 Task: In the  document Logan ,change text color to 'Dark Brown' Insert the mentioned shape below the text 'Cloud'. Change color of the shape to  BrownChange shape height to  2.4
Action: Mouse moved to (37, 77)
Screenshot: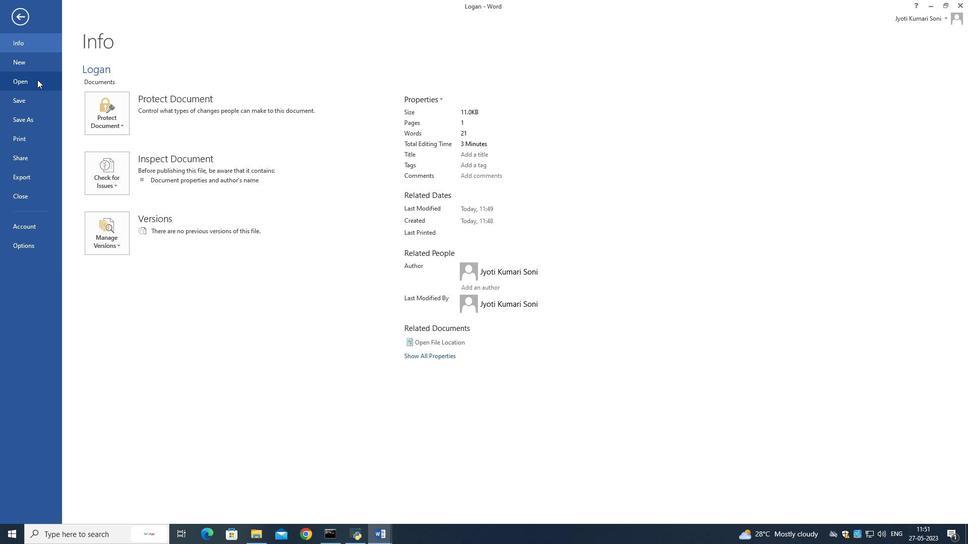 
Action: Mouse pressed left at (37, 77)
Screenshot: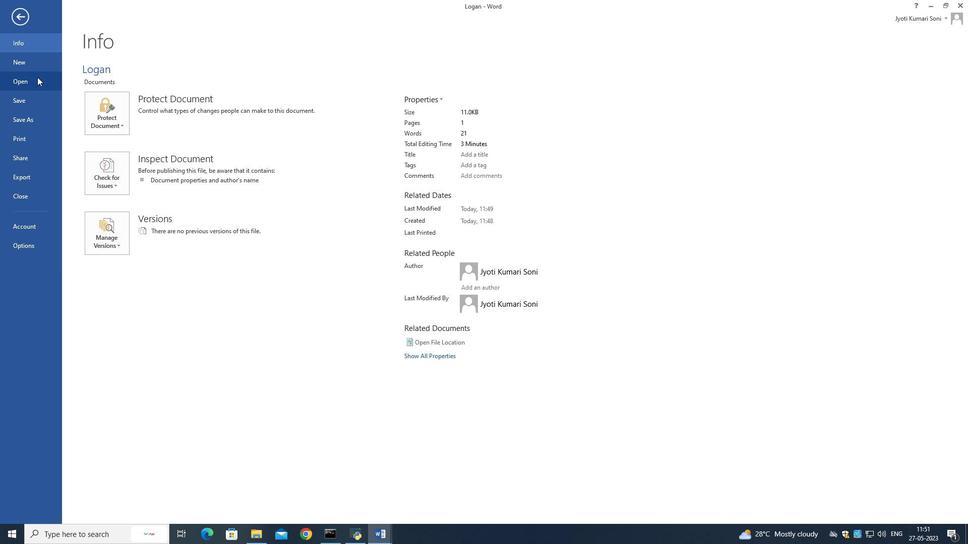 
Action: Mouse moved to (249, 95)
Screenshot: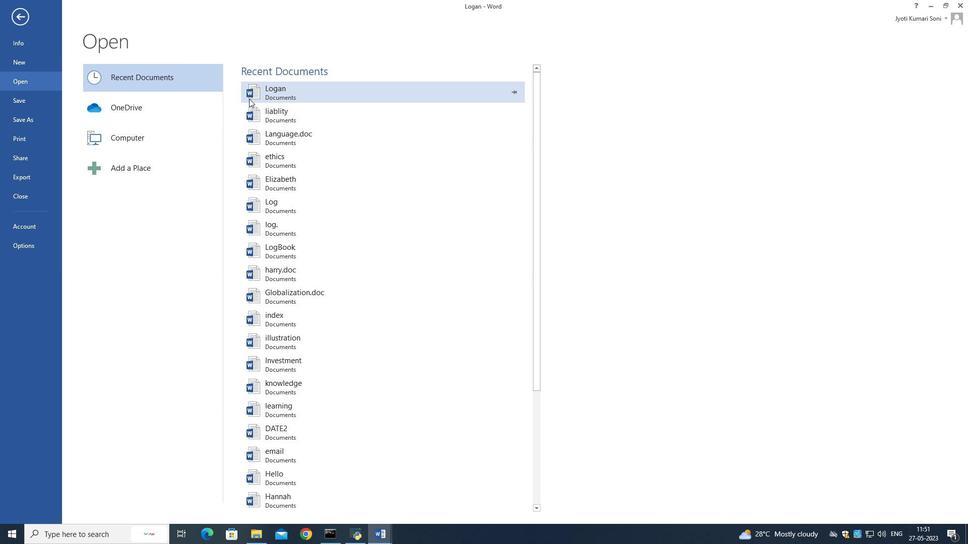 
Action: Mouse pressed left at (249, 95)
Screenshot: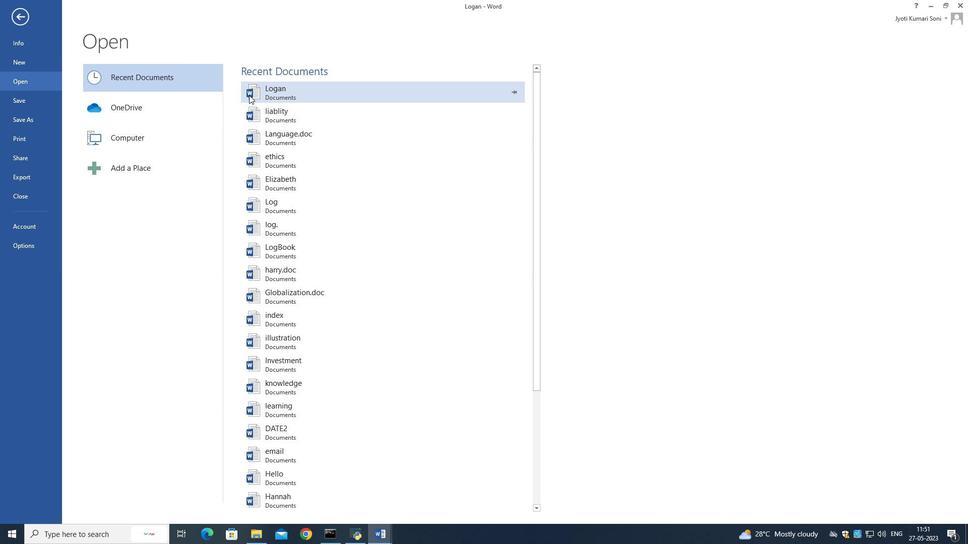 
Action: Mouse moved to (563, 183)
Screenshot: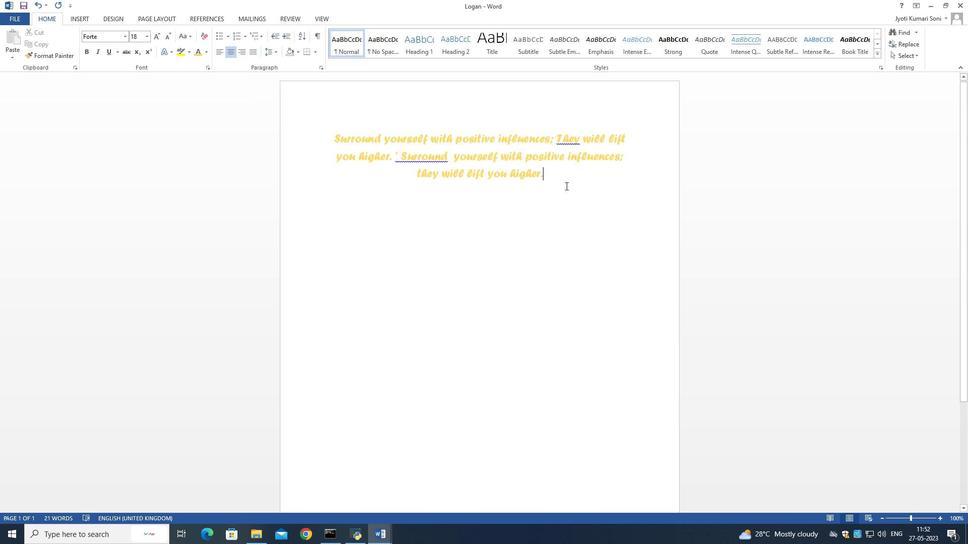 
Action: Mouse pressed left at (563, 183)
Screenshot: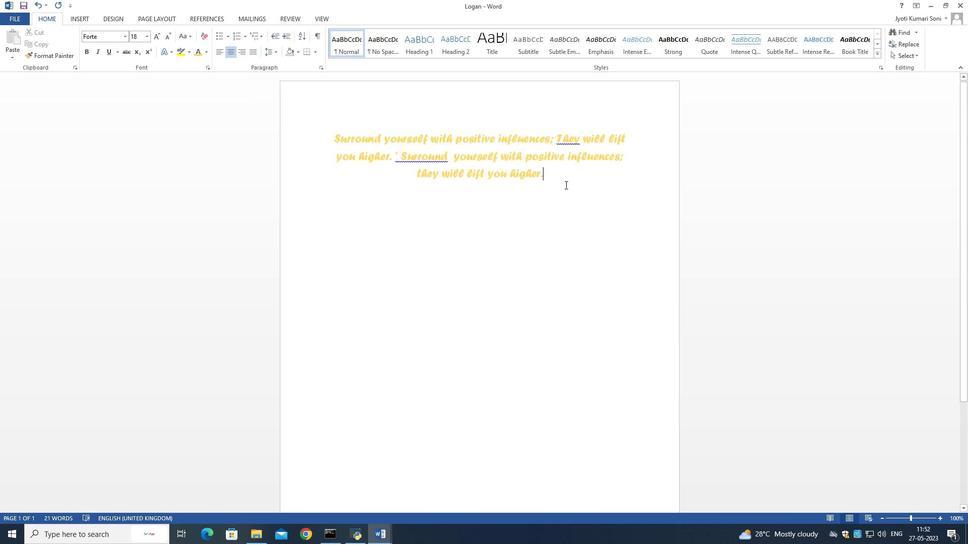 
Action: Mouse moved to (204, 55)
Screenshot: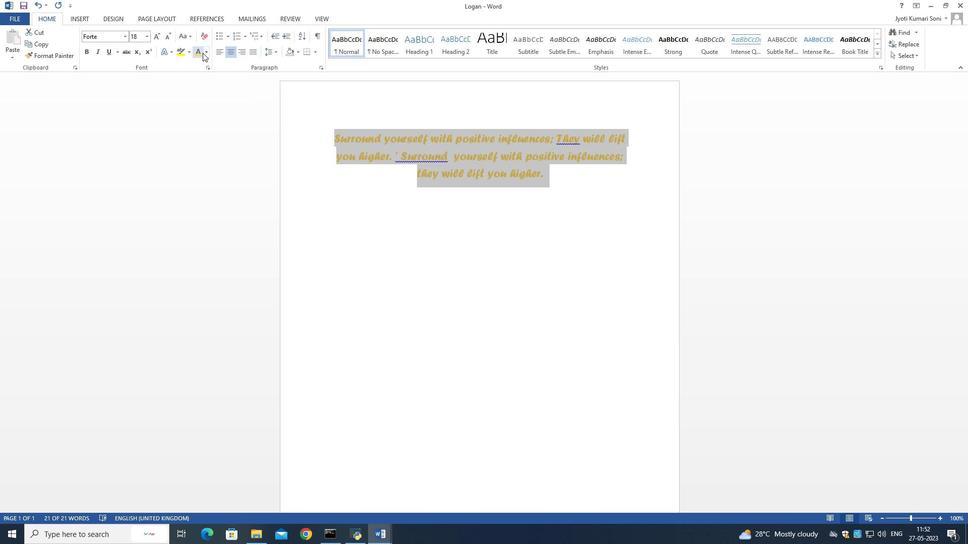 
Action: Mouse pressed left at (204, 55)
Screenshot: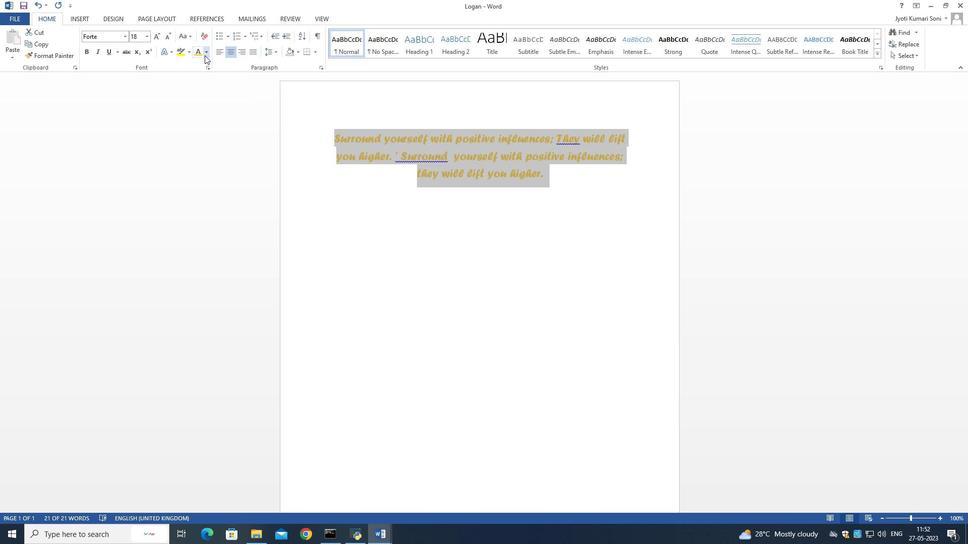 
Action: Mouse moved to (257, 115)
Screenshot: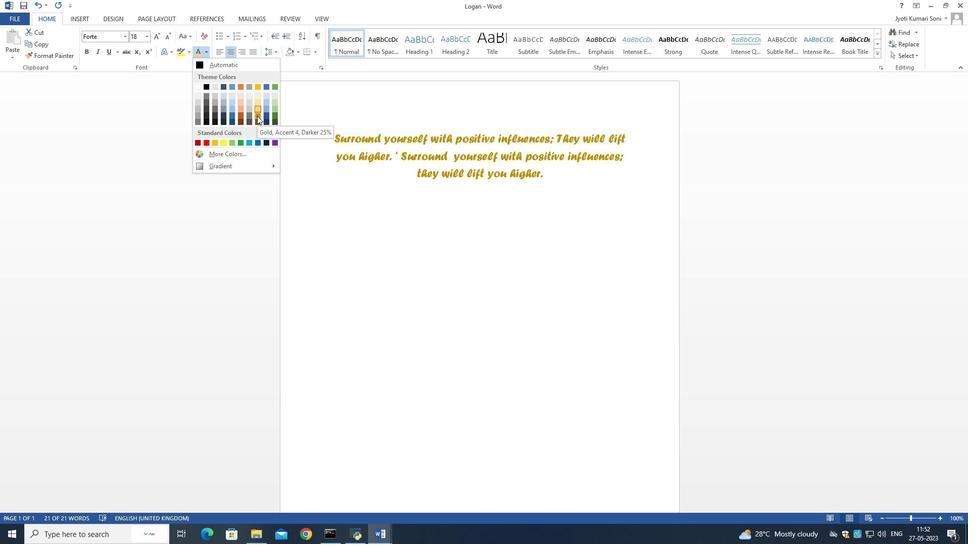 
Action: Mouse pressed left at (257, 115)
Screenshot: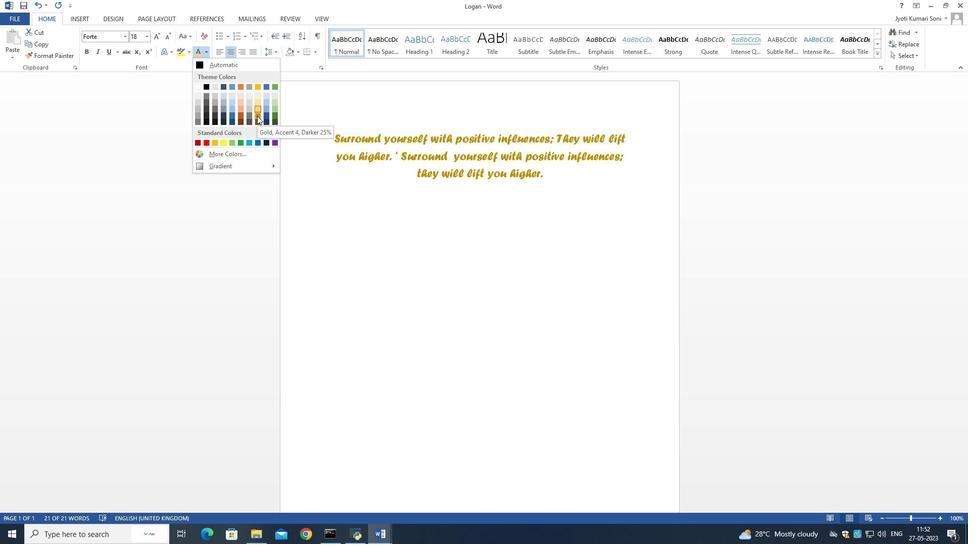 
Action: Mouse moved to (394, 263)
Screenshot: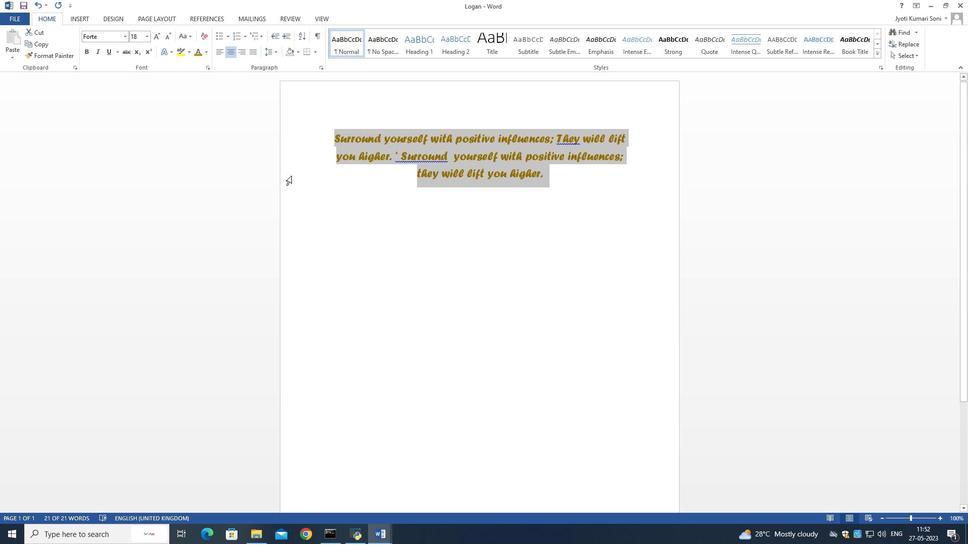 
Action: Mouse pressed left at (394, 263)
Screenshot: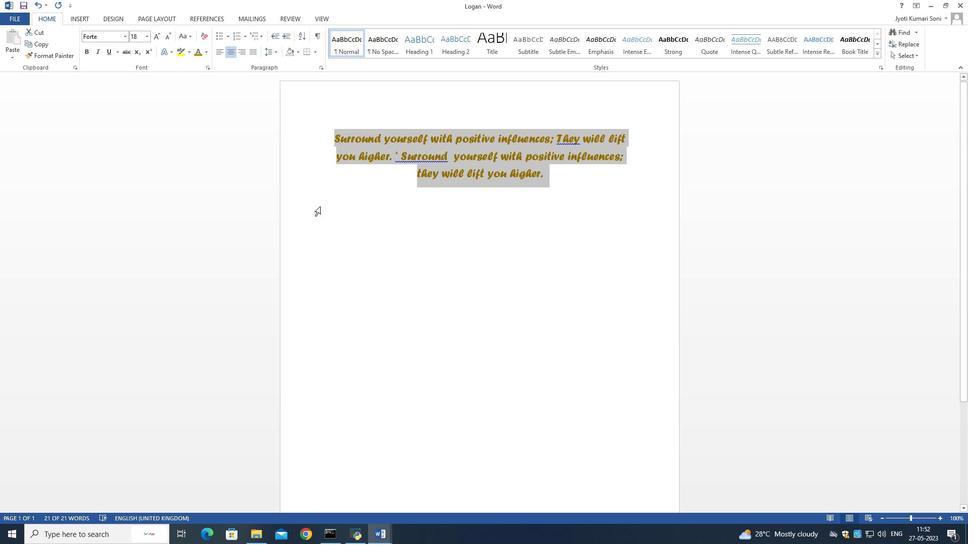 
Action: Mouse moved to (592, 187)
Screenshot: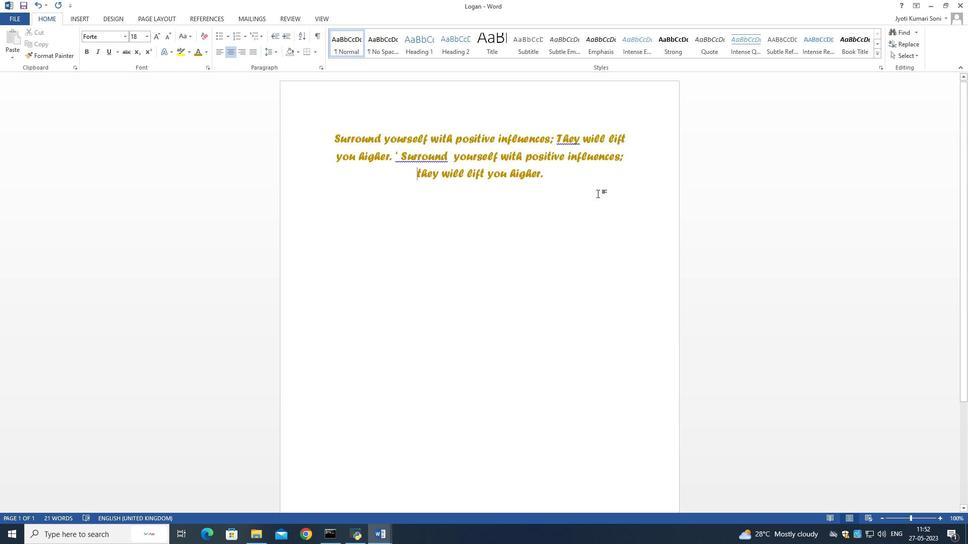 
Action: Mouse pressed left at (592, 187)
Screenshot: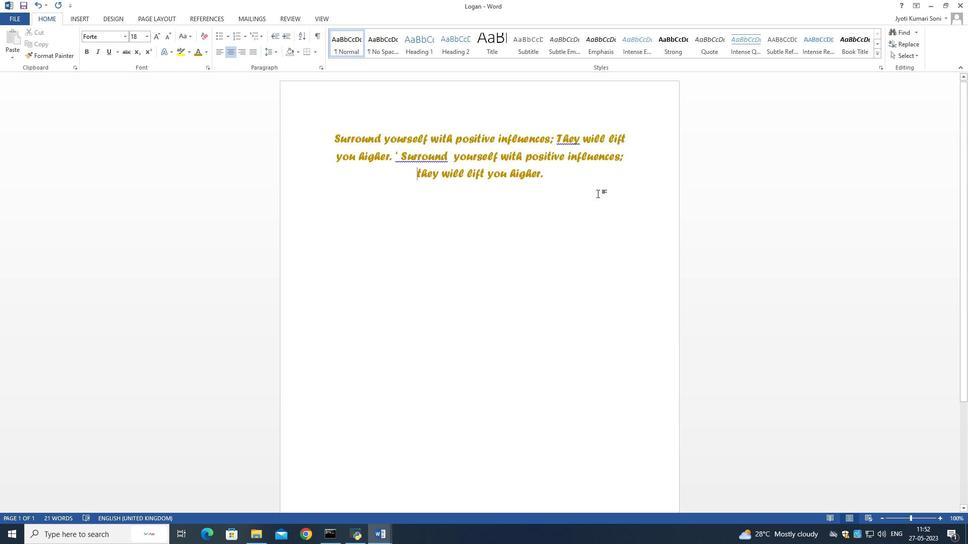 
Action: Mouse moved to (204, 54)
Screenshot: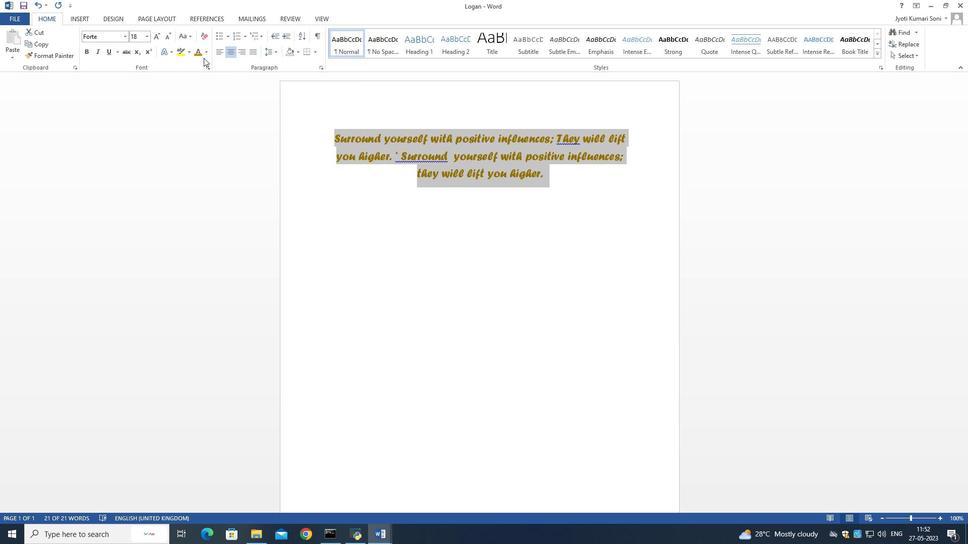 
Action: Mouse pressed left at (204, 54)
Screenshot: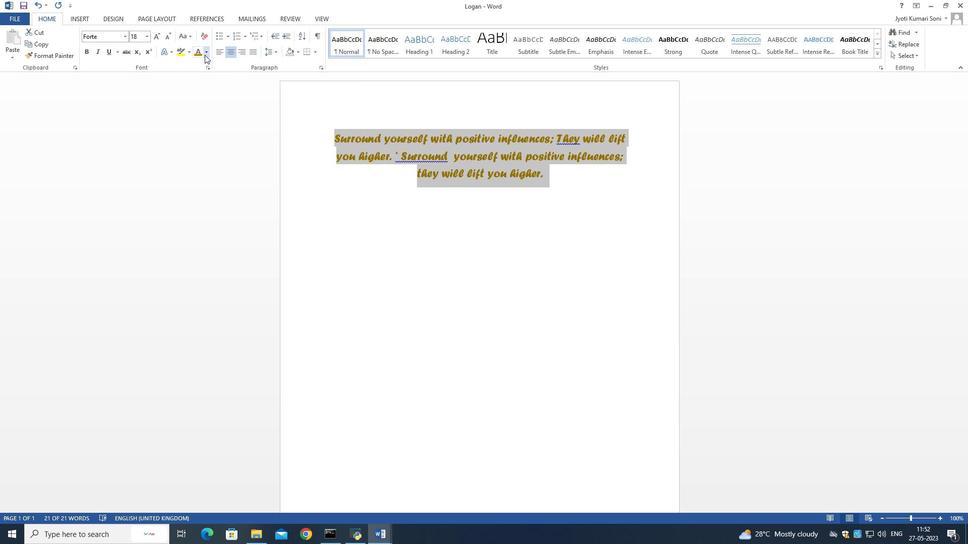 
Action: Mouse moved to (260, 154)
Screenshot: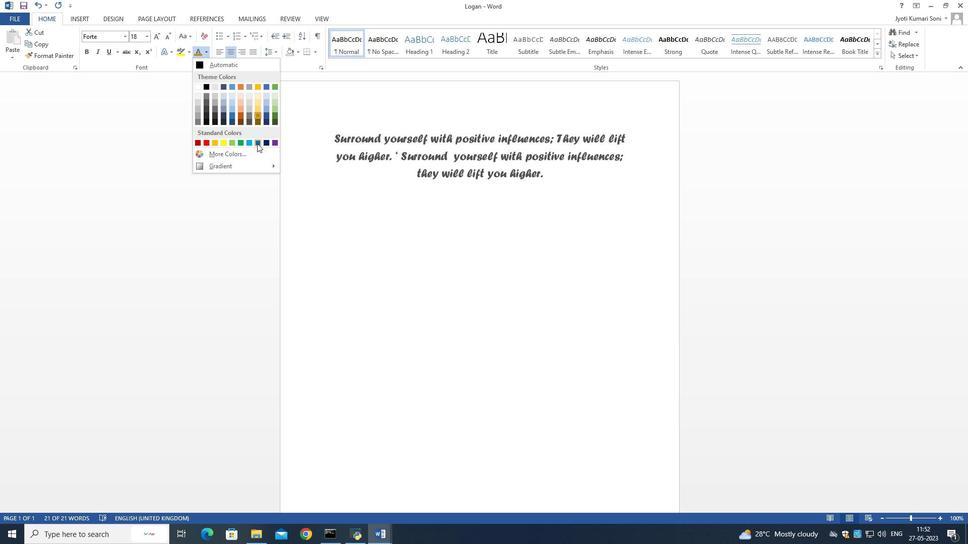 
Action: Mouse pressed left at (260, 154)
Screenshot: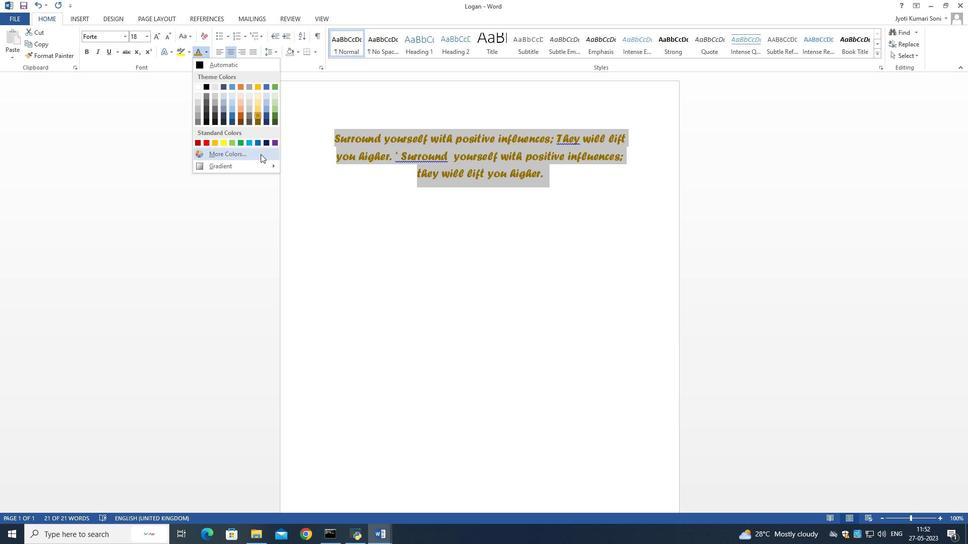 
Action: Mouse moved to (509, 242)
Screenshot: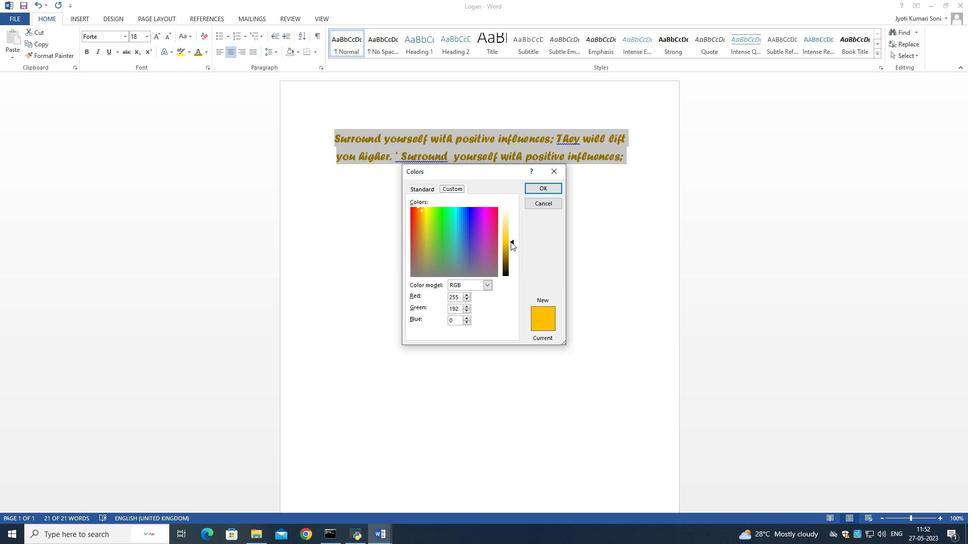 
Action: Mouse pressed left at (509, 242)
Screenshot: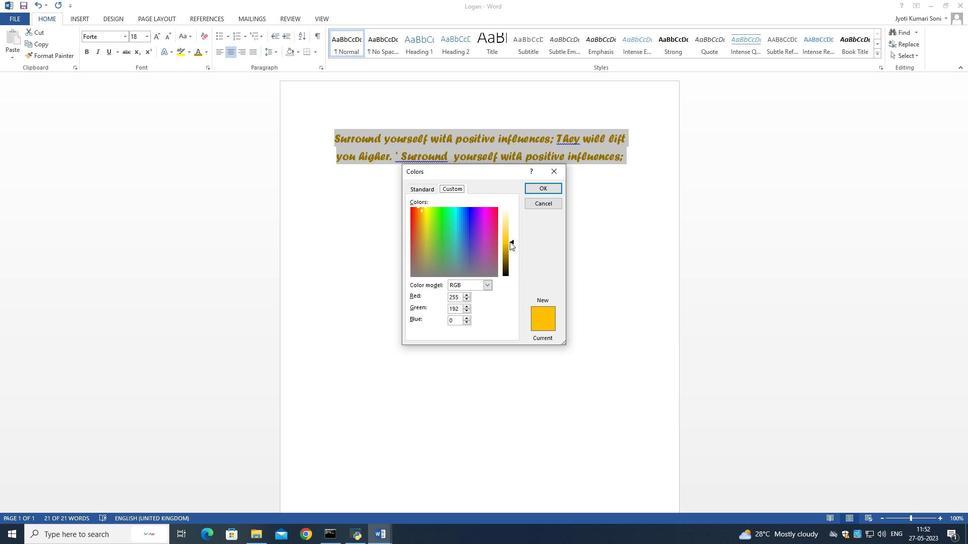 
Action: Mouse moved to (536, 187)
Screenshot: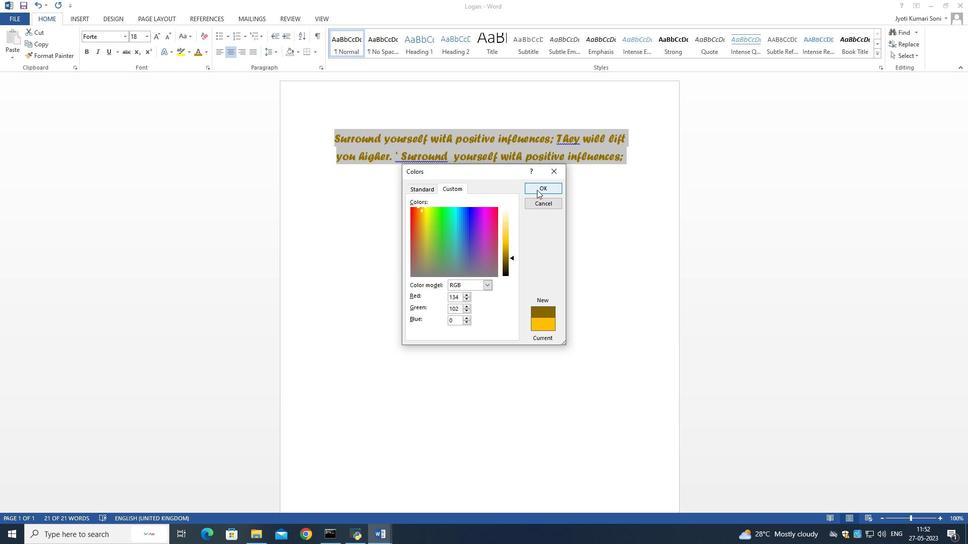 
Action: Mouse pressed left at (536, 187)
Screenshot: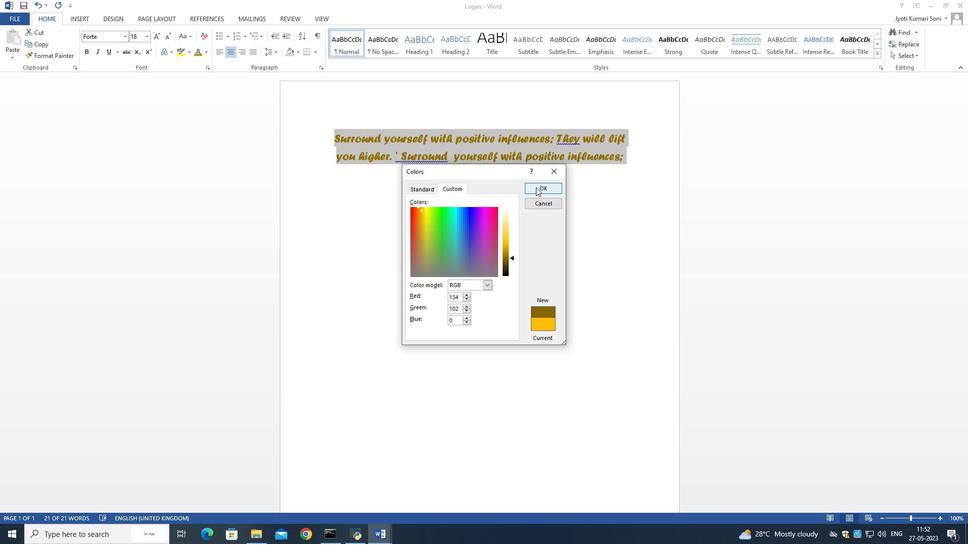 
Action: Mouse moved to (495, 208)
Screenshot: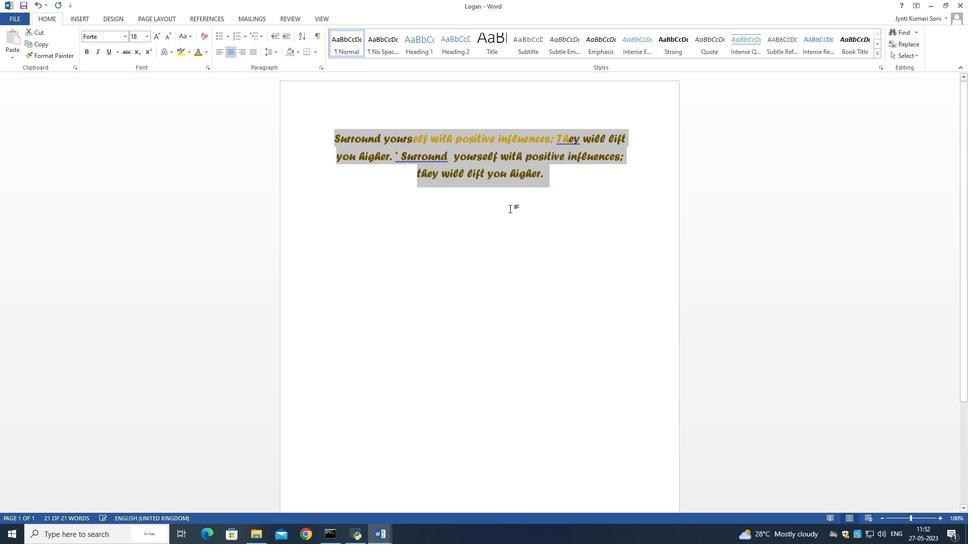 
Action: Mouse pressed left at (495, 208)
Screenshot: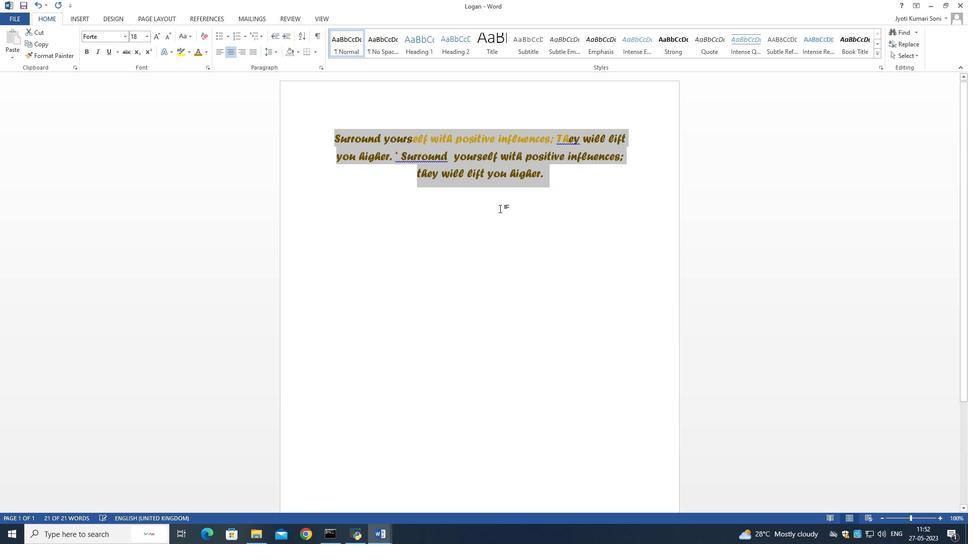 
Action: Mouse moved to (566, 141)
Screenshot: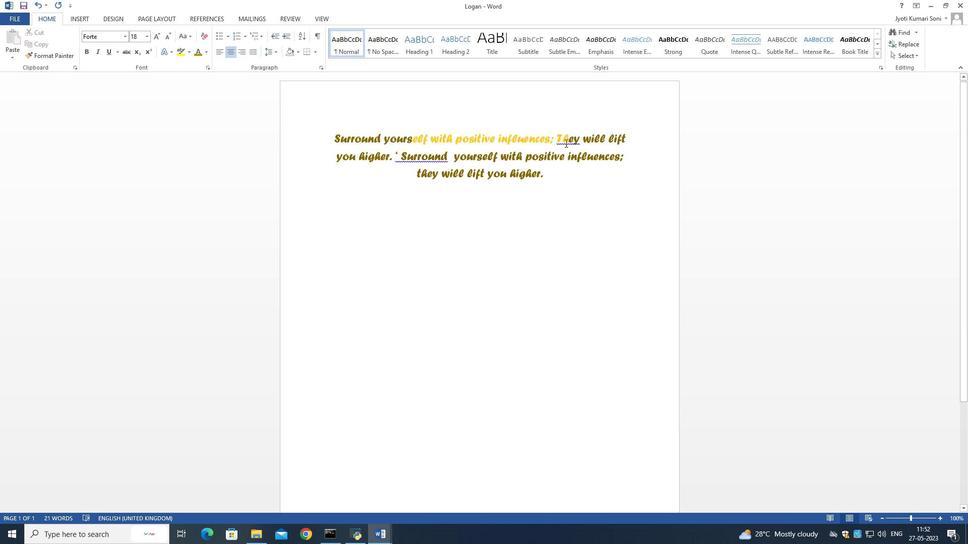 
Action: Mouse pressed left at (566, 141)
Screenshot: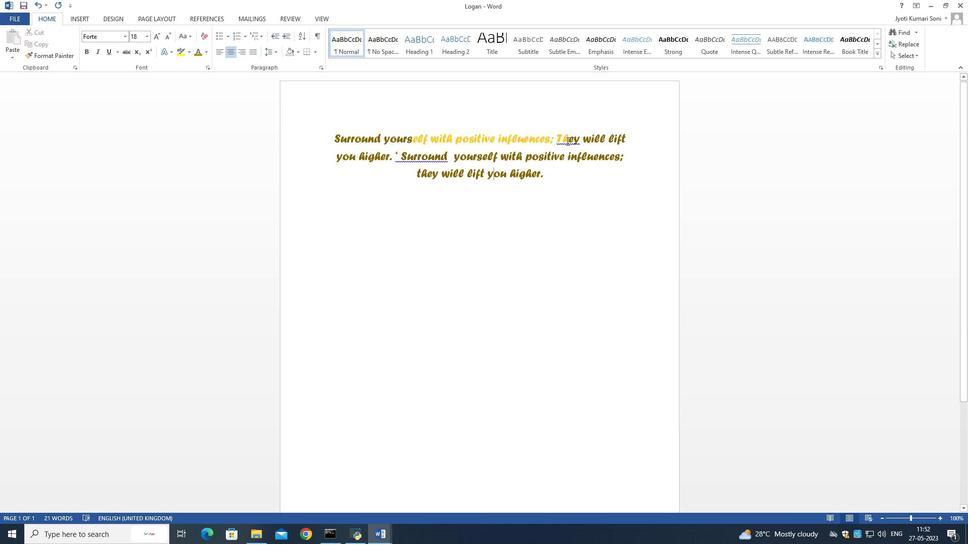 
Action: Mouse moved to (194, 53)
Screenshot: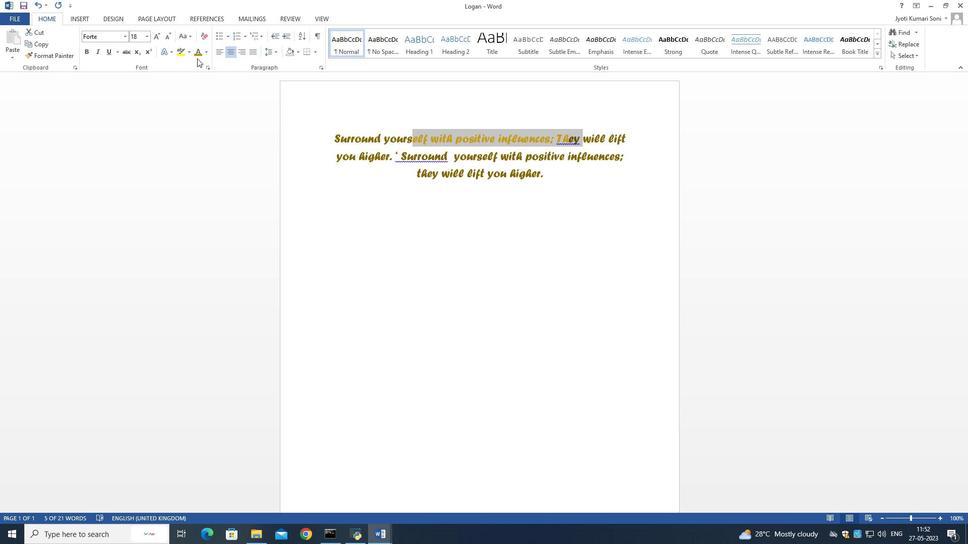 
Action: Mouse pressed left at (194, 53)
Screenshot: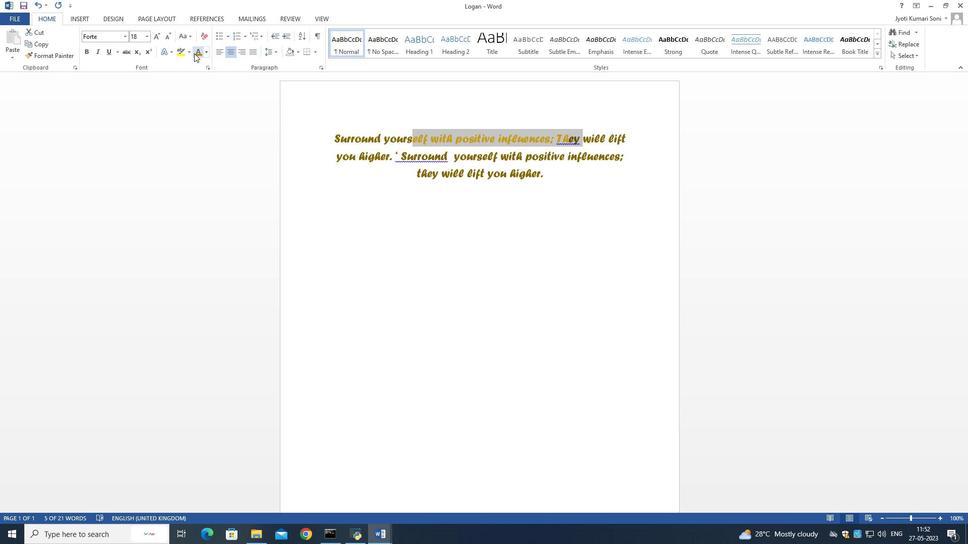 
Action: Mouse moved to (381, 312)
Screenshot: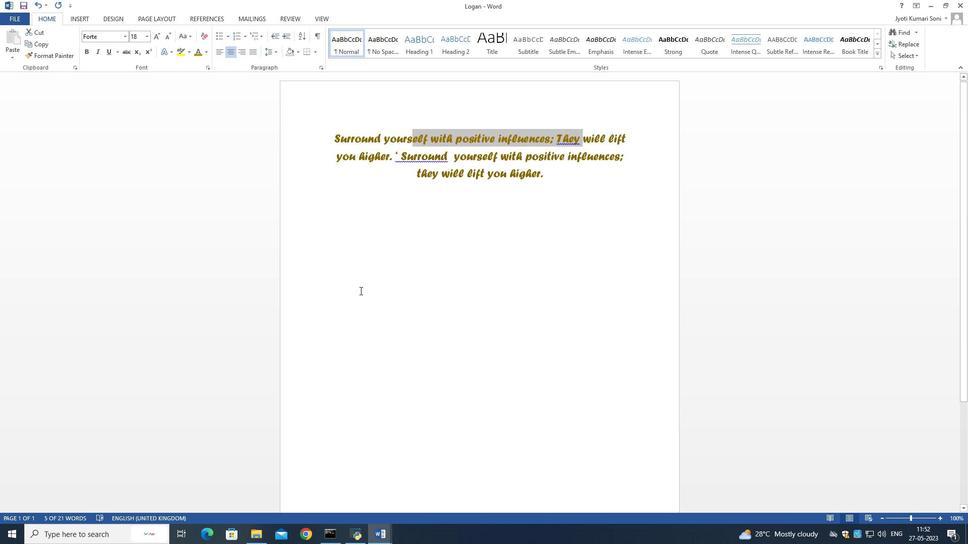 
Action: Mouse pressed left at (381, 312)
Screenshot: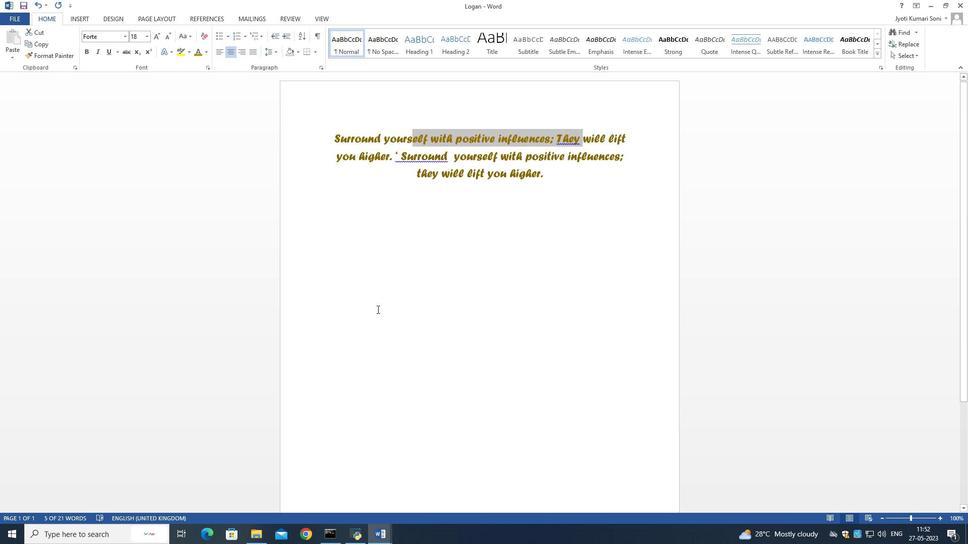 
Action: Mouse moved to (205, 51)
Screenshot: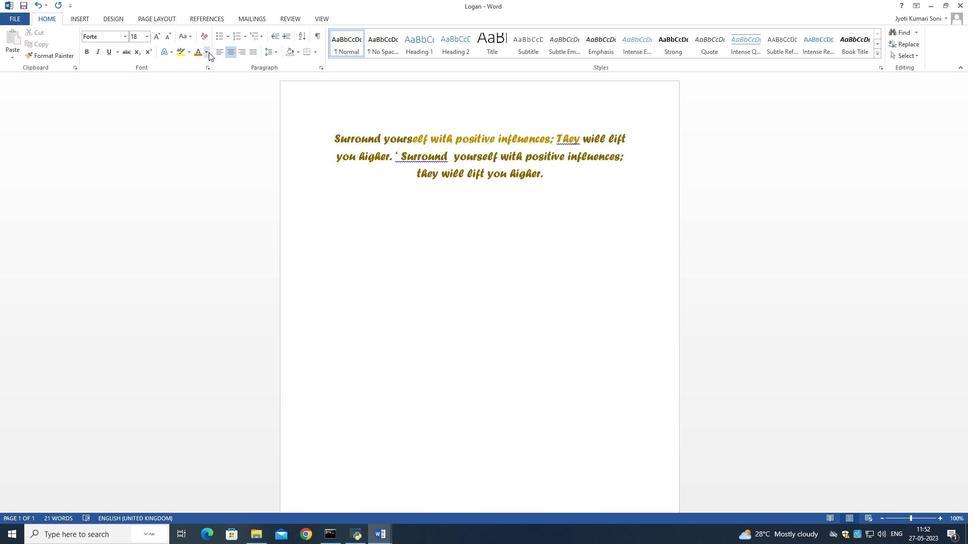 
Action: Mouse pressed left at (205, 51)
Screenshot: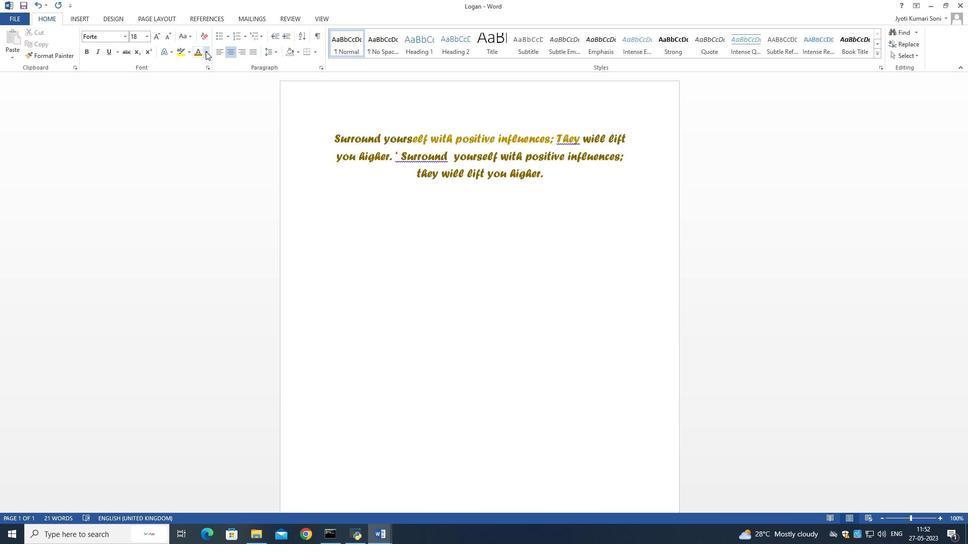 
Action: Mouse moved to (198, 164)
Screenshot: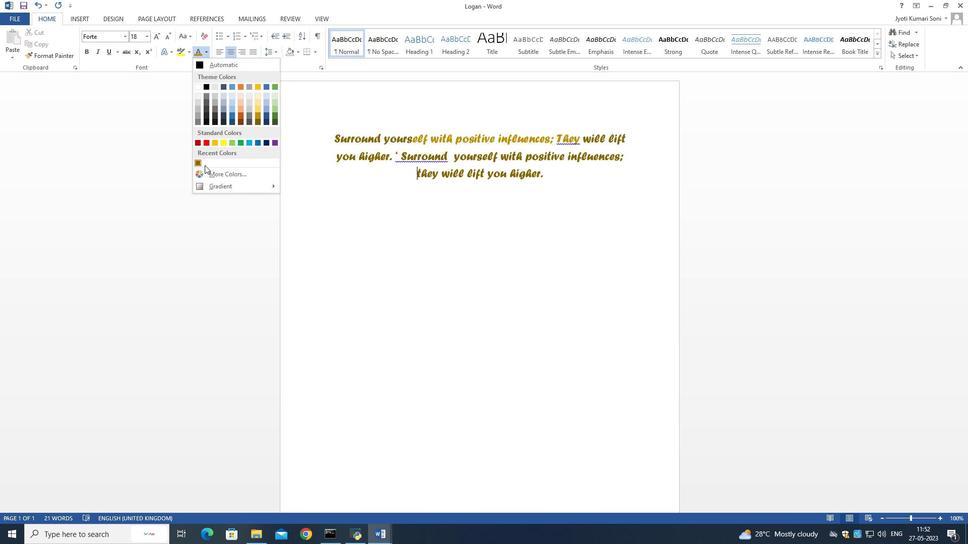 
Action: Mouse pressed left at (198, 164)
Screenshot: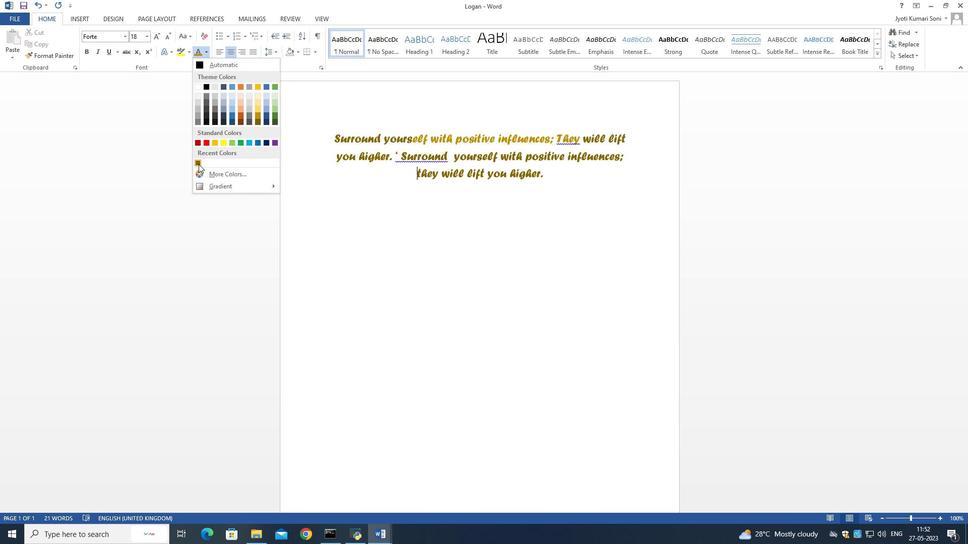 
Action: Mouse moved to (577, 139)
Screenshot: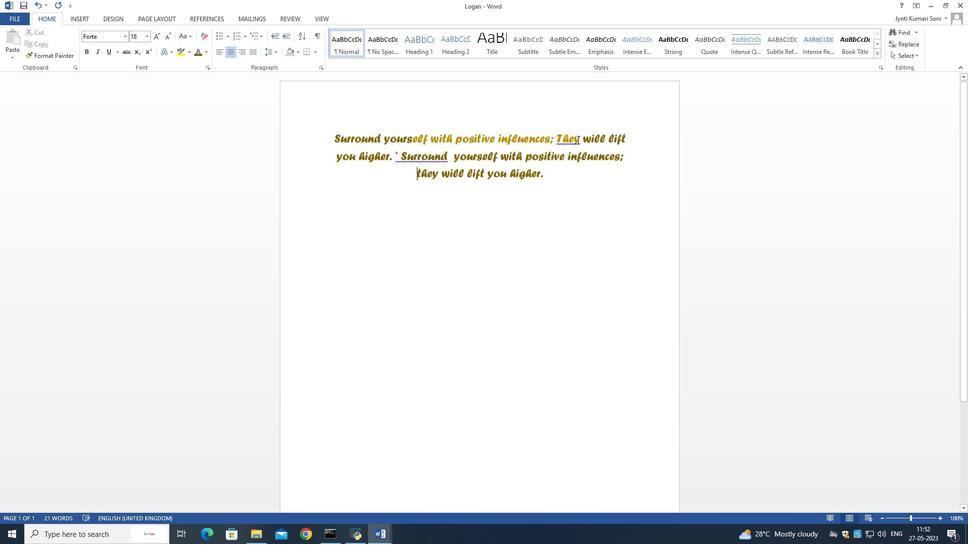 
Action: Mouse pressed left at (577, 139)
Screenshot: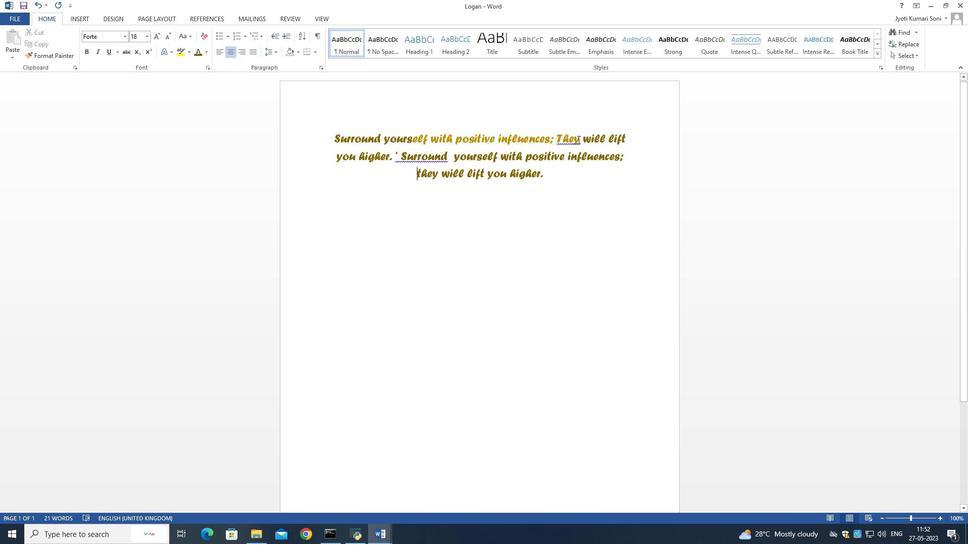
Action: Mouse moved to (205, 52)
Screenshot: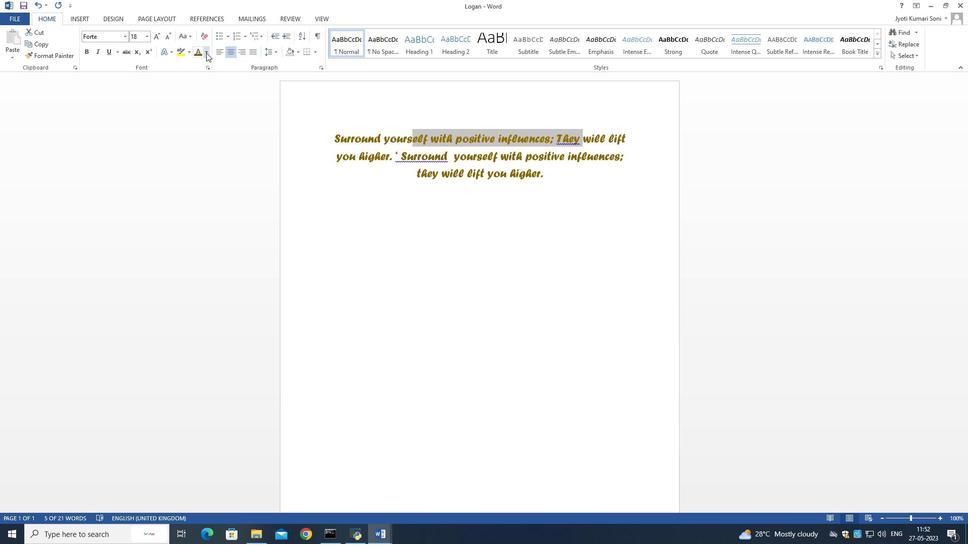 
Action: Mouse pressed left at (205, 52)
Screenshot: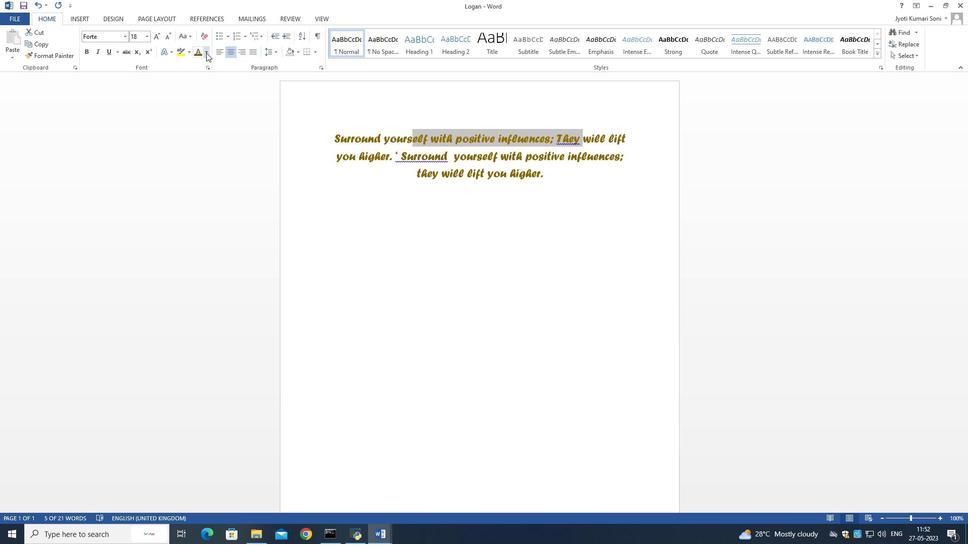 
Action: Mouse moved to (198, 162)
Screenshot: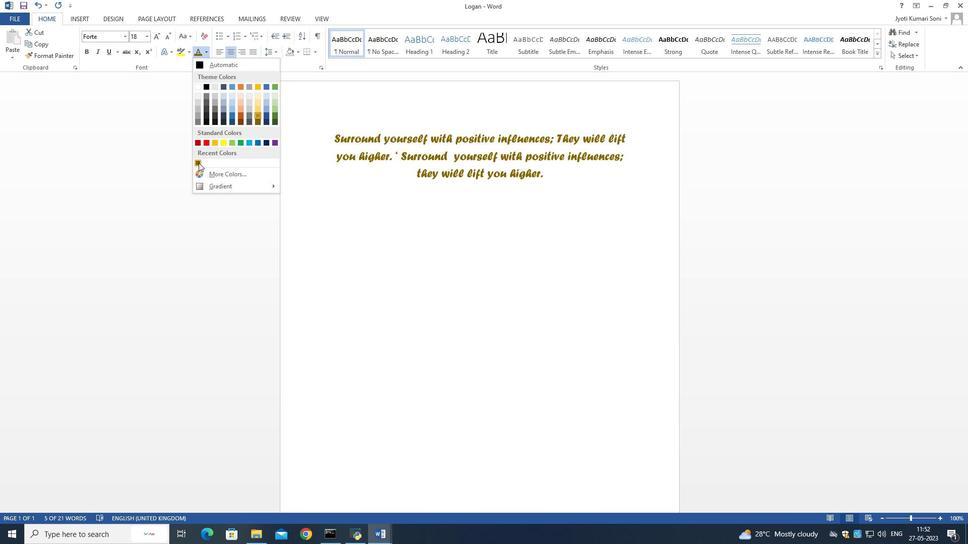 
Action: Mouse pressed left at (198, 162)
Screenshot: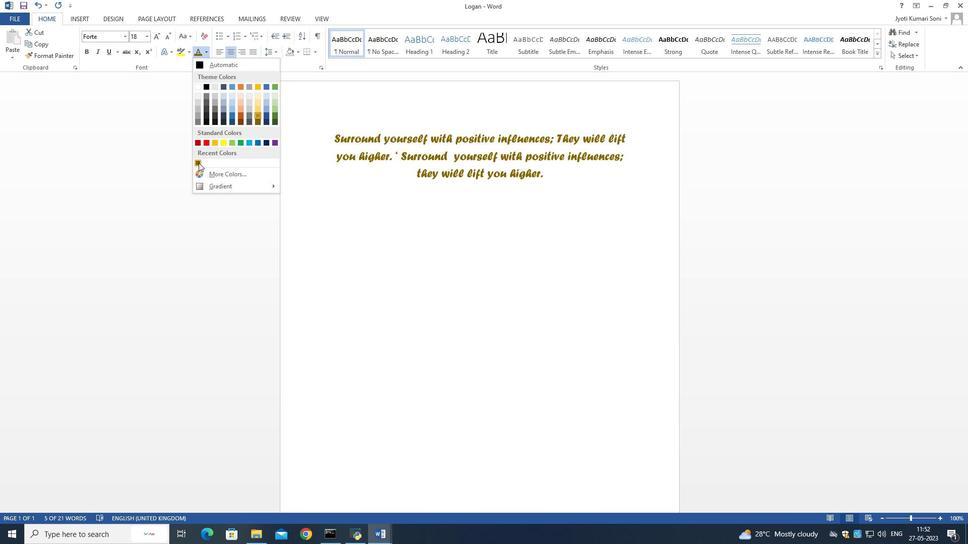 
Action: Mouse moved to (505, 254)
Screenshot: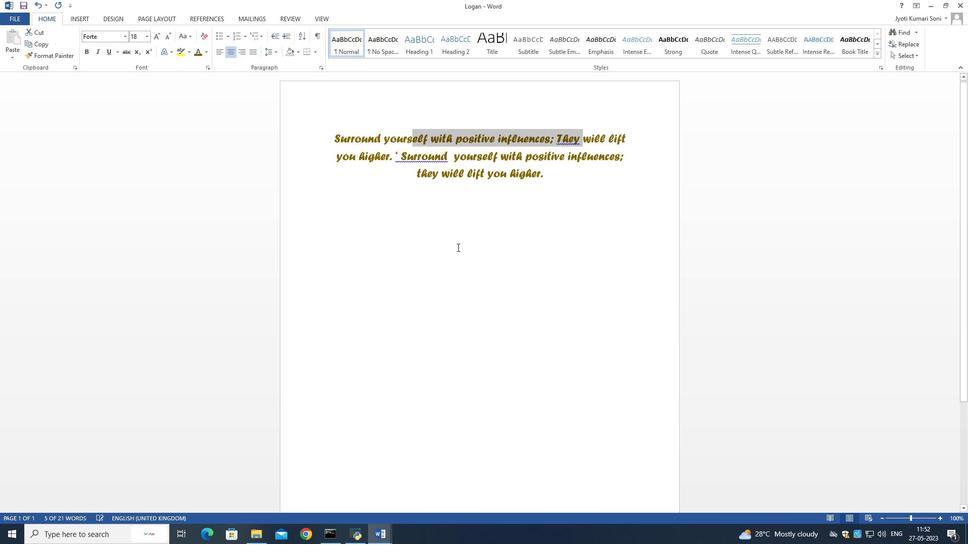 
Action: Mouse pressed left at (505, 254)
Screenshot: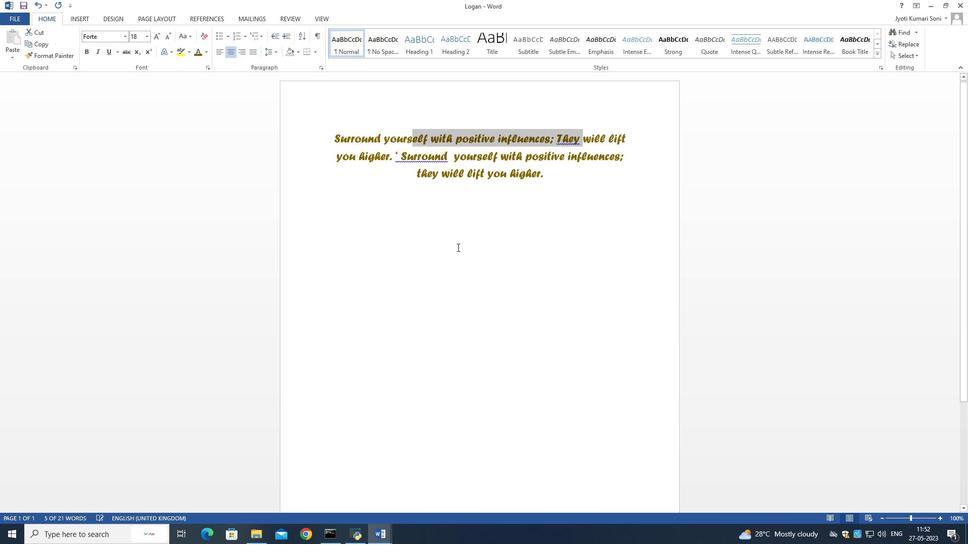 
Action: Mouse moved to (555, 185)
Screenshot: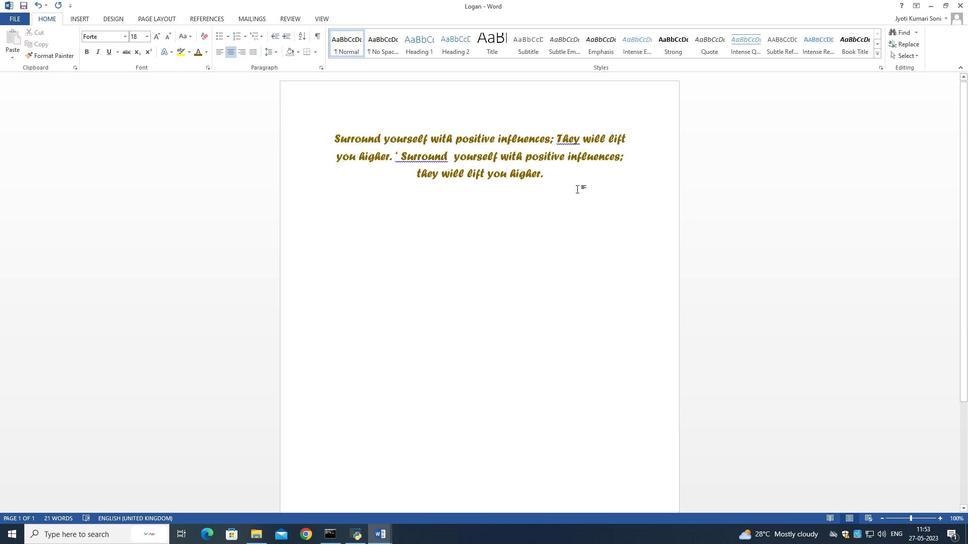
Action: Mouse pressed left at (555, 185)
Screenshot: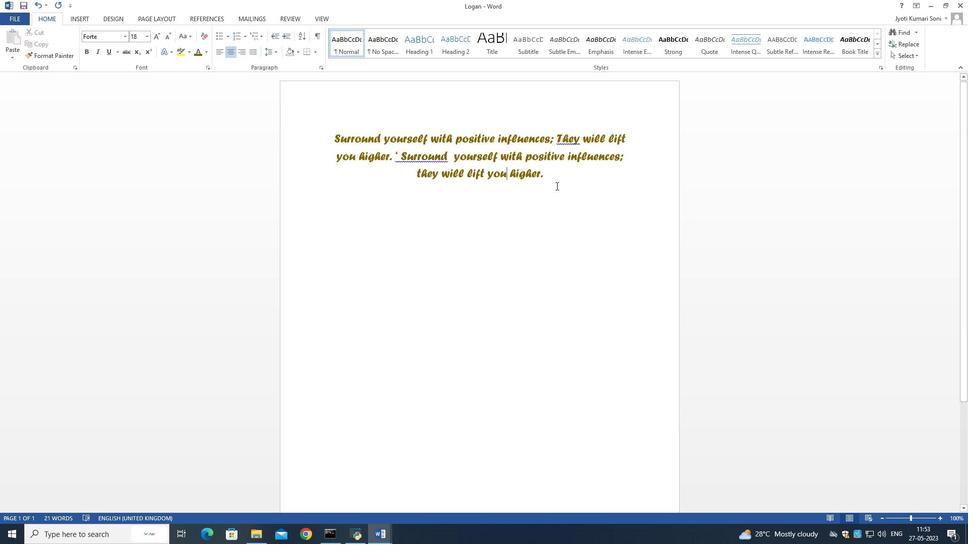 
Action: Mouse moved to (555, 185)
Screenshot: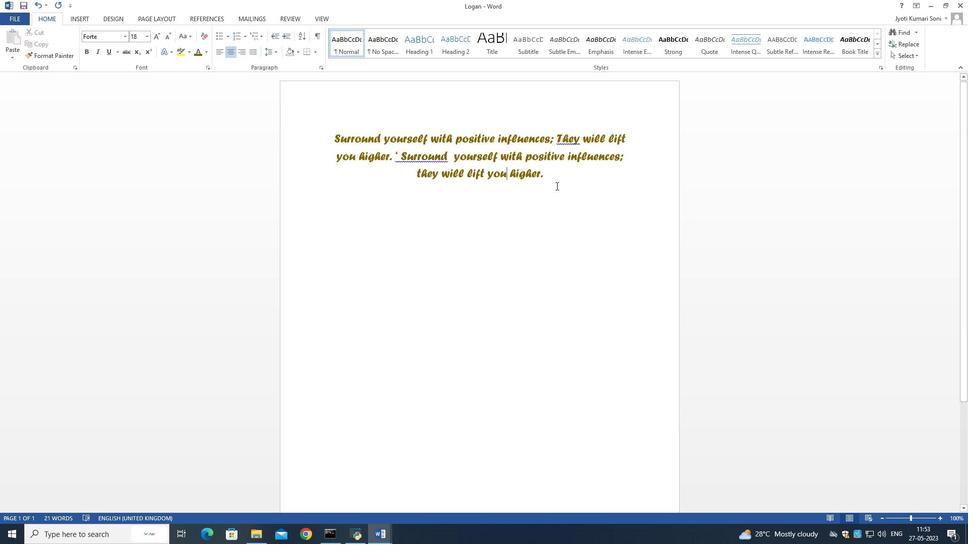 
Action: Key pressed <Key.enter>
Screenshot: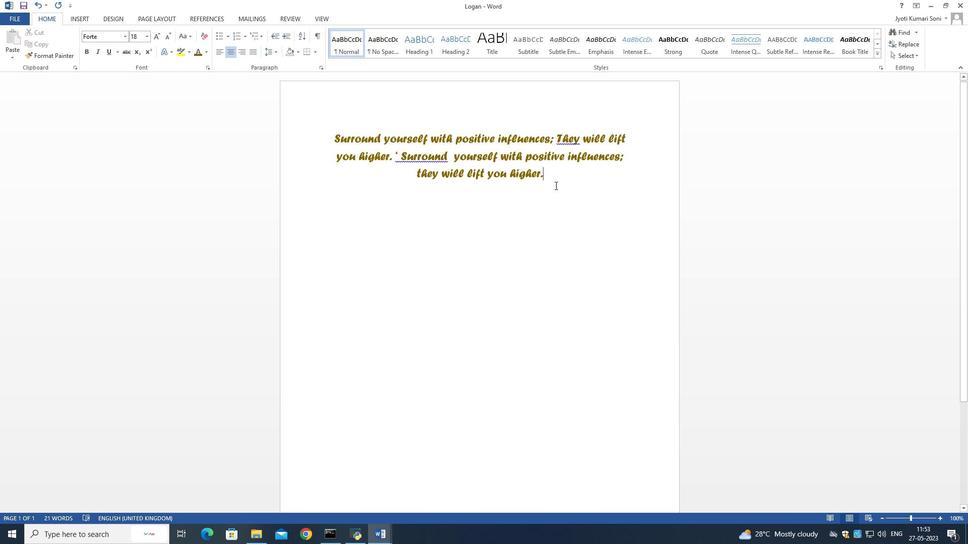 
Action: Mouse moved to (85, 17)
Screenshot: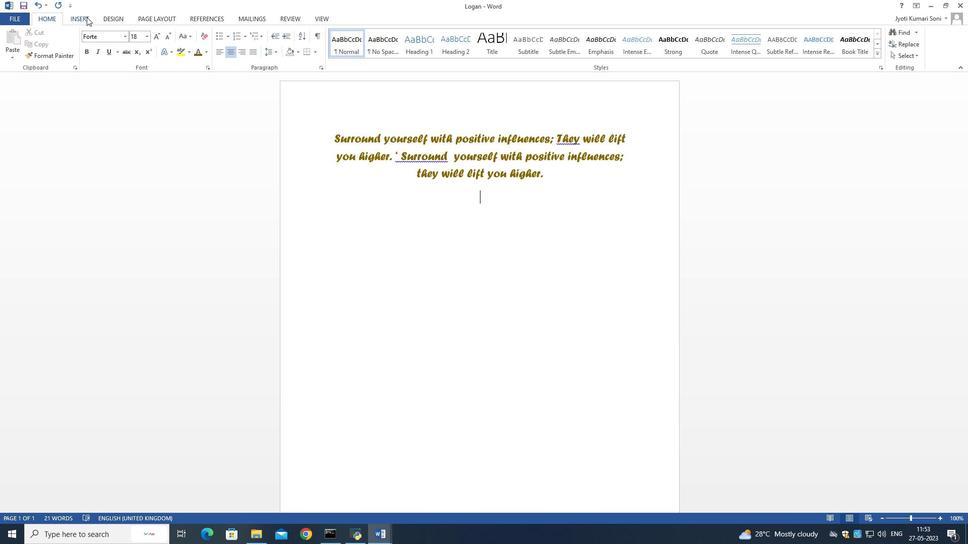 
Action: Mouse pressed left at (85, 17)
Screenshot: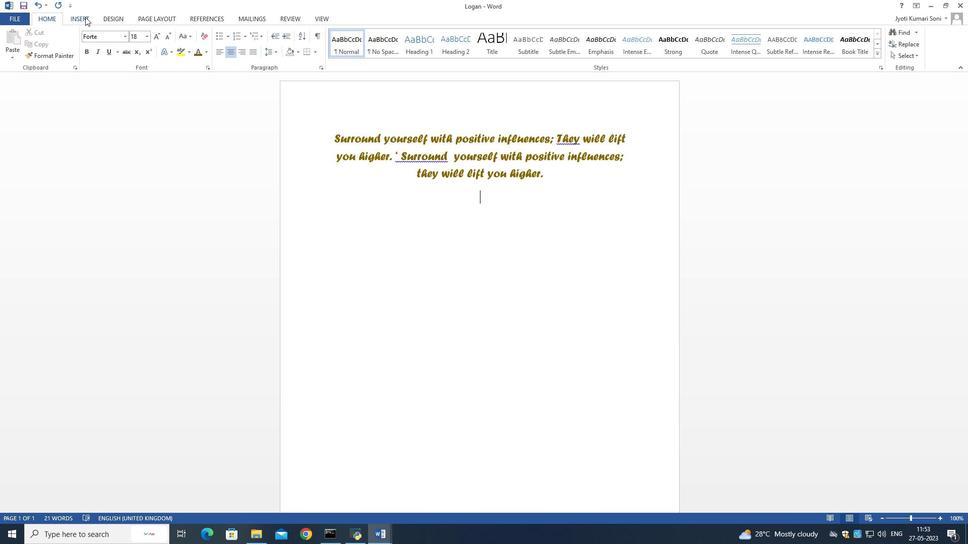 
Action: Mouse moved to (150, 52)
Screenshot: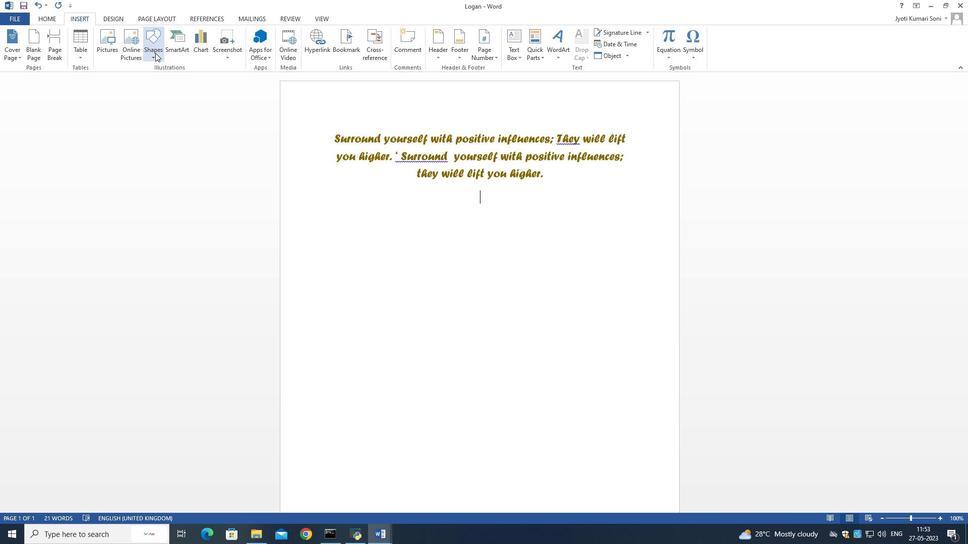 
Action: Mouse pressed left at (150, 52)
Screenshot: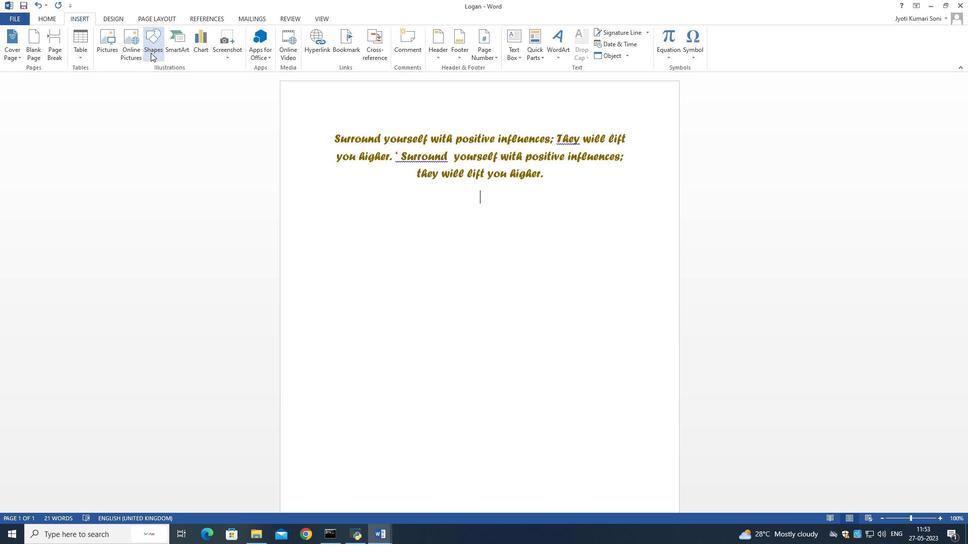
Action: Mouse moved to (178, 340)
Screenshot: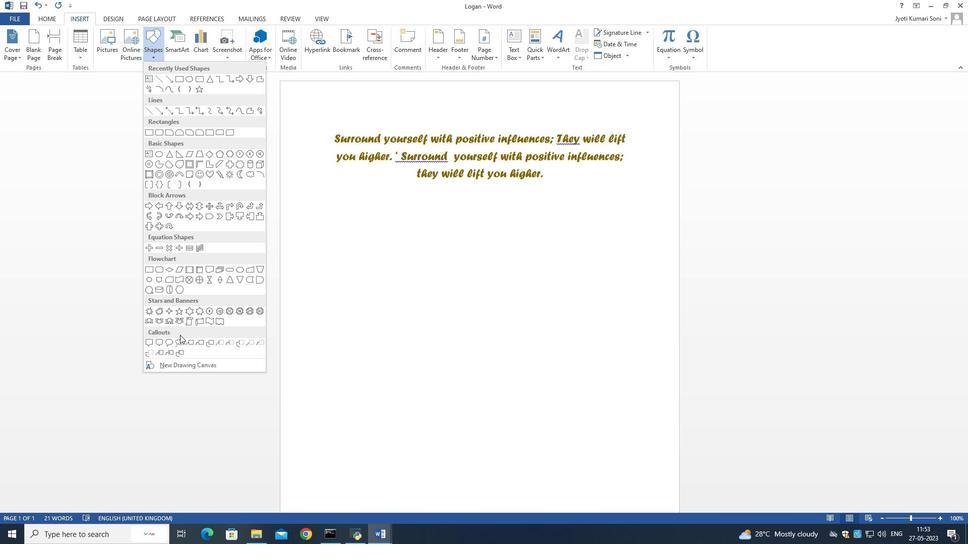 
Action: Mouse pressed left at (178, 340)
Screenshot: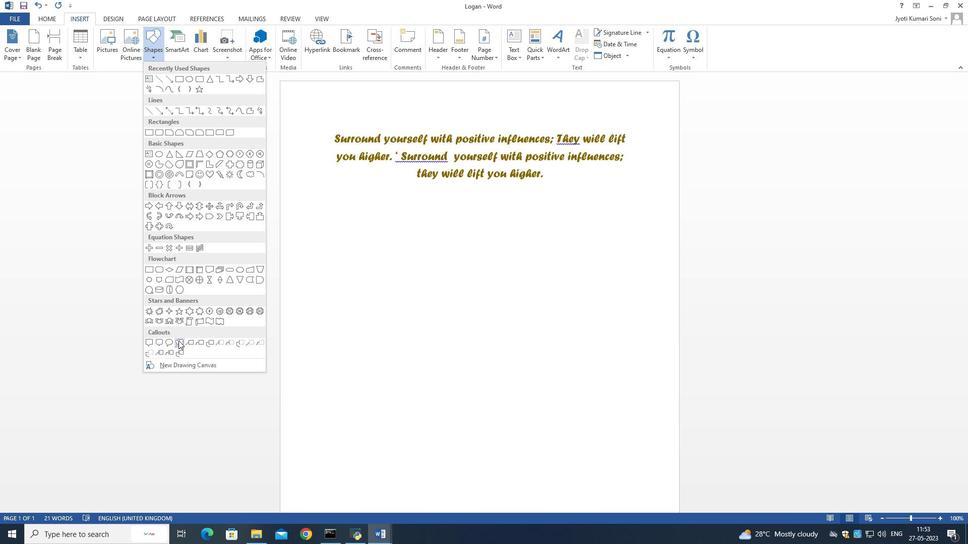 
Action: Mouse moved to (425, 192)
Screenshot: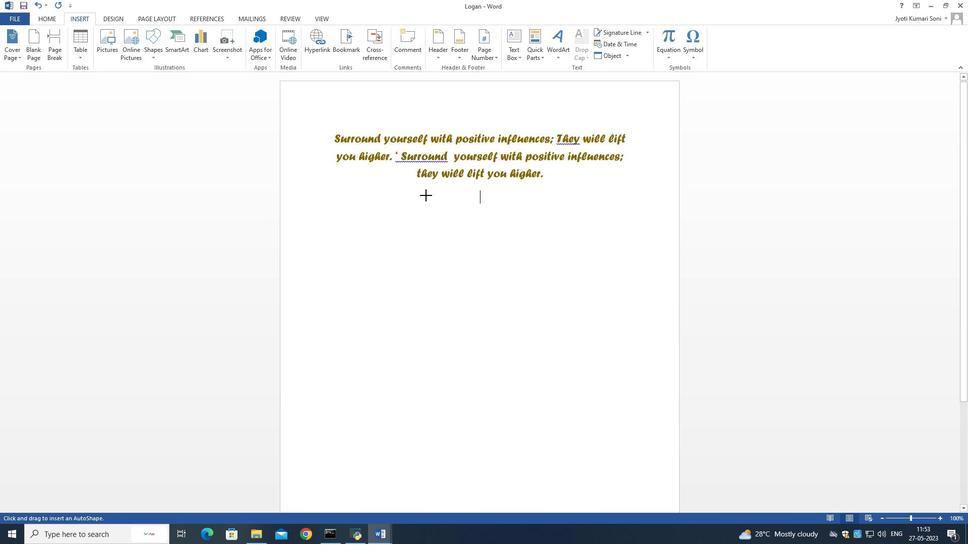 
Action: Mouse pressed left at (425, 192)
Screenshot: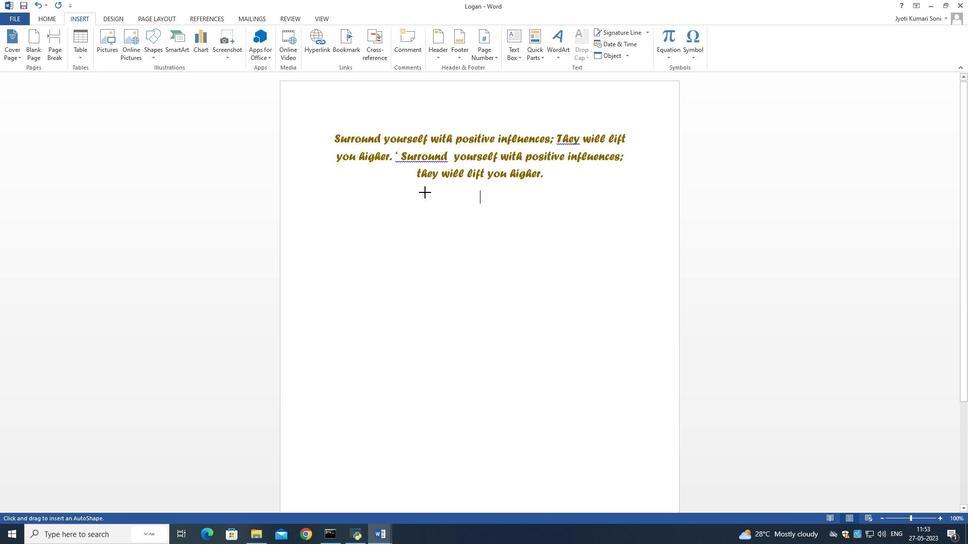 
Action: Mouse moved to (332, 54)
Screenshot: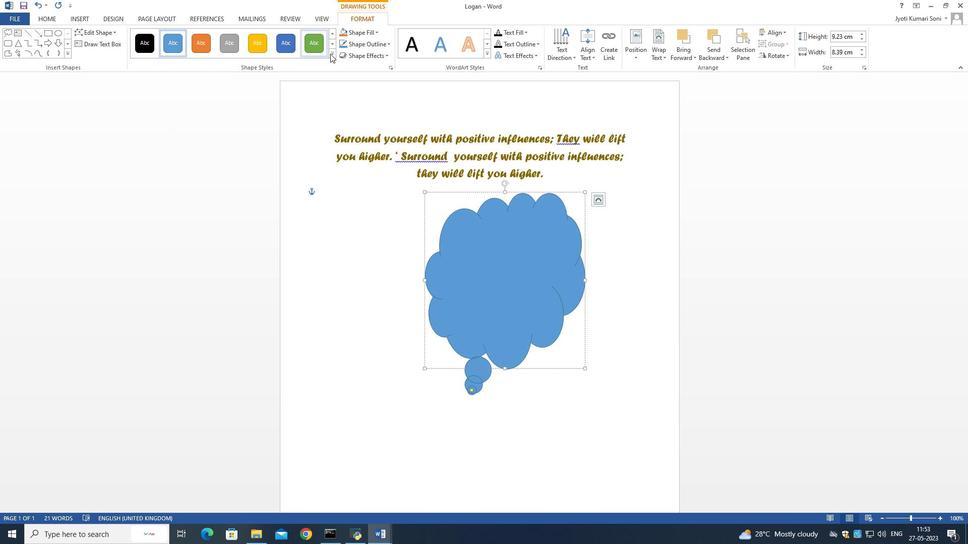
Action: Mouse pressed left at (332, 54)
Screenshot: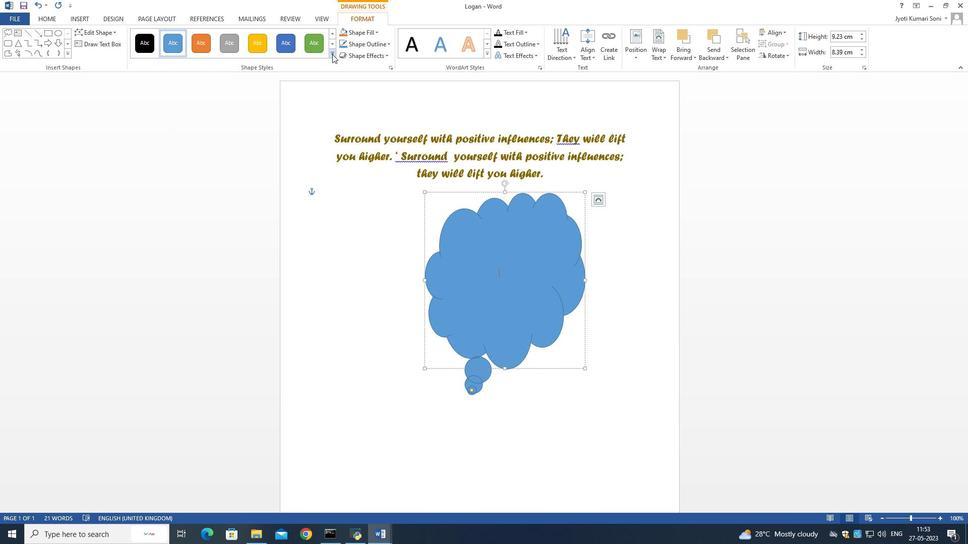 
Action: Mouse moved to (246, 153)
Screenshot: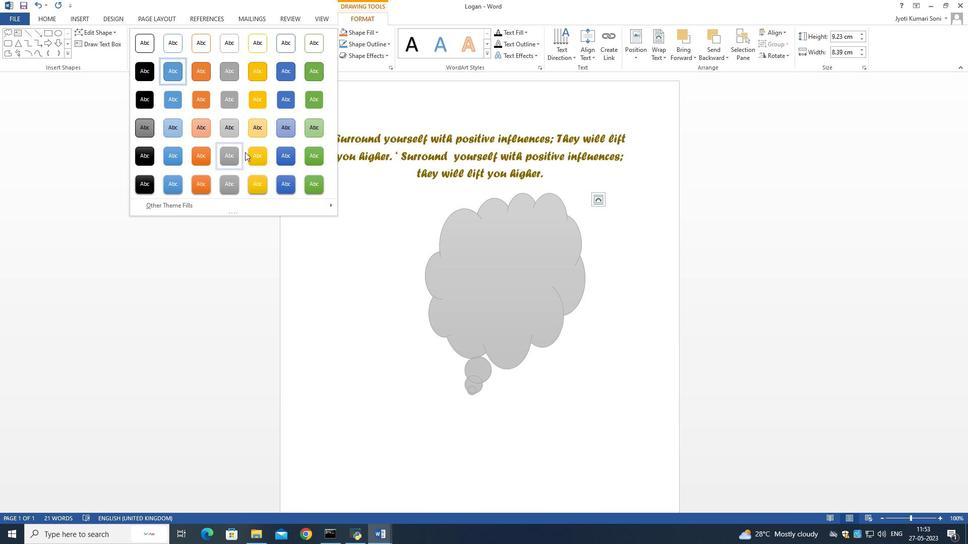 
Action: Mouse scrolled (246, 152) with delta (0, 0)
Screenshot: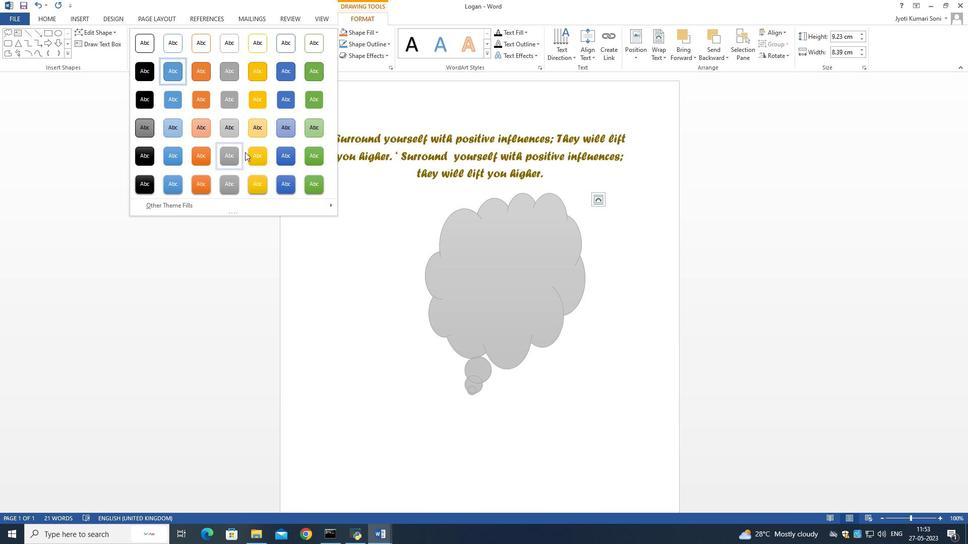
Action: Mouse moved to (246, 153)
Screenshot: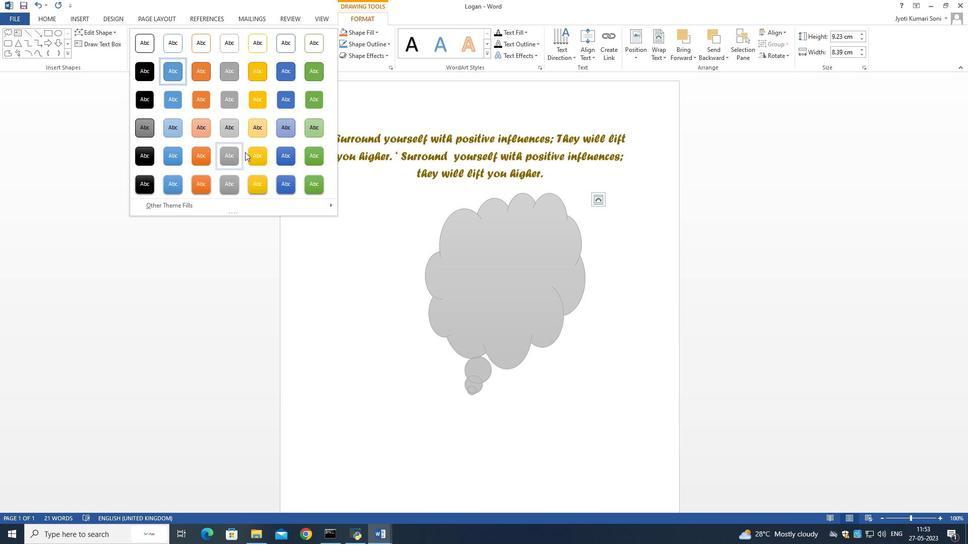 
Action: Mouse scrolled (246, 153) with delta (0, 0)
Screenshot: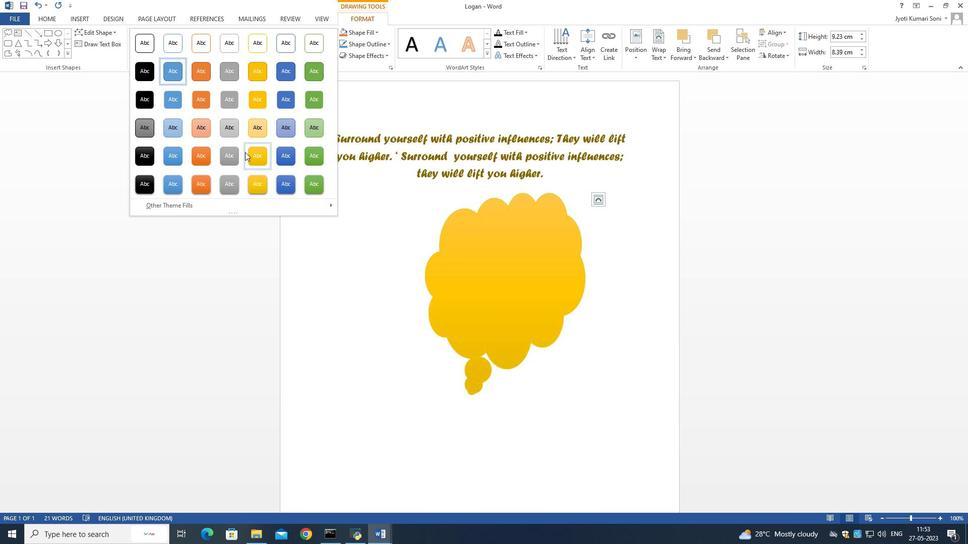 
Action: Mouse moved to (246, 154)
Screenshot: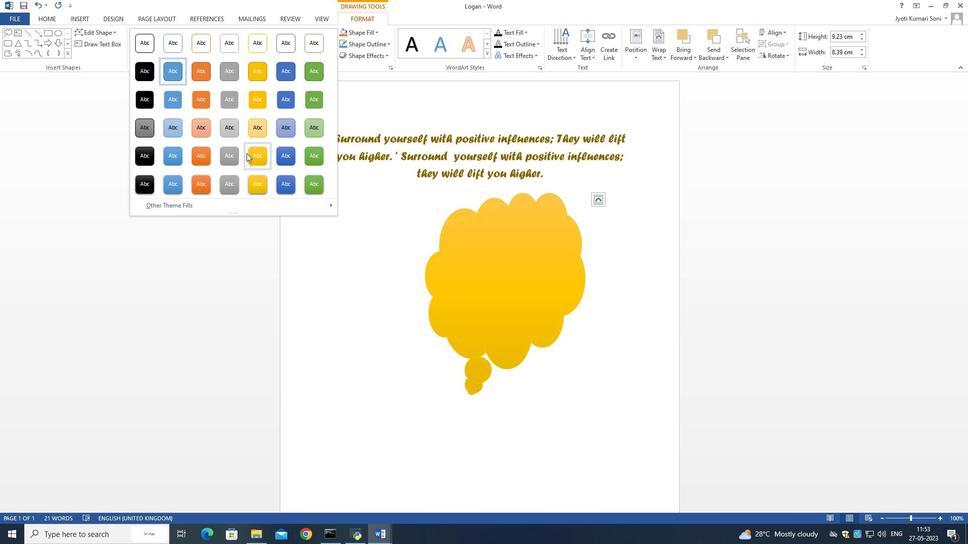 
Action: Mouse scrolled (246, 153) with delta (0, 0)
Screenshot: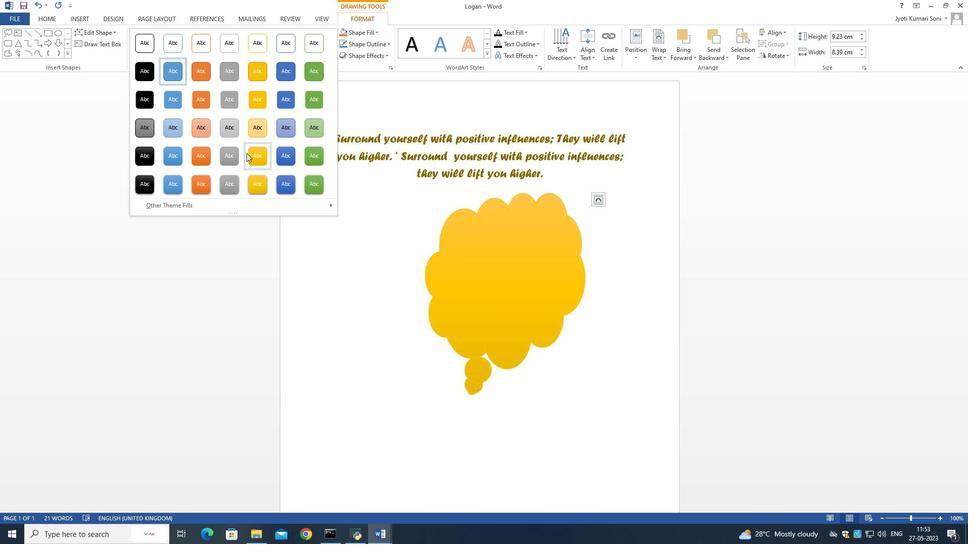 
Action: Mouse moved to (375, 31)
Screenshot: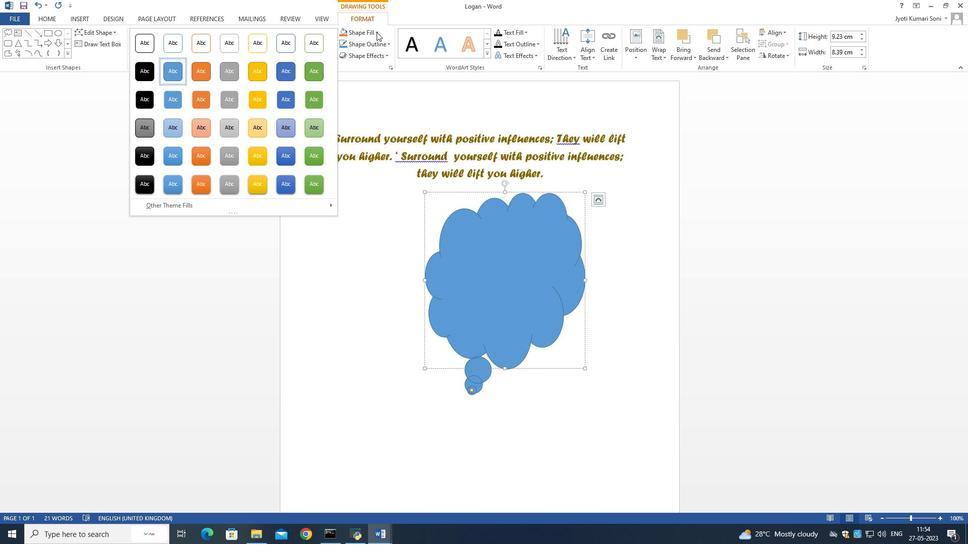 
Action: Mouse pressed left at (375, 31)
Screenshot: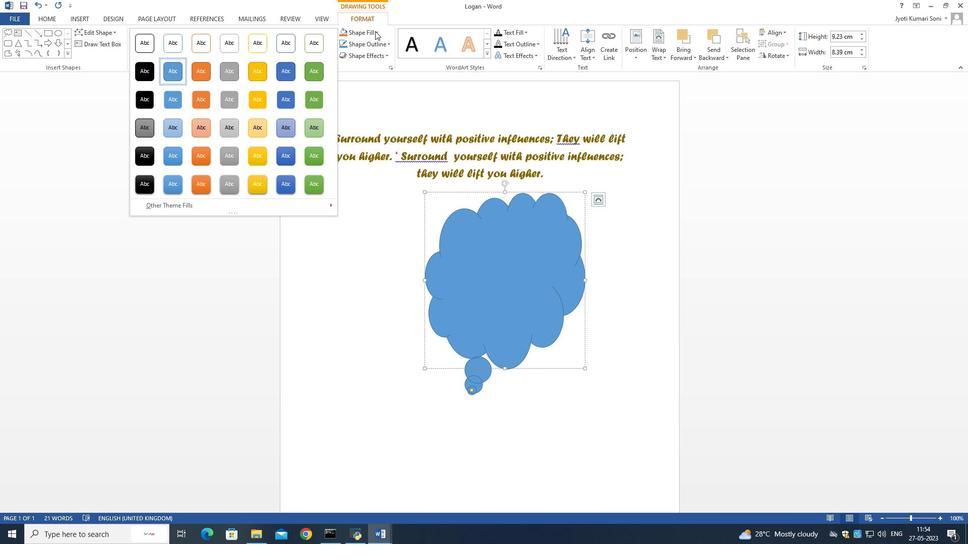 
Action: Mouse moved to (385, 89)
Screenshot: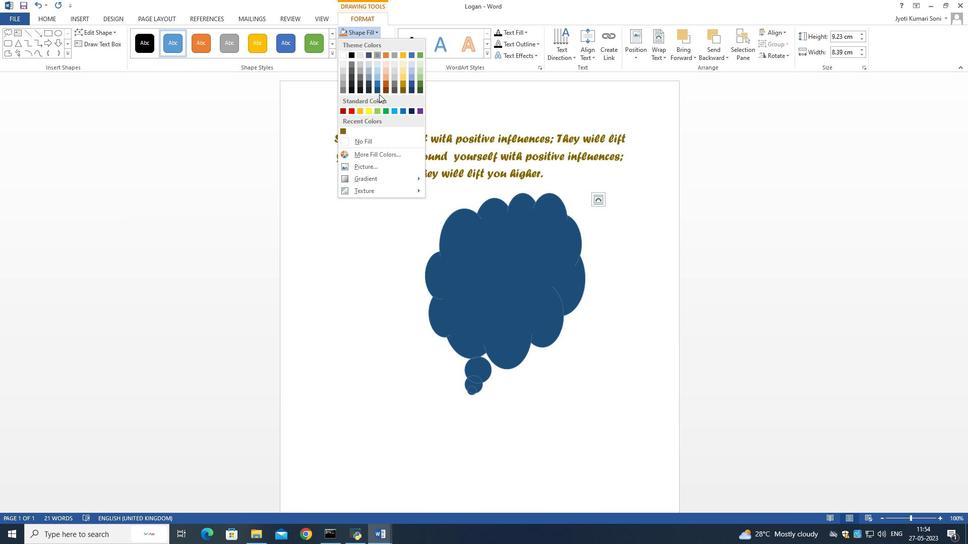 
Action: Mouse pressed left at (385, 89)
Screenshot: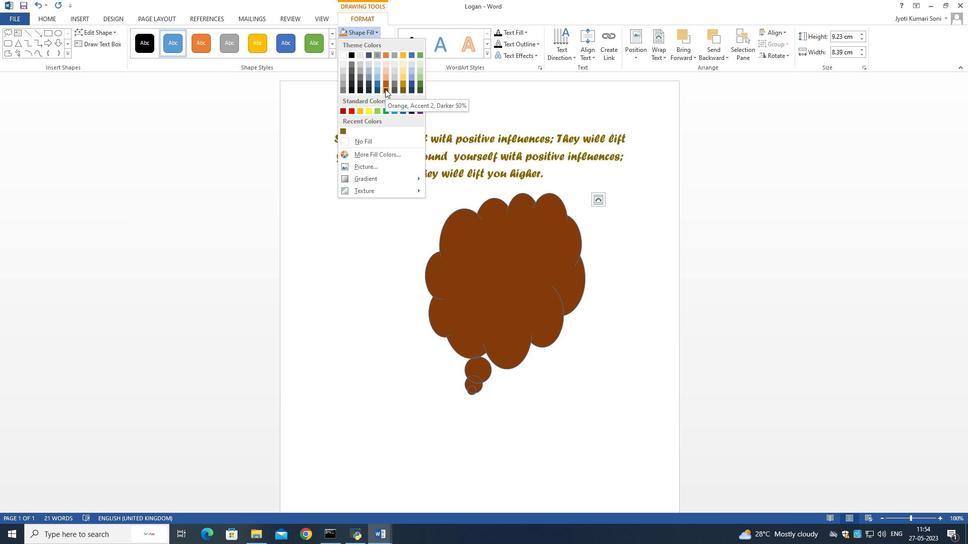 
Action: Mouse moved to (861, 40)
Screenshot: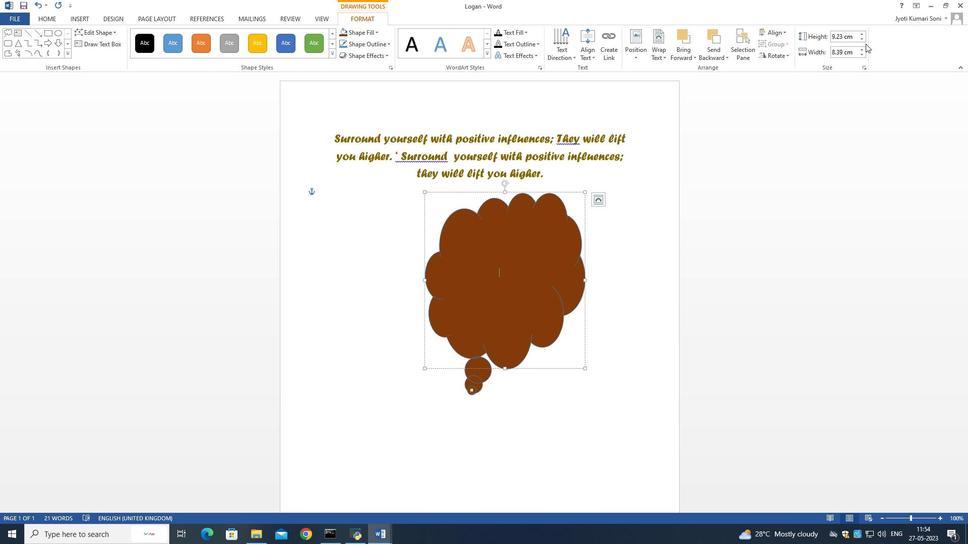 
Action: Mouse pressed left at (861, 40)
Screenshot: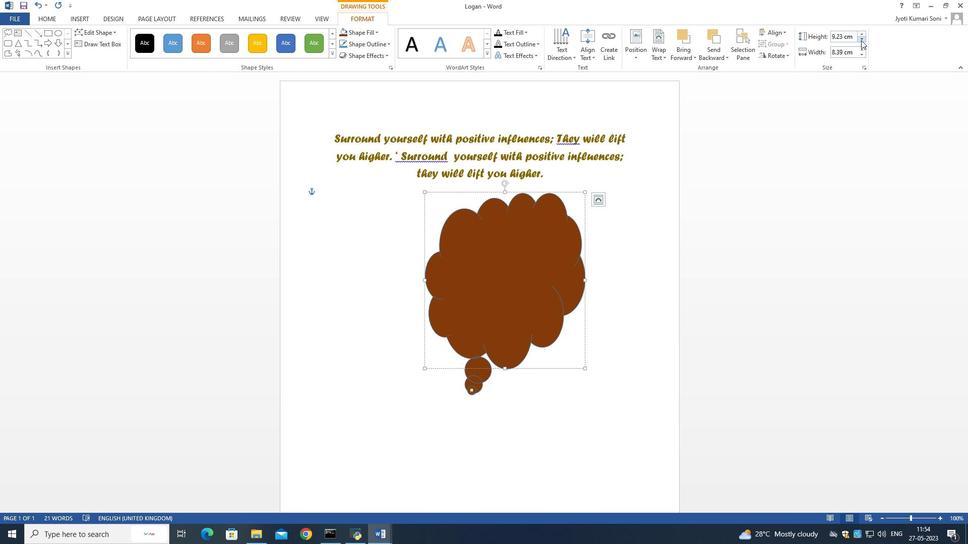 
Action: Mouse pressed left at (861, 40)
Screenshot: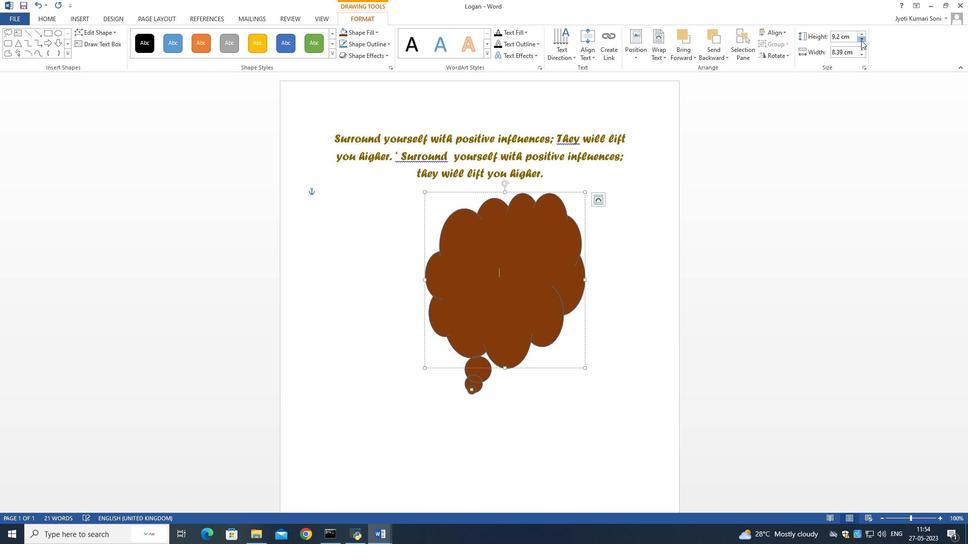 
Action: Mouse moved to (861, 39)
Screenshot: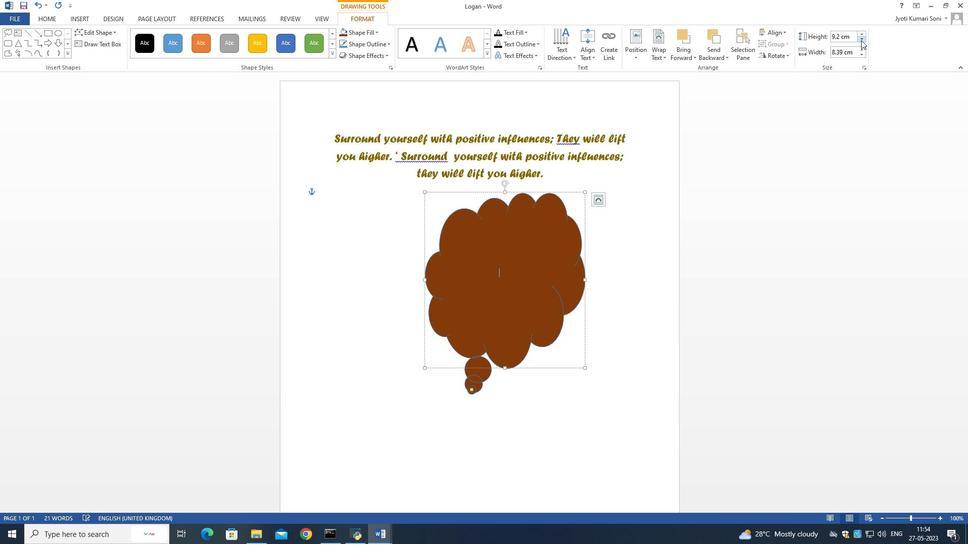 
Action: Mouse pressed left at (861, 39)
Screenshot: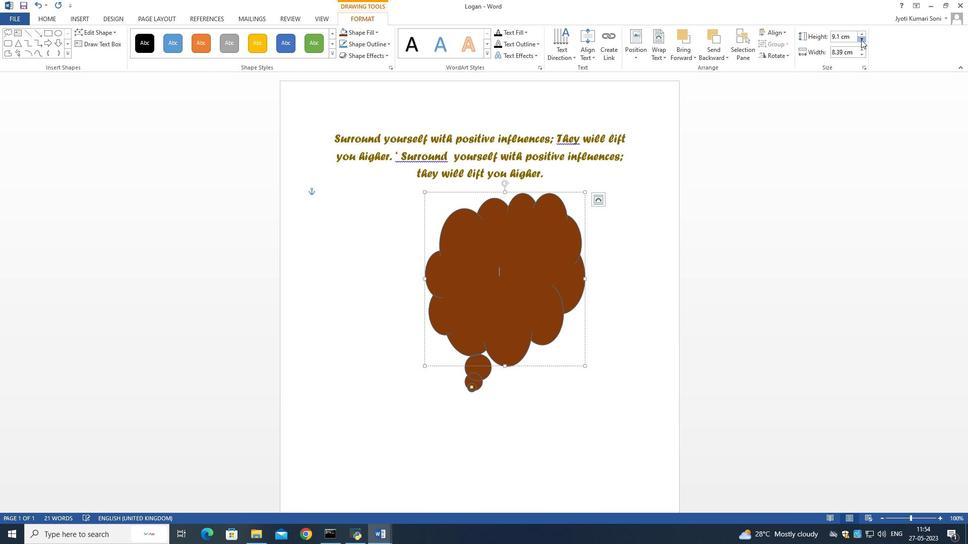 
Action: Mouse pressed left at (861, 39)
Screenshot: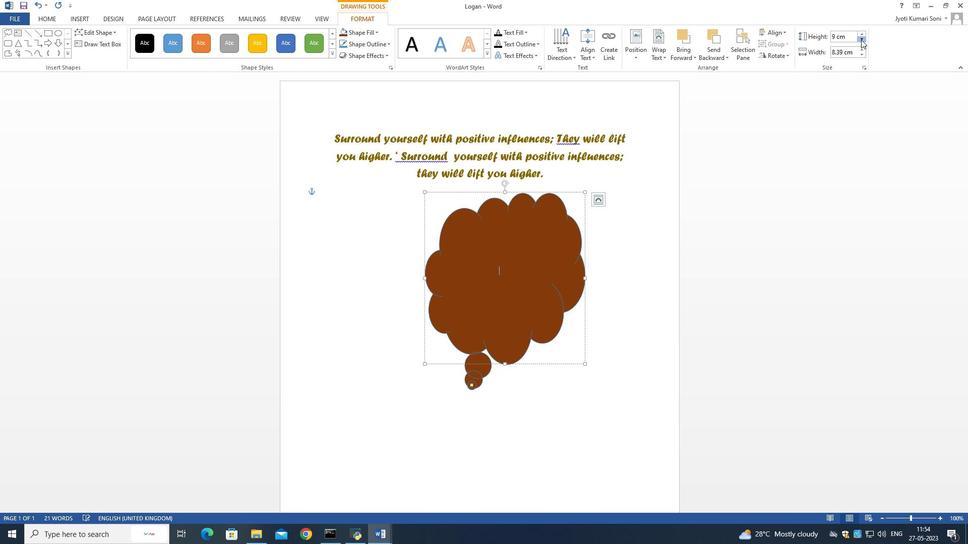
Action: Mouse pressed left at (861, 39)
Screenshot: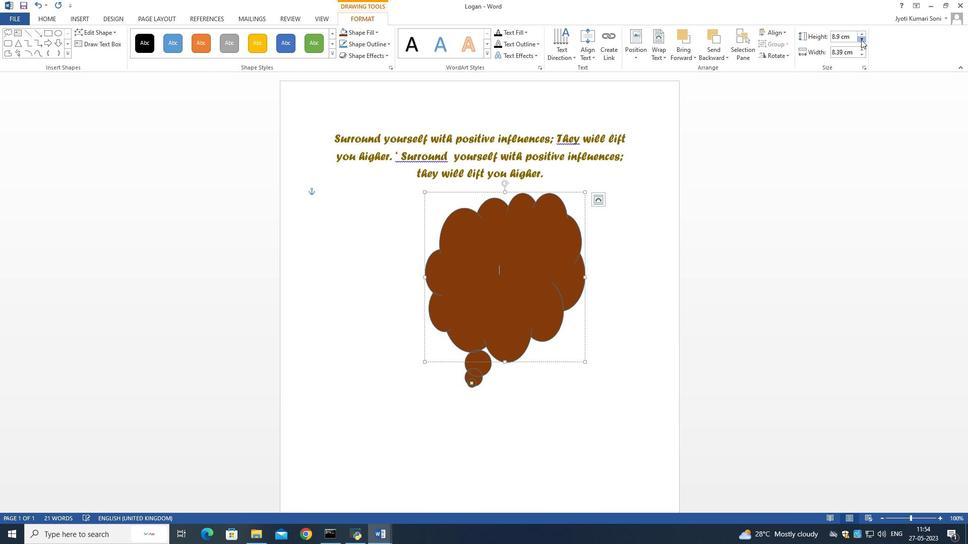 
Action: Mouse pressed left at (861, 39)
Screenshot: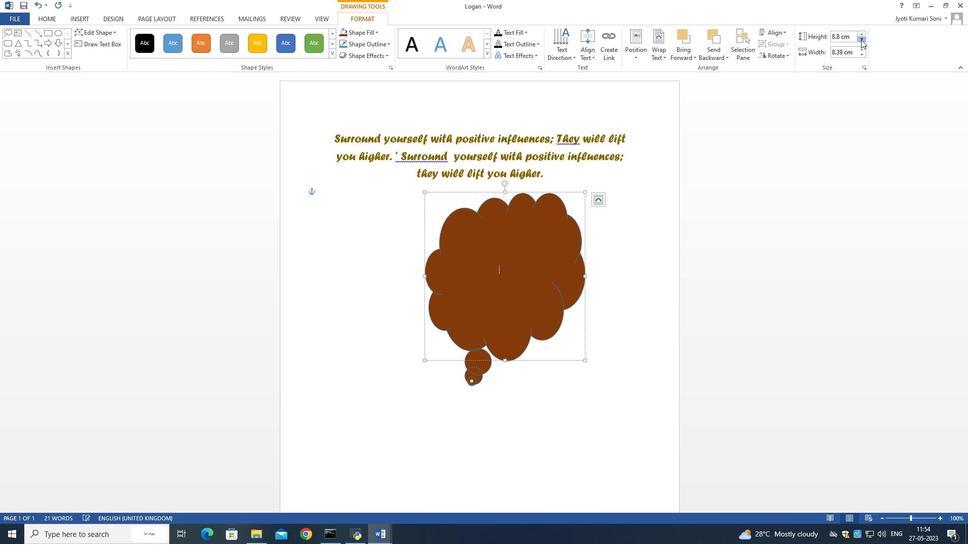 
Action: Mouse pressed left at (861, 39)
Screenshot: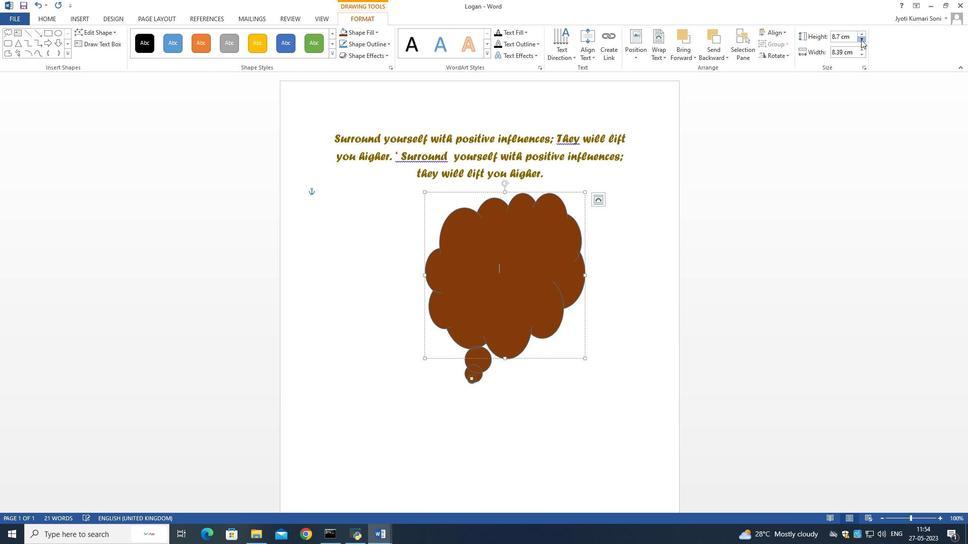 
Action: Mouse pressed left at (861, 39)
Screenshot: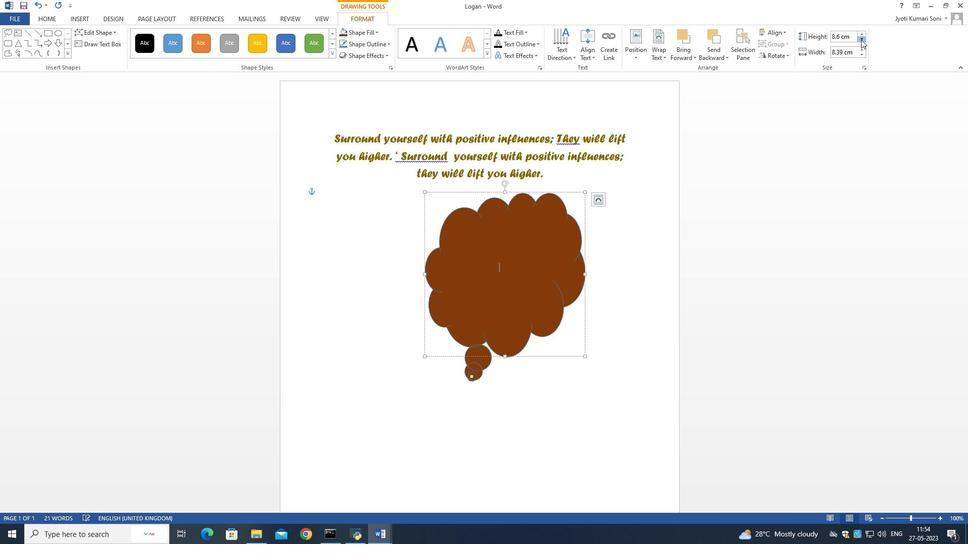 
Action: Mouse pressed left at (861, 39)
Screenshot: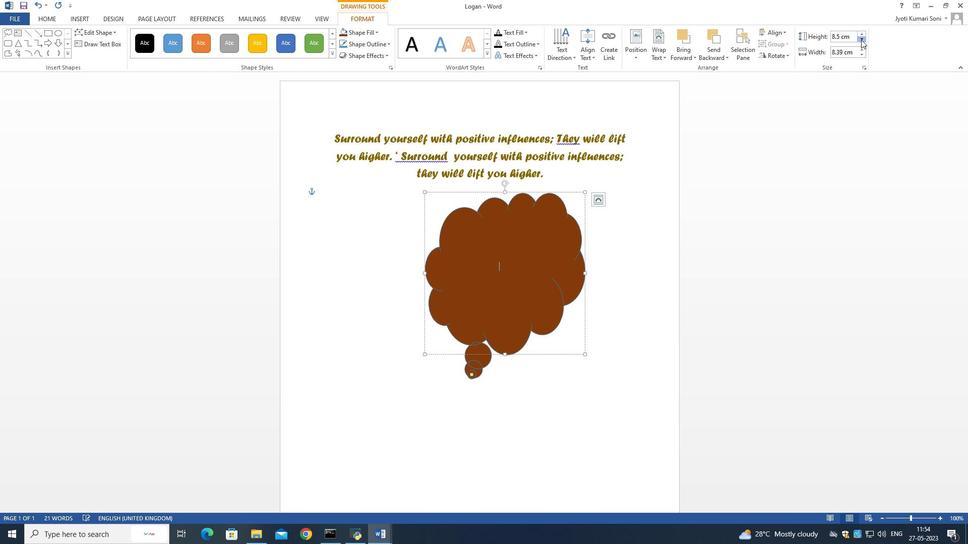 
Action: Mouse pressed left at (861, 39)
Screenshot: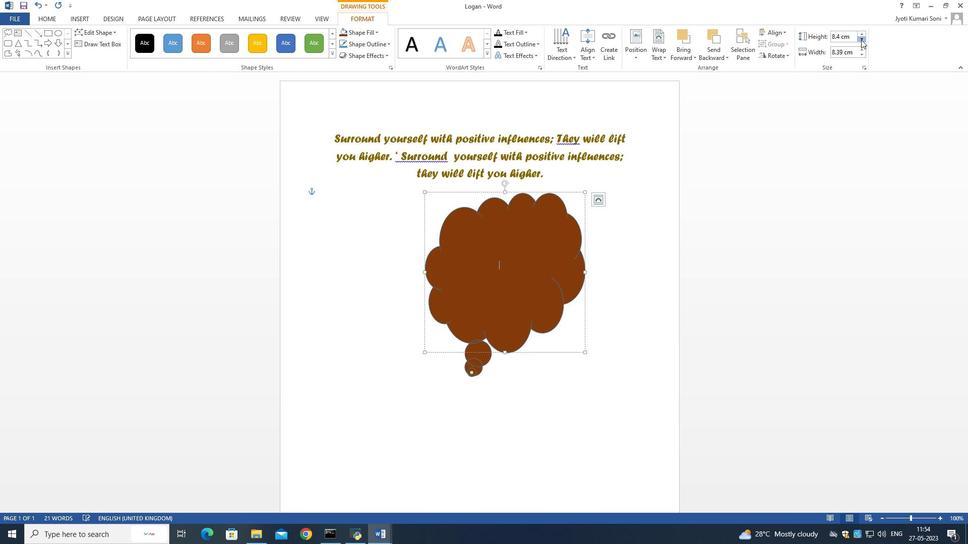 
Action: Mouse pressed left at (861, 39)
Screenshot: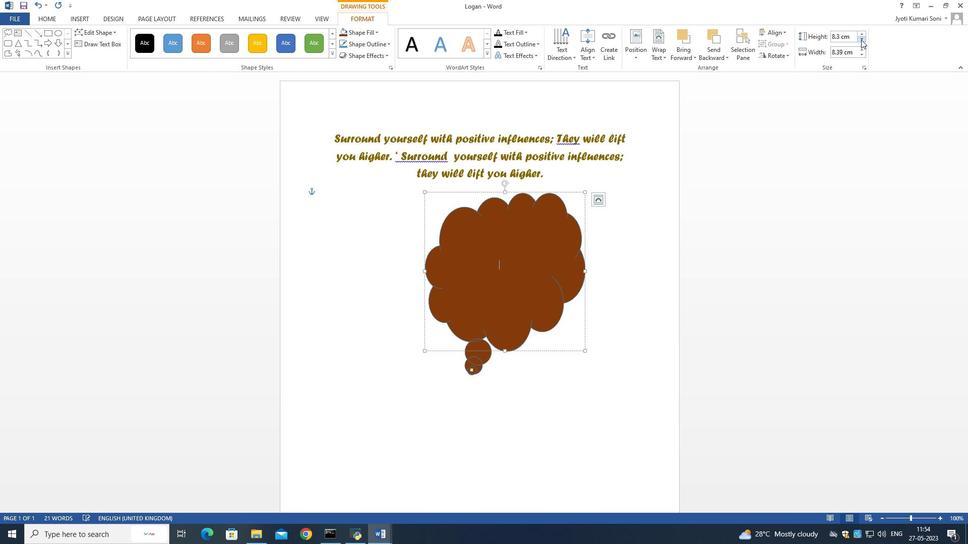 
Action: Mouse pressed left at (861, 39)
Screenshot: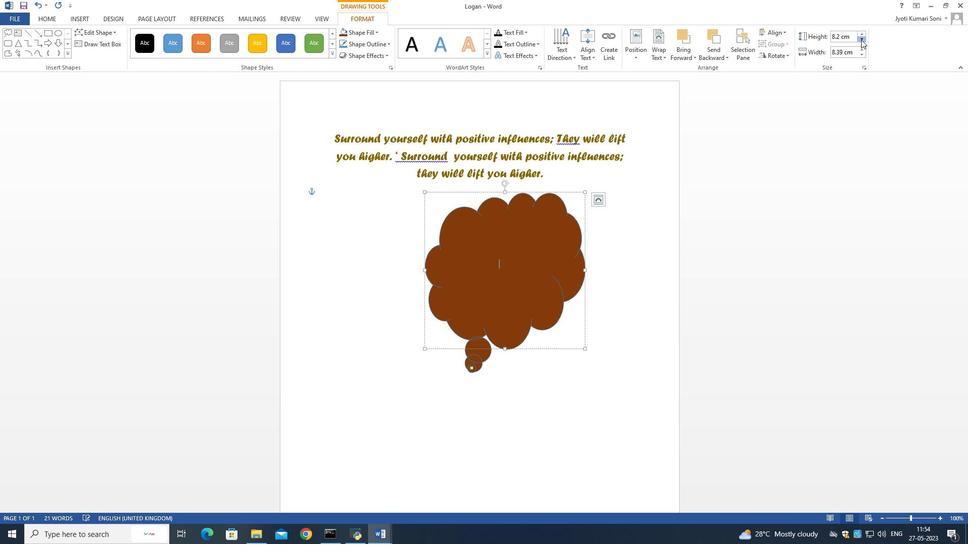 
Action: Mouse pressed left at (861, 39)
Screenshot: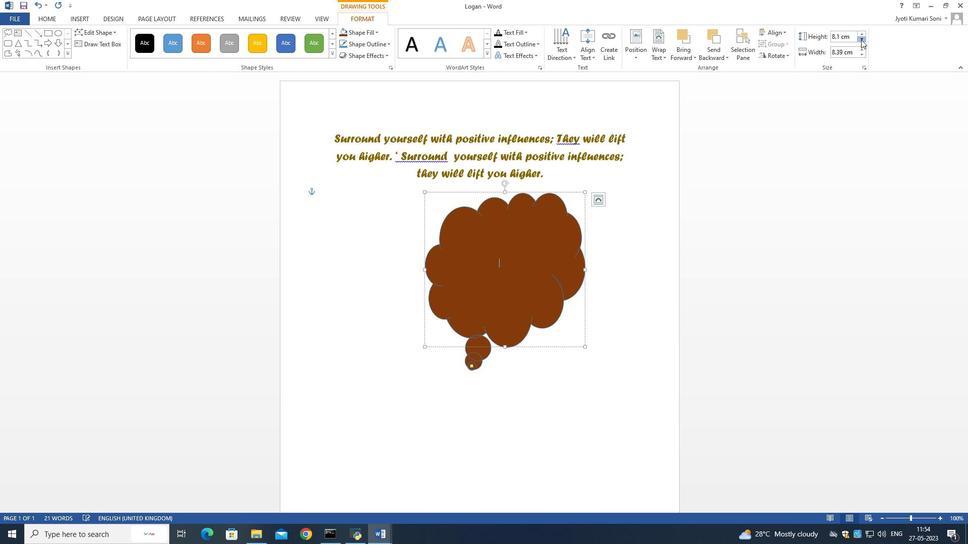 
Action: Mouse pressed left at (861, 39)
Screenshot: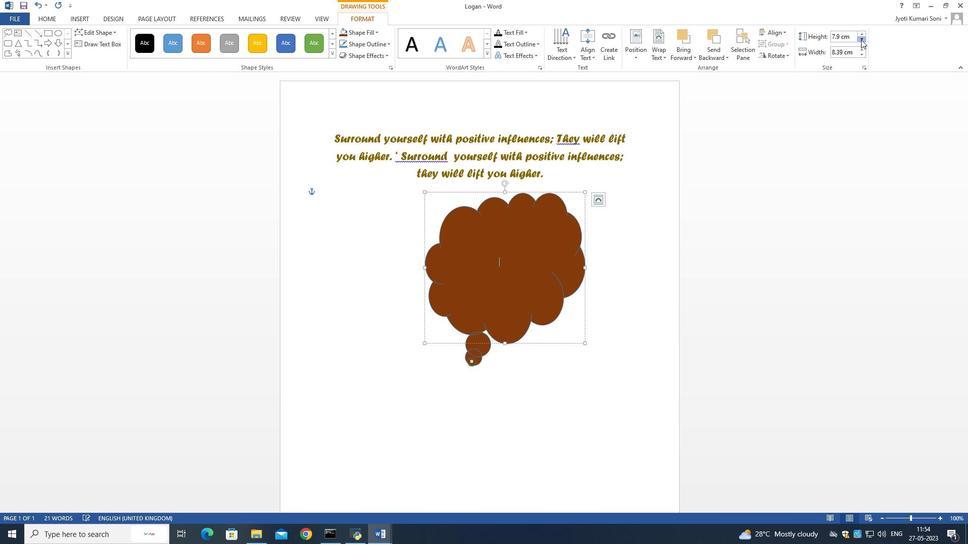 
Action: Mouse pressed left at (861, 39)
Screenshot: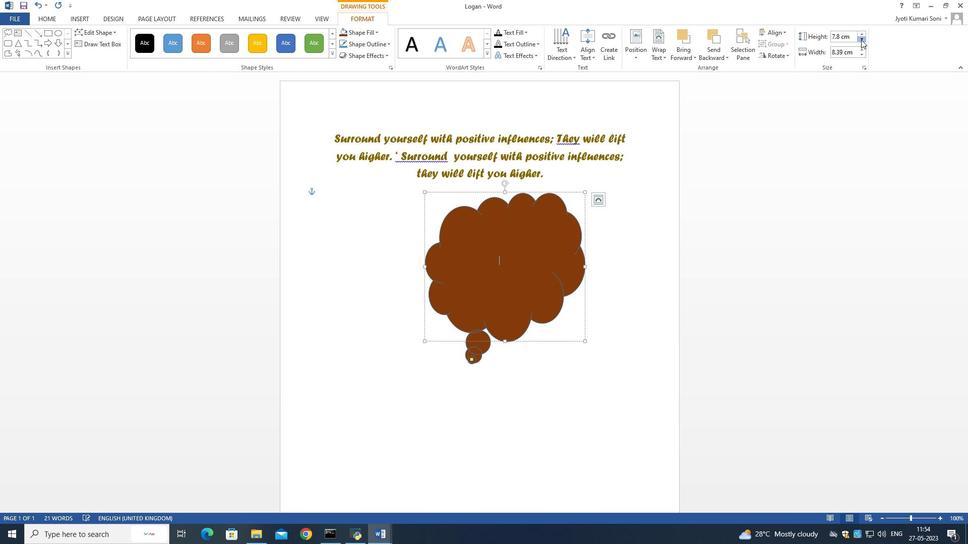 
Action: Mouse pressed left at (861, 39)
Screenshot: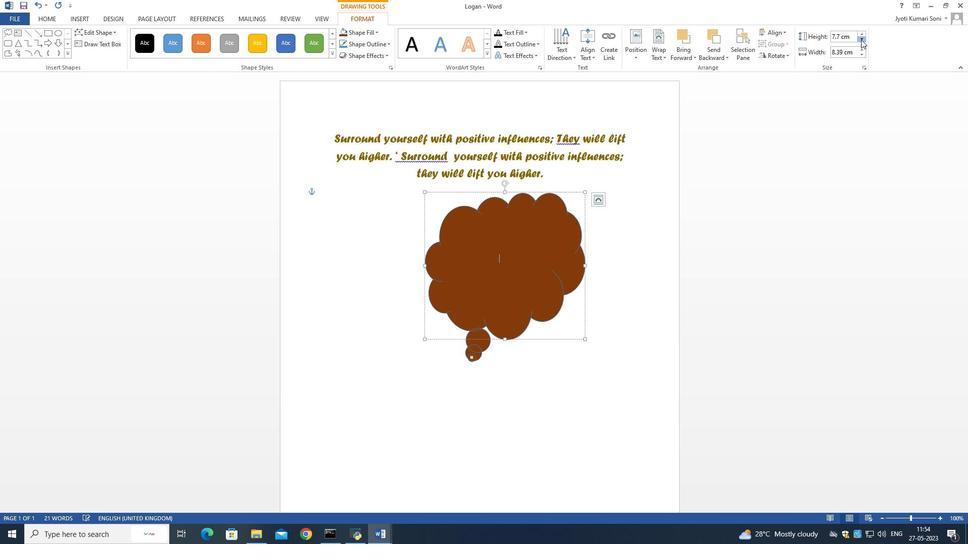 
Action: Mouse pressed left at (861, 39)
Screenshot: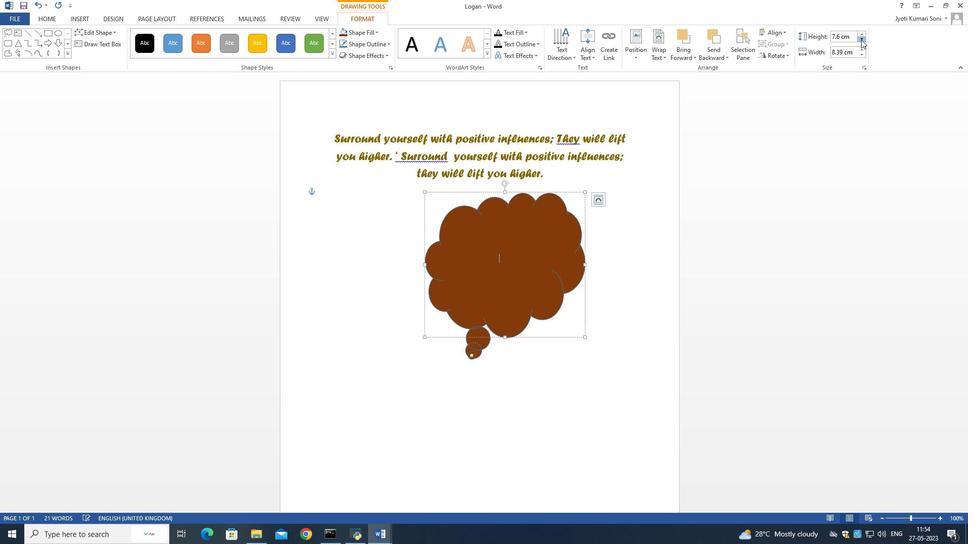 
Action: Mouse pressed left at (861, 39)
Screenshot: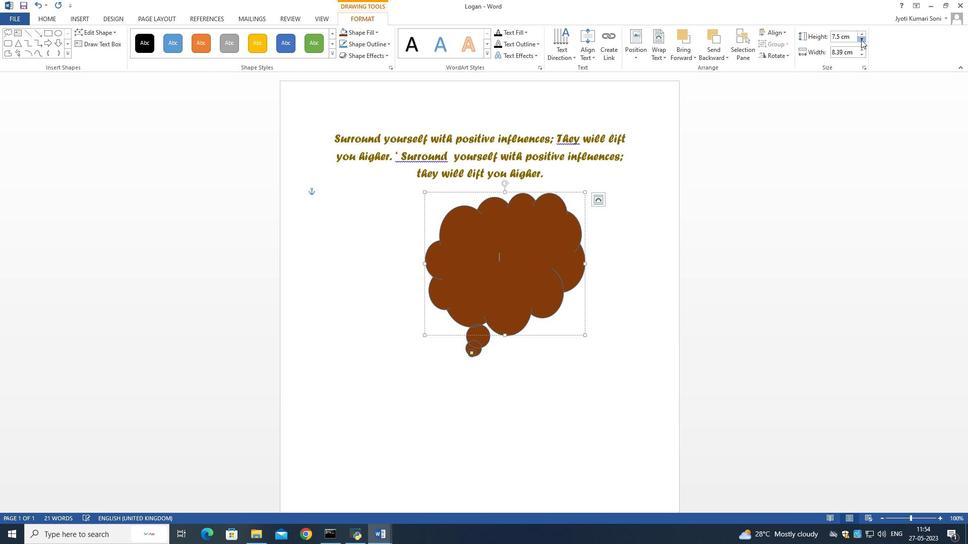 
Action: Mouse pressed left at (861, 39)
Screenshot: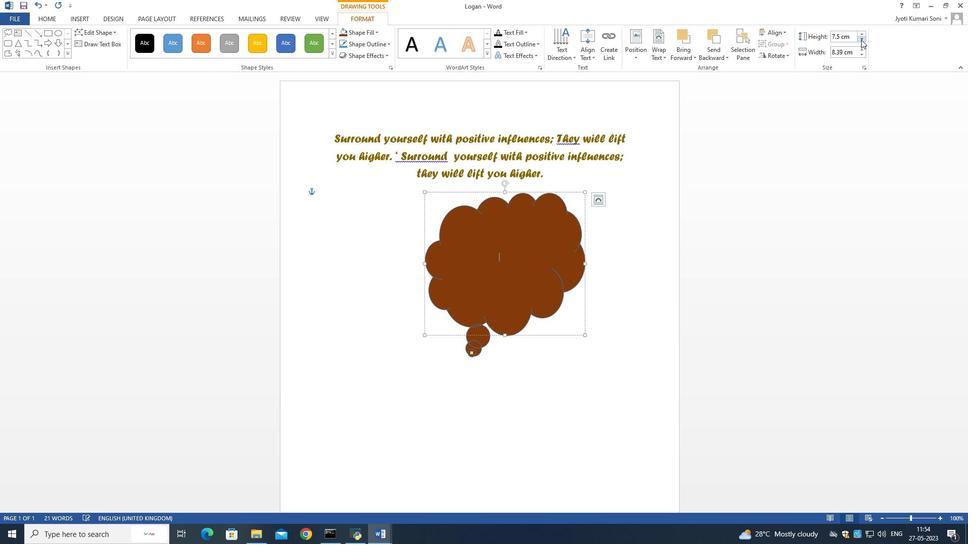 
Action: Mouse pressed left at (861, 39)
Screenshot: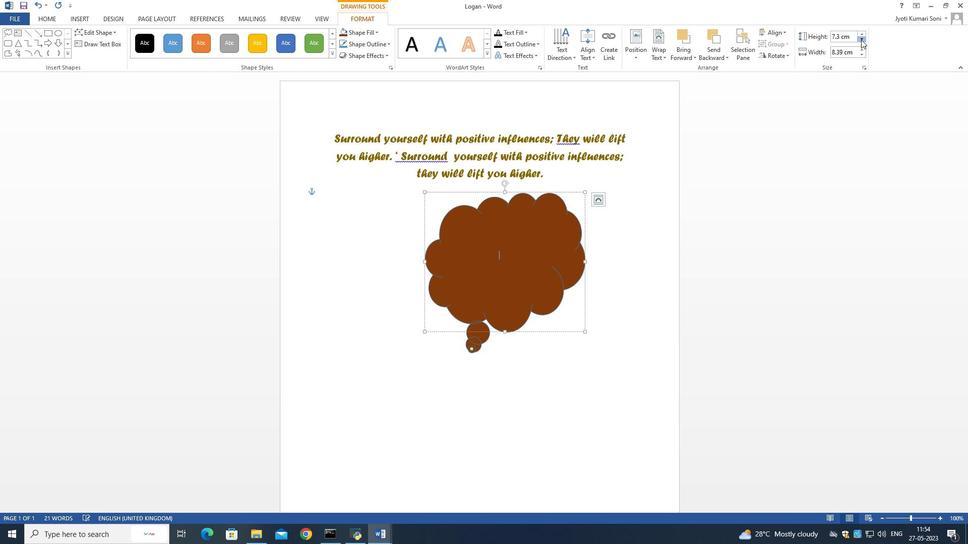 
Action: Mouse pressed left at (861, 39)
Screenshot: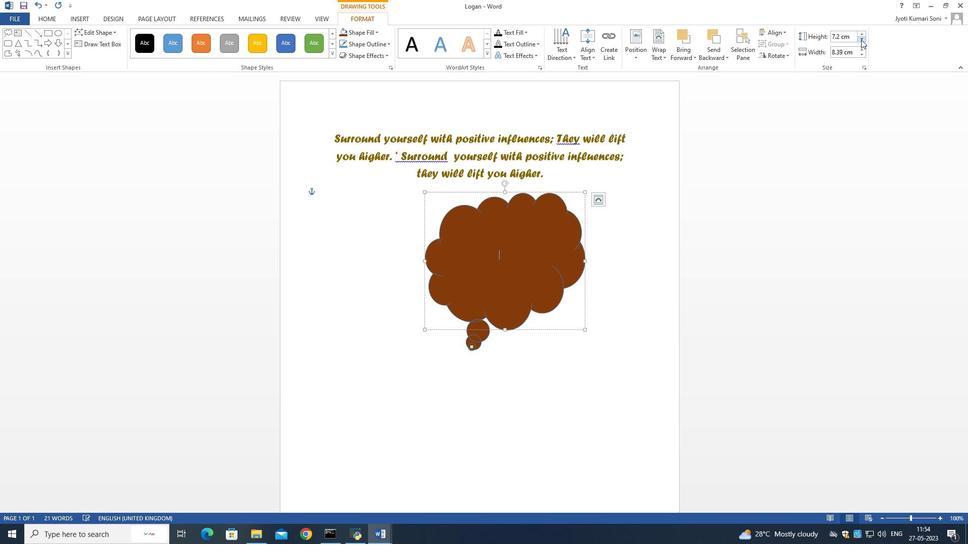 
Action: Mouse pressed left at (861, 39)
Screenshot: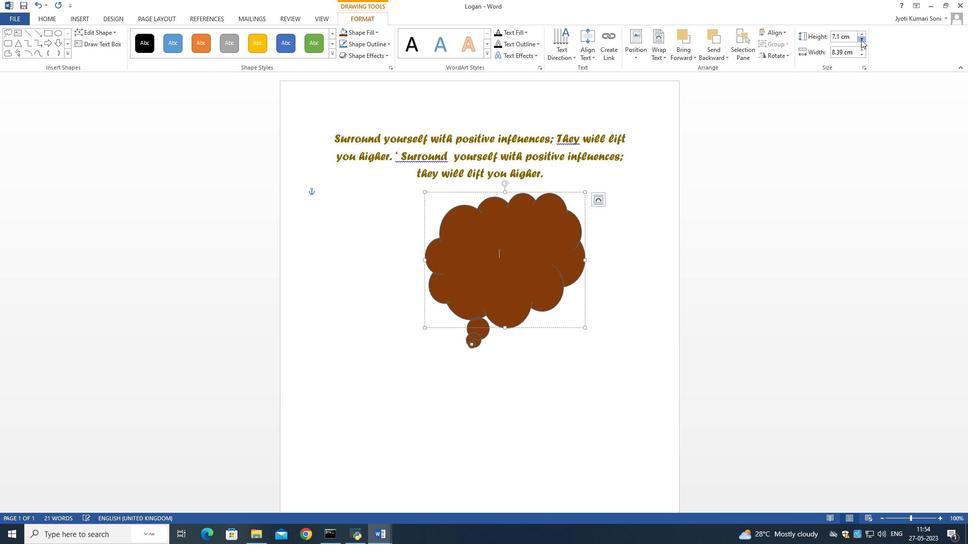 
Action: Mouse pressed left at (861, 39)
Screenshot: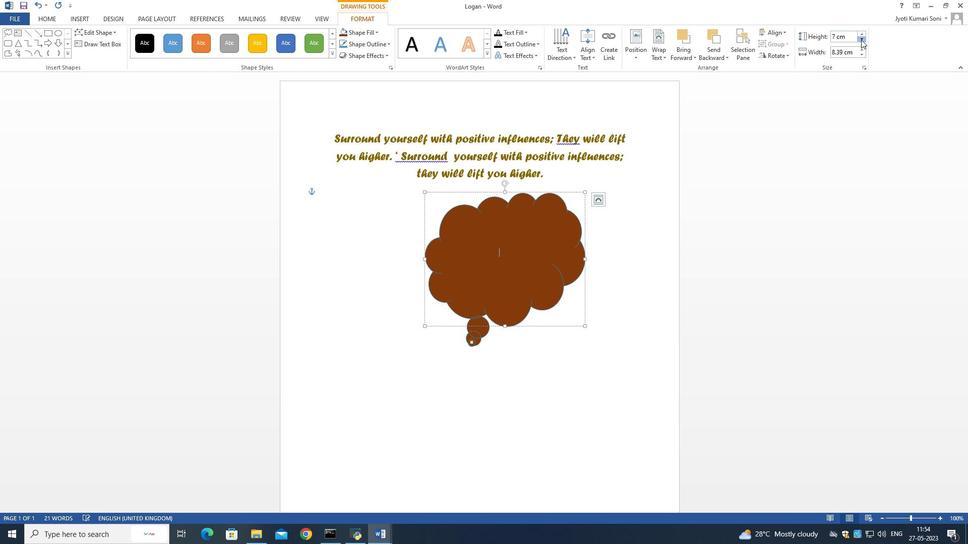 
Action: Mouse pressed left at (861, 39)
Screenshot: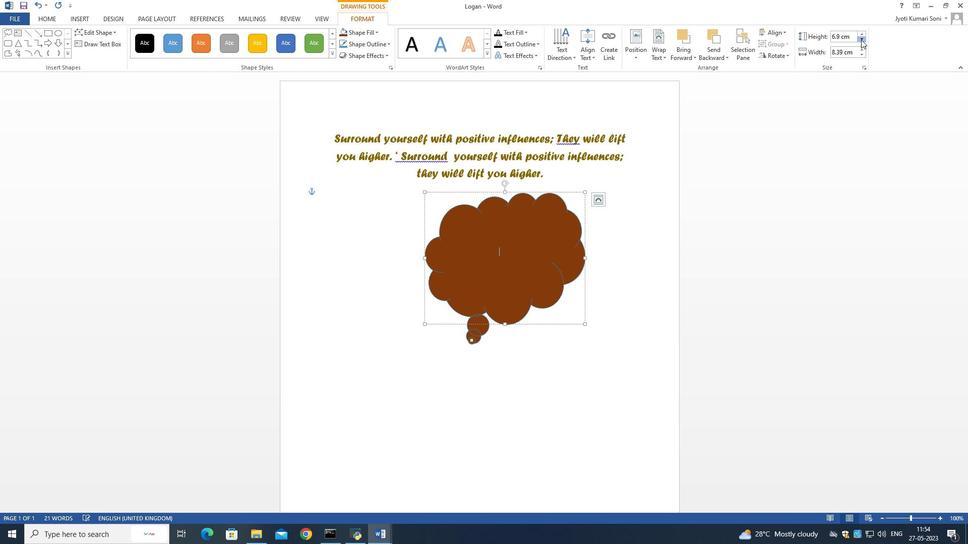 
Action: Mouse pressed left at (861, 39)
Screenshot: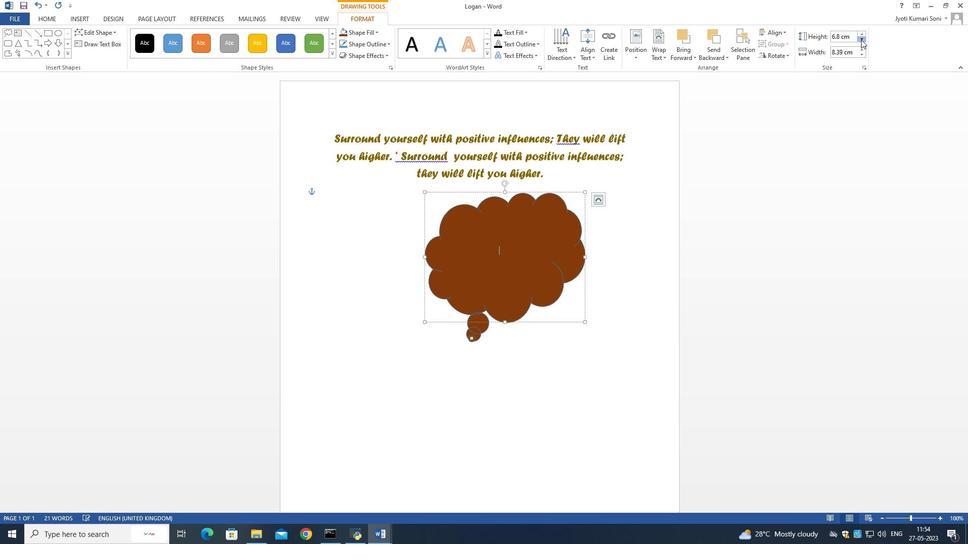 
Action: Mouse pressed left at (861, 39)
Screenshot: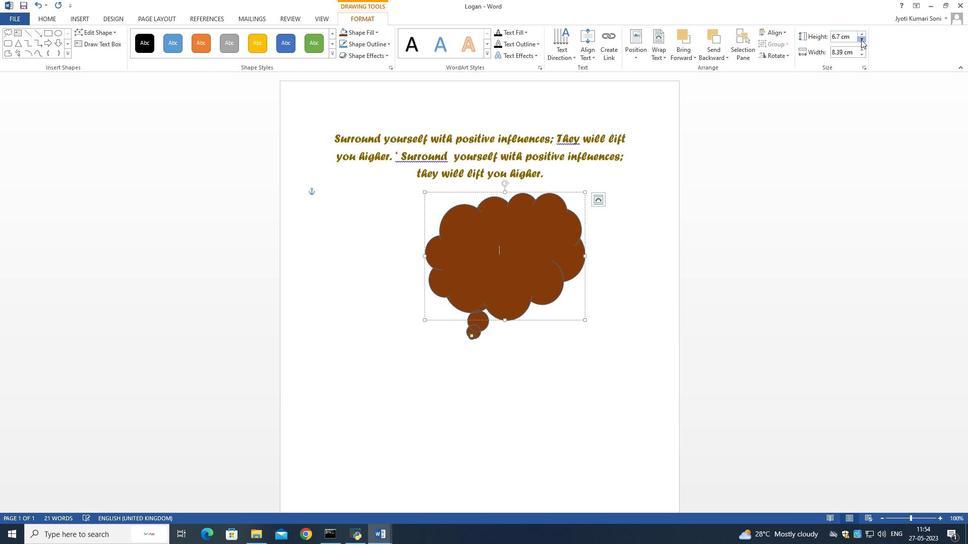 
Action: Mouse pressed left at (861, 39)
Screenshot: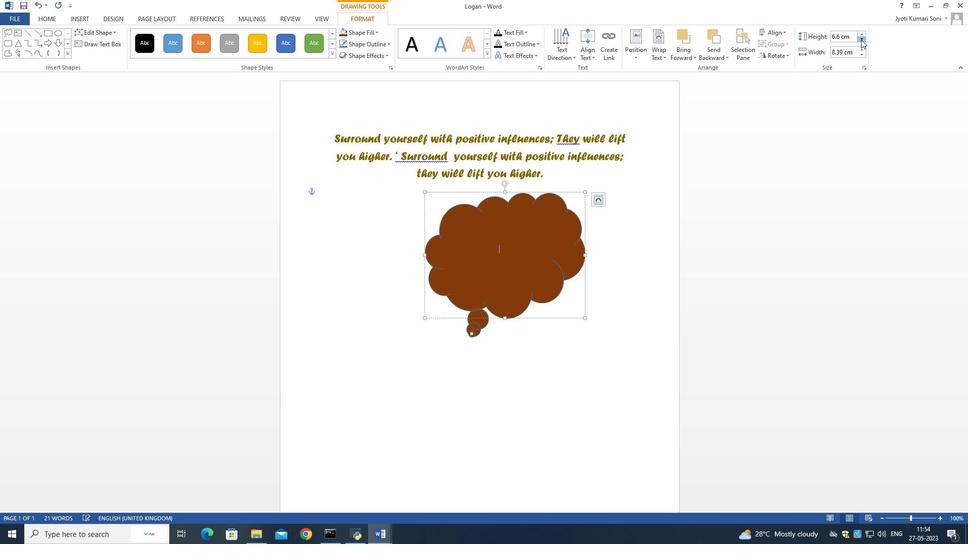 
Action: Mouse pressed left at (861, 39)
Screenshot: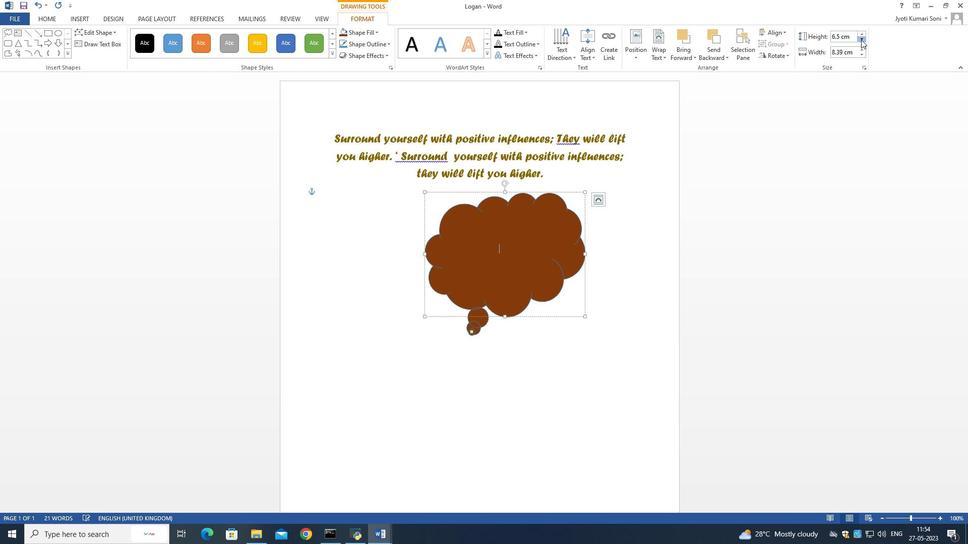 
Action: Mouse pressed left at (861, 39)
Screenshot: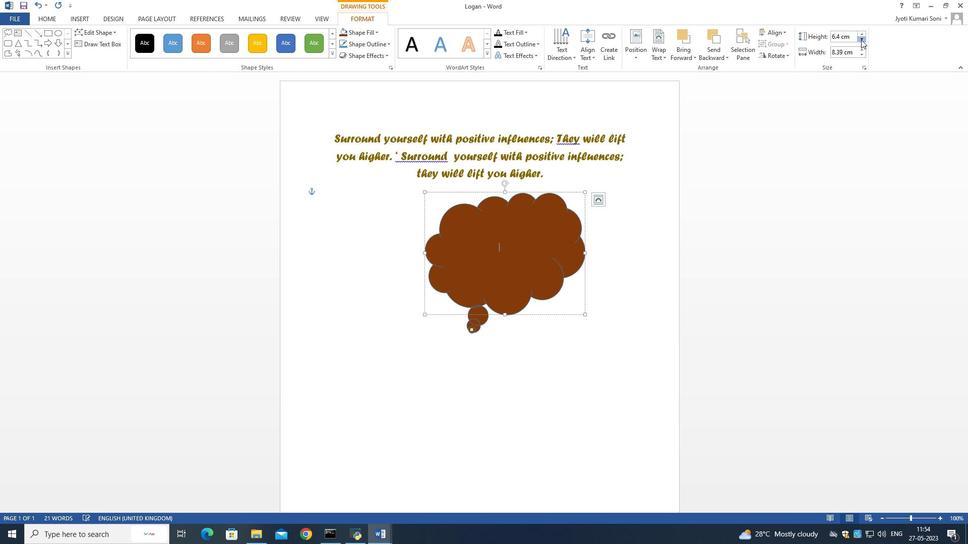 
Action: Mouse pressed left at (861, 39)
Screenshot: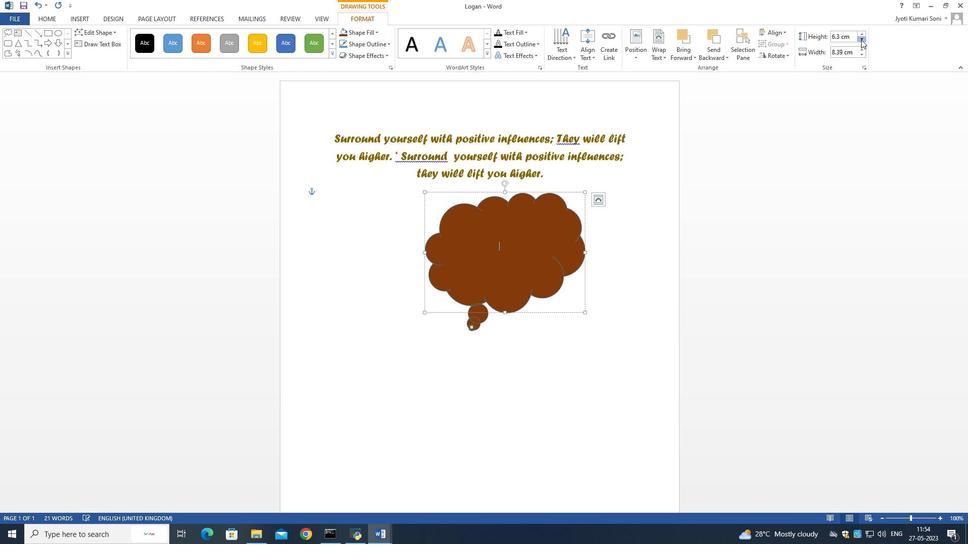 
Action: Mouse pressed left at (861, 39)
Screenshot: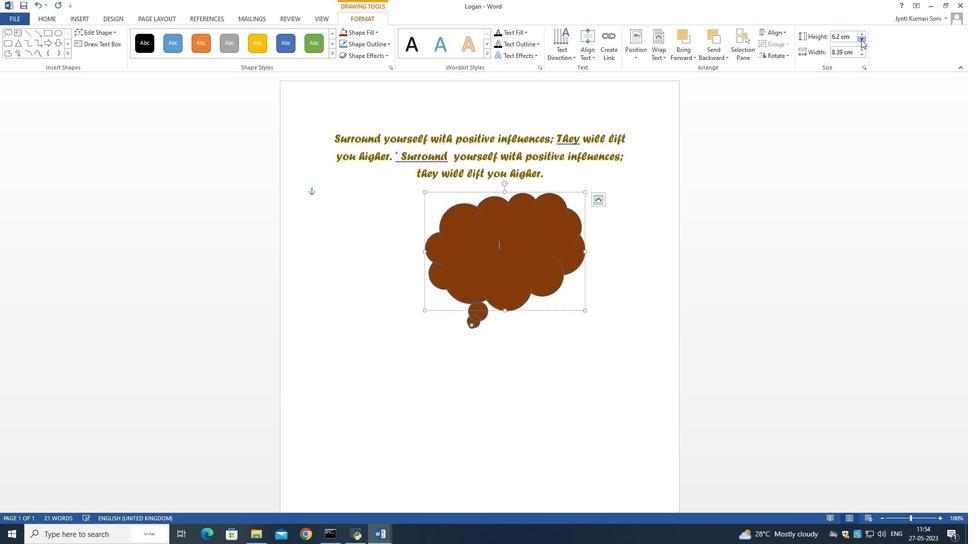 
Action: Mouse pressed left at (861, 39)
Screenshot: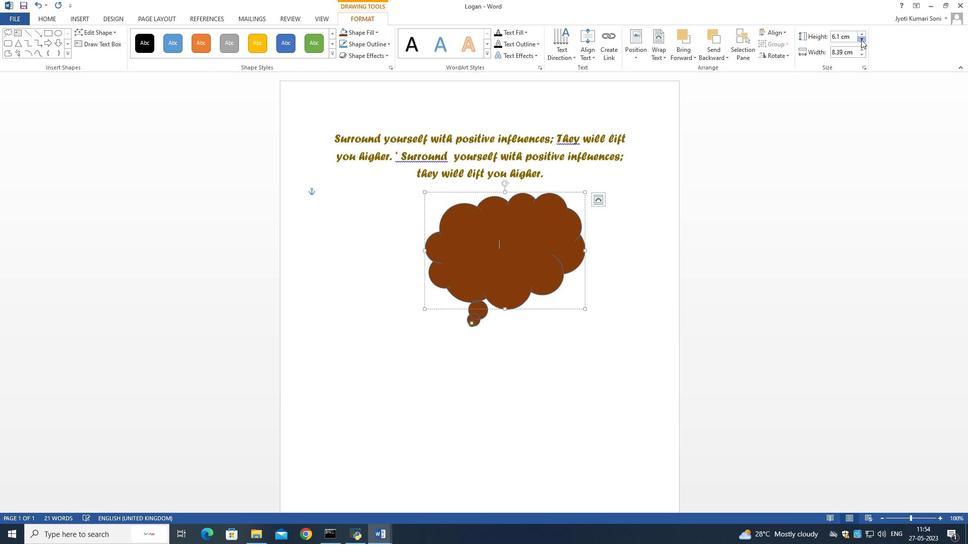 
Action: Mouse pressed left at (861, 39)
Screenshot: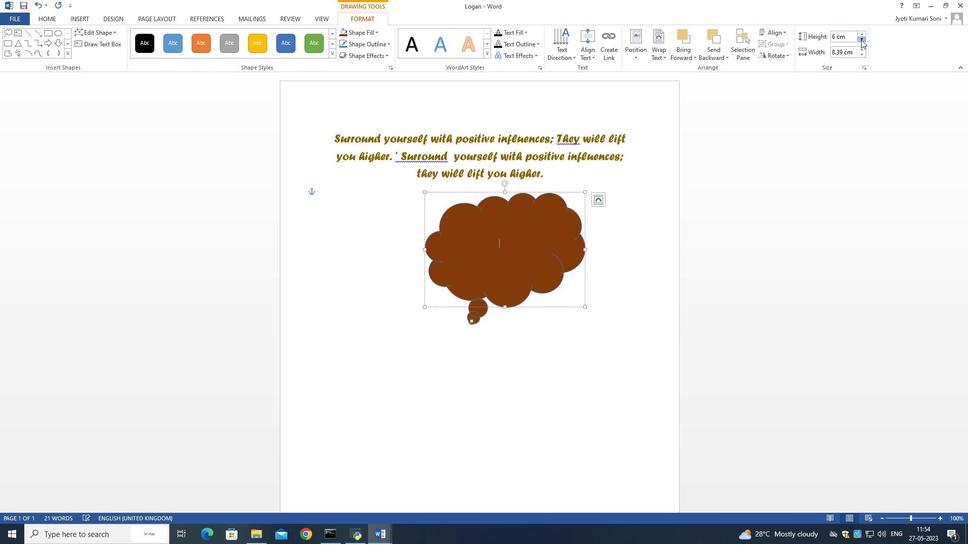 
Action: Mouse pressed left at (861, 39)
Screenshot: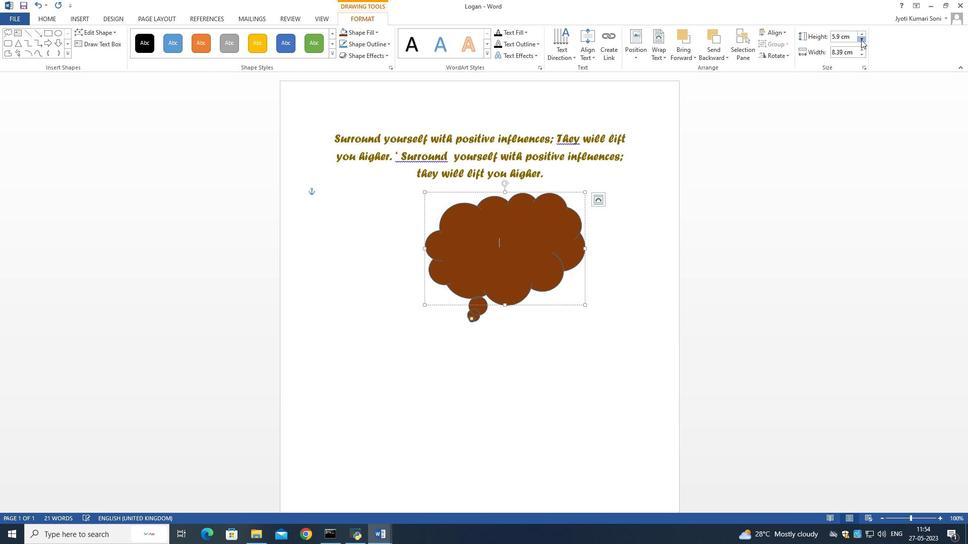 
Action: Mouse pressed left at (861, 39)
Screenshot: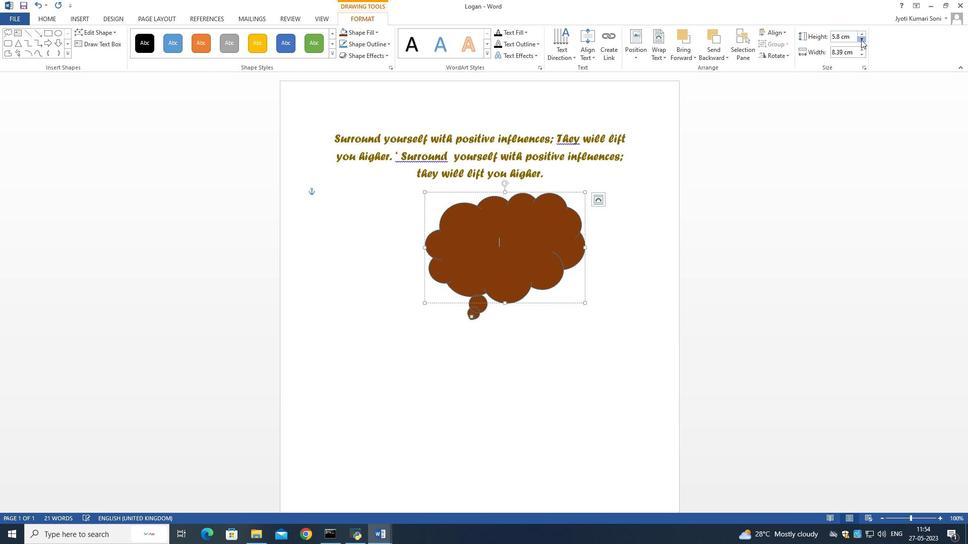 
Action: Mouse pressed left at (861, 39)
Screenshot: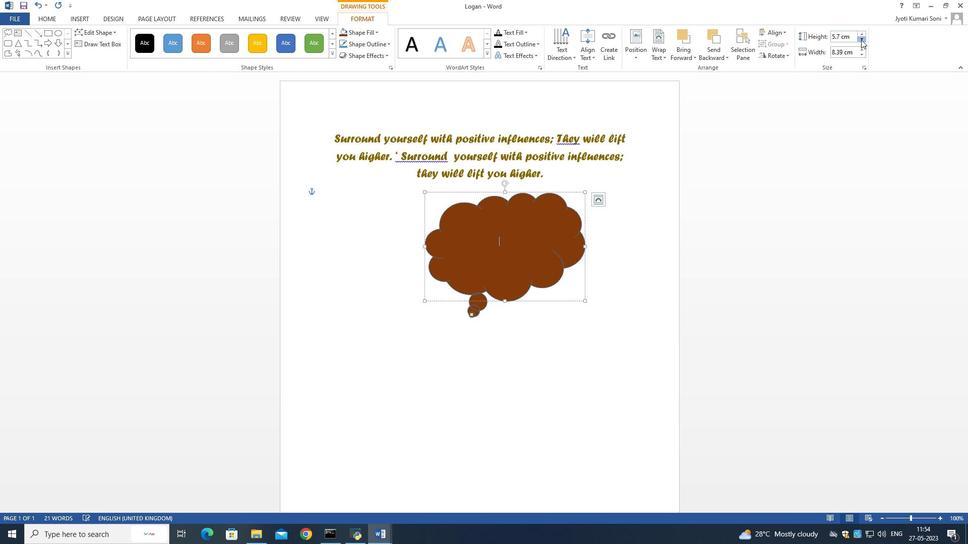 
Action: Mouse pressed left at (861, 39)
Screenshot: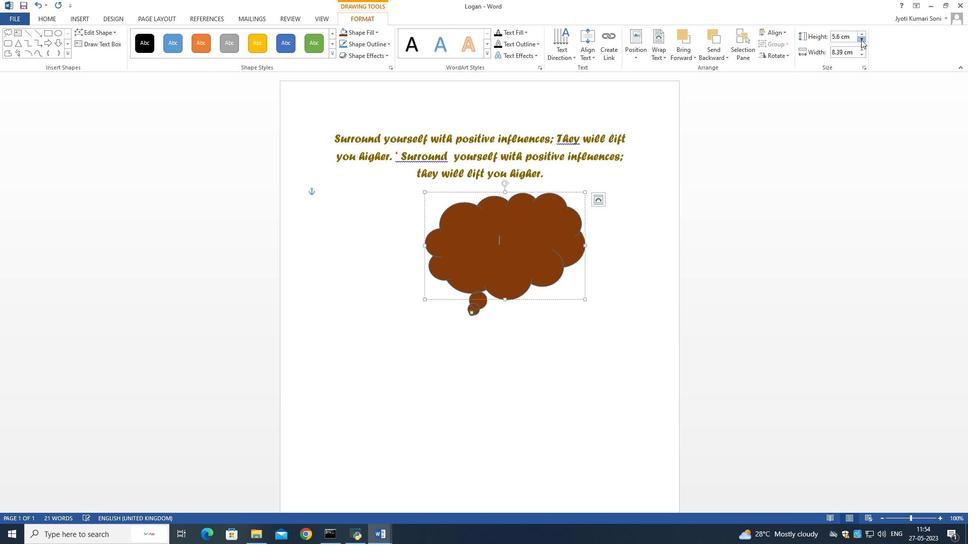 
Action: Mouse pressed left at (861, 39)
Screenshot: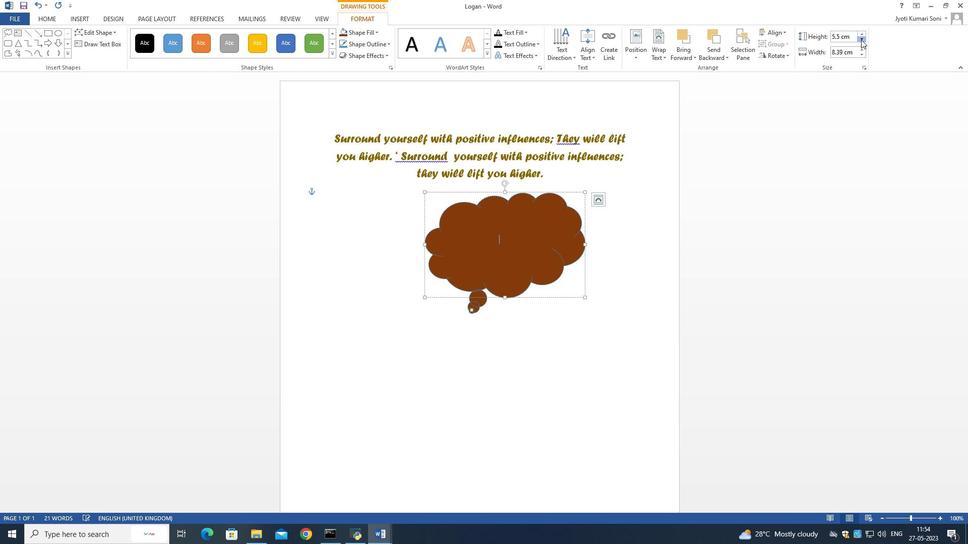 
Action: Mouse pressed left at (861, 39)
Screenshot: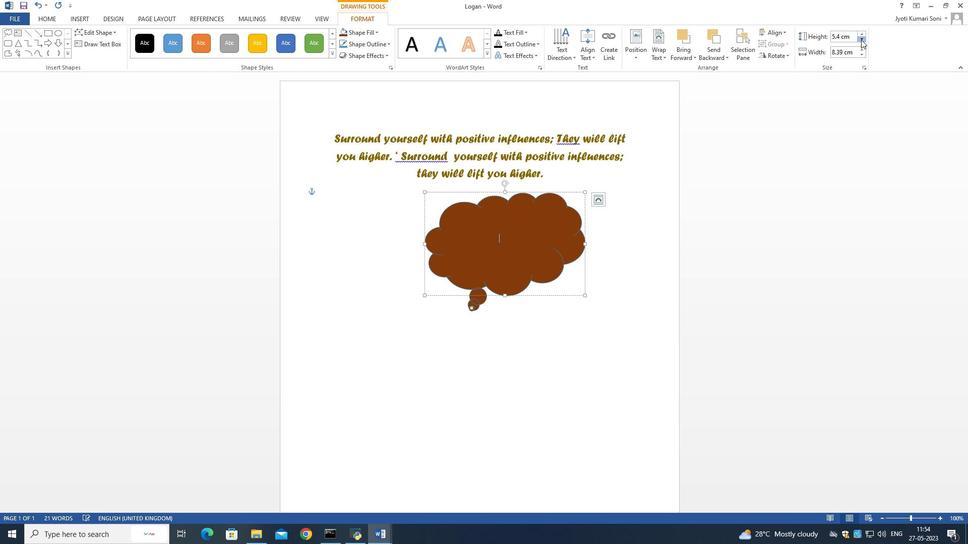 
Action: Mouse pressed left at (861, 39)
Screenshot: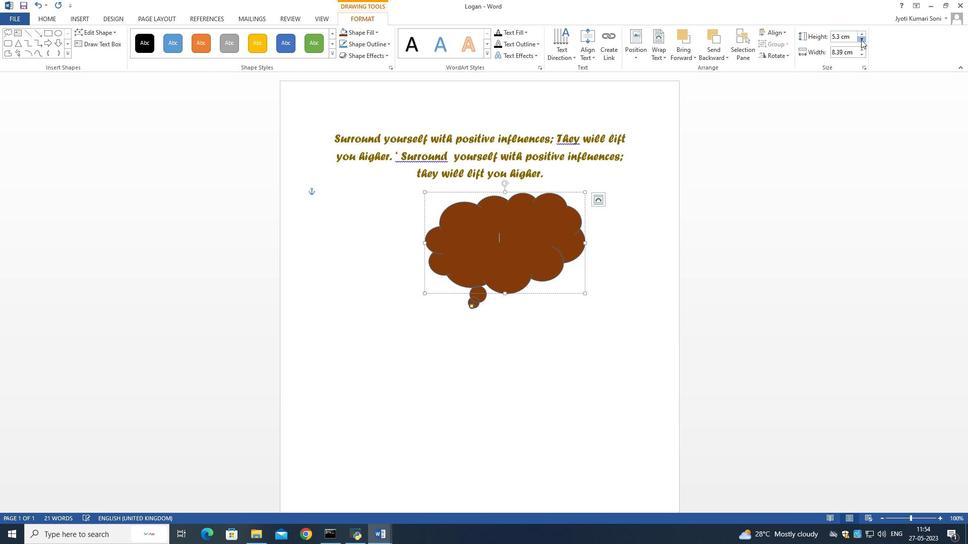 
Action: Mouse pressed left at (861, 39)
Screenshot: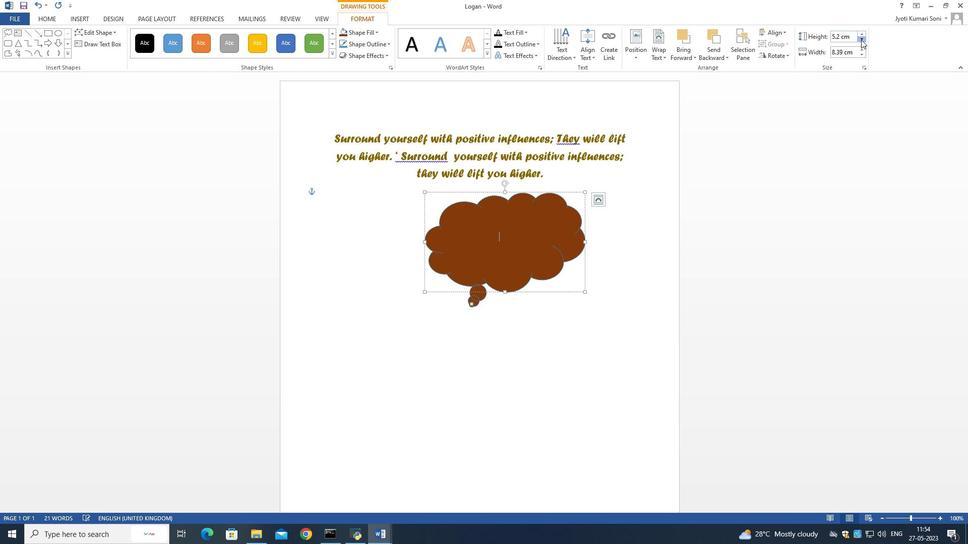 
Action: Mouse pressed left at (861, 39)
Screenshot: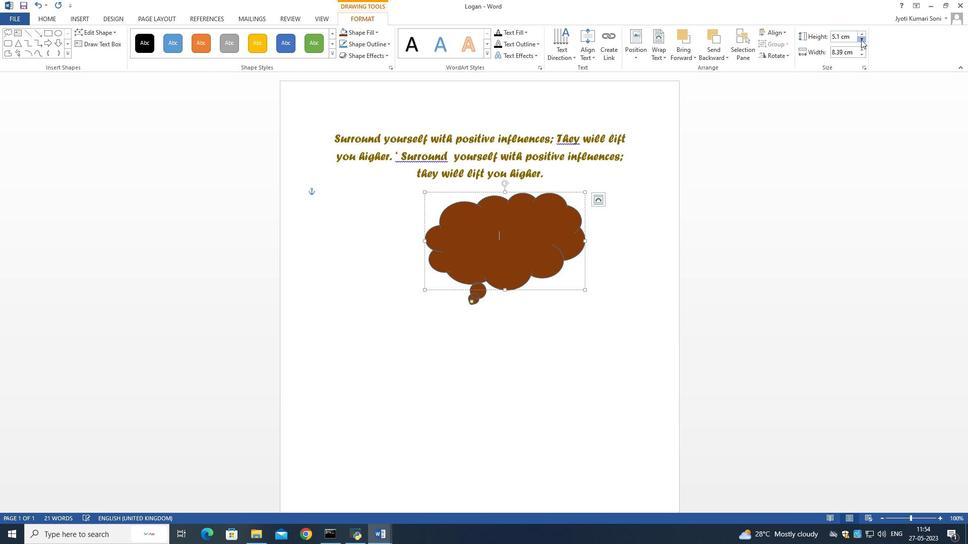 
Action: Mouse pressed left at (861, 39)
Screenshot: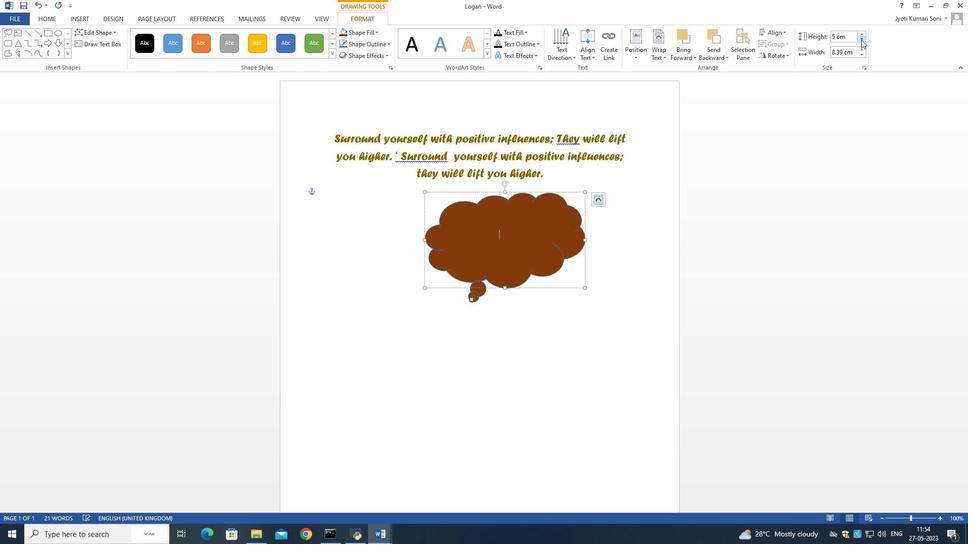 
Action: Mouse pressed left at (861, 39)
Screenshot: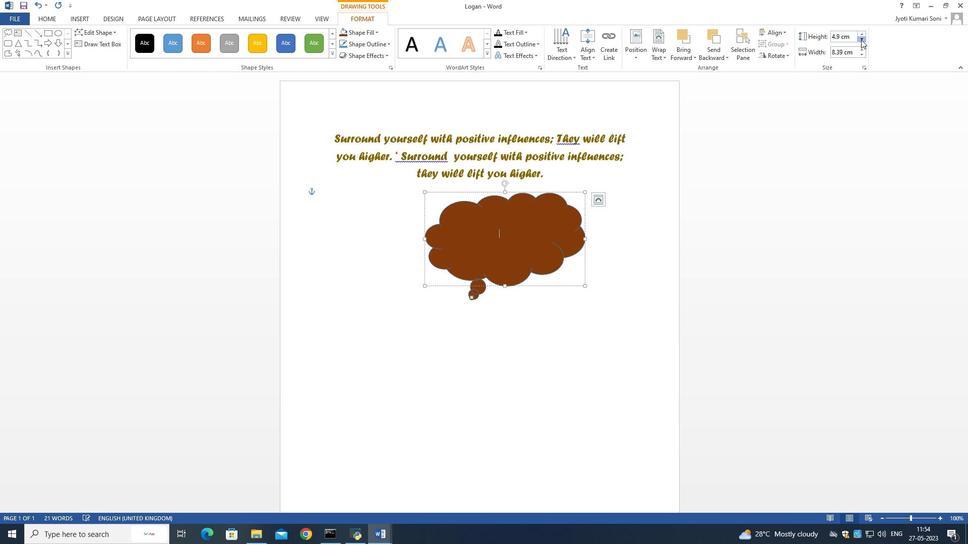 
Action: Mouse pressed left at (861, 39)
Screenshot: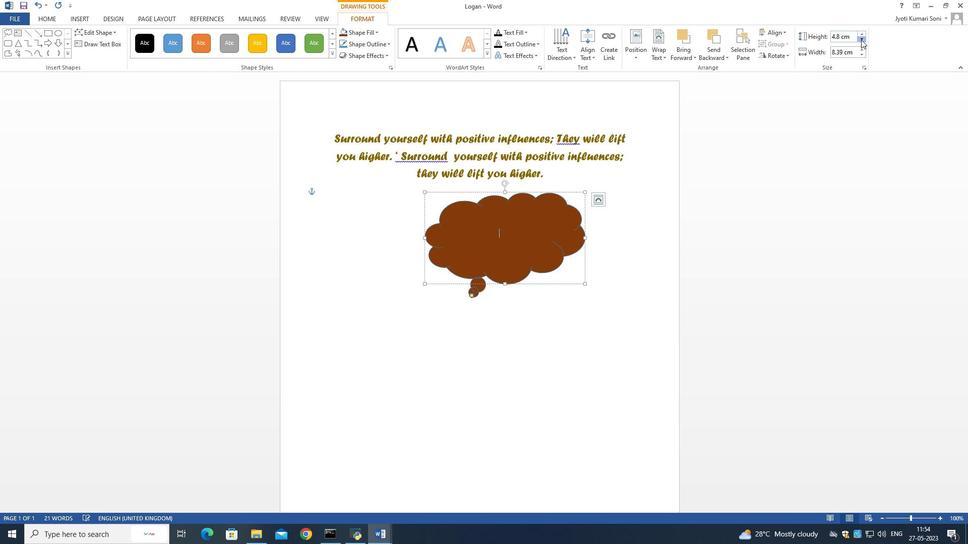 
Action: Mouse pressed left at (861, 39)
Screenshot: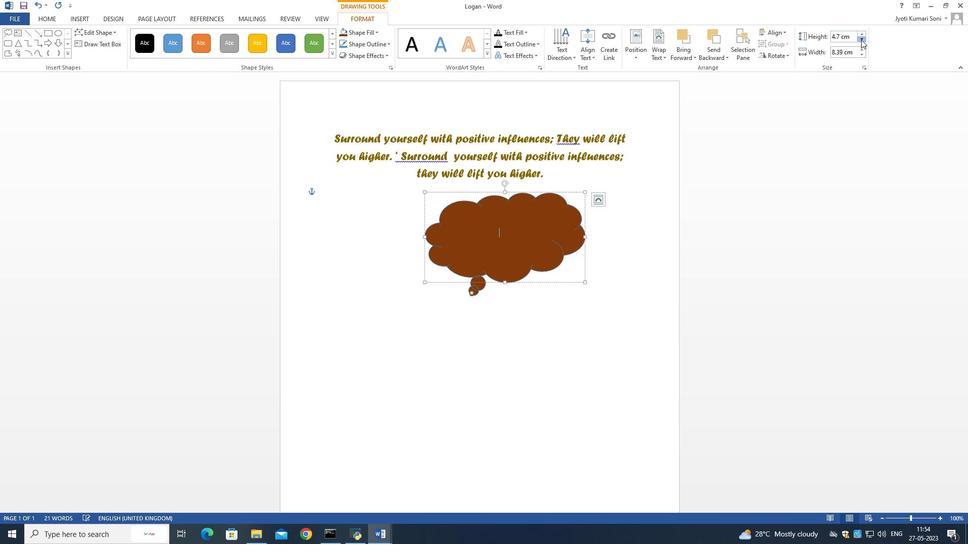 
Action: Mouse pressed left at (861, 39)
Screenshot: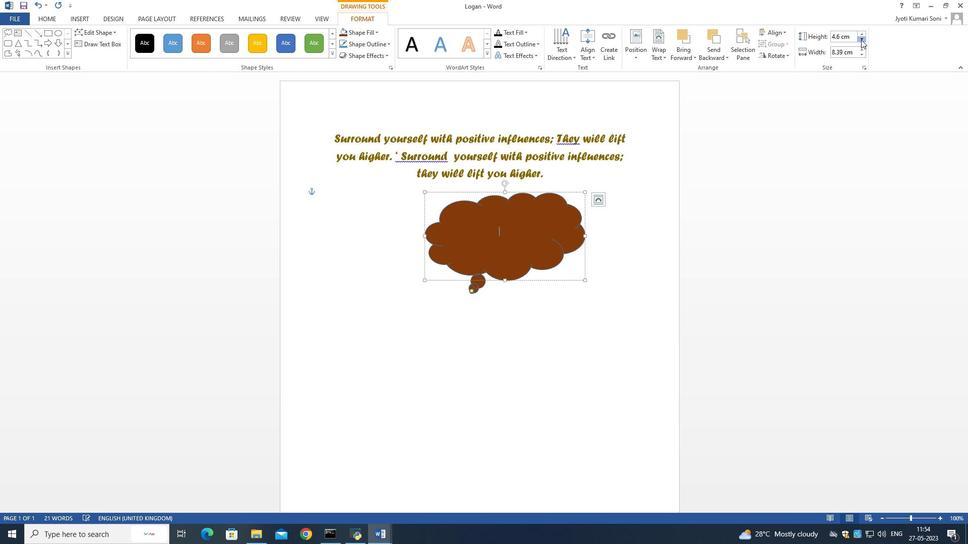 
Action: Mouse pressed left at (861, 39)
Screenshot: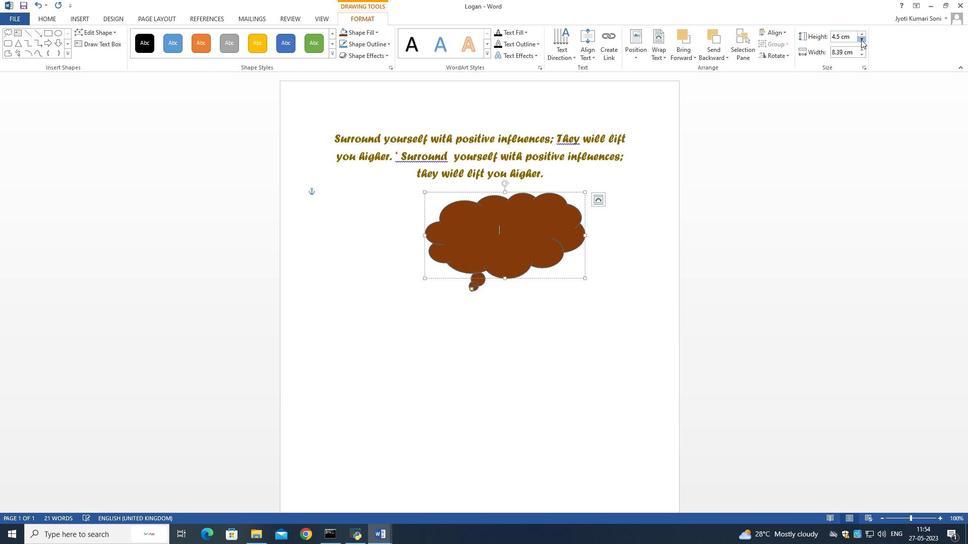 
Action: Mouse pressed left at (861, 39)
Screenshot: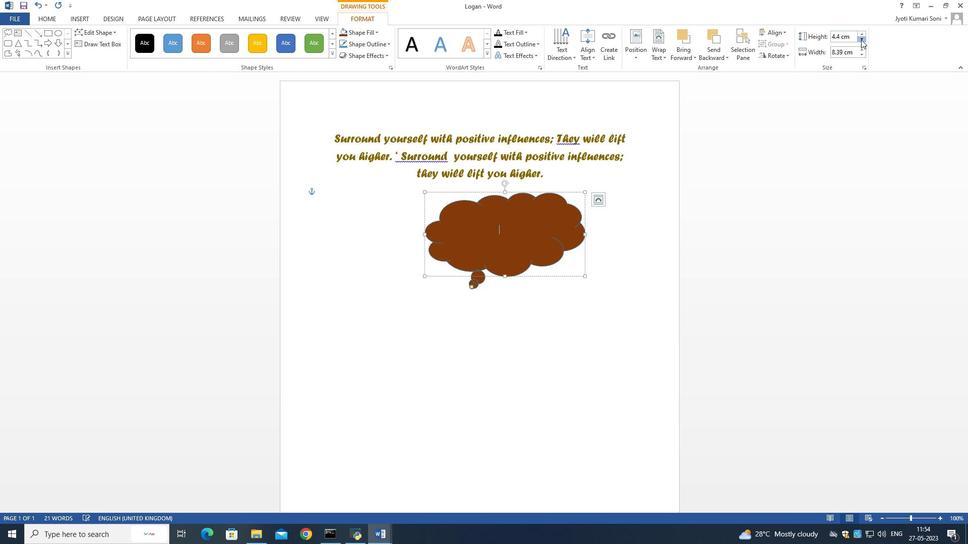 
Action: Mouse pressed left at (861, 39)
Screenshot: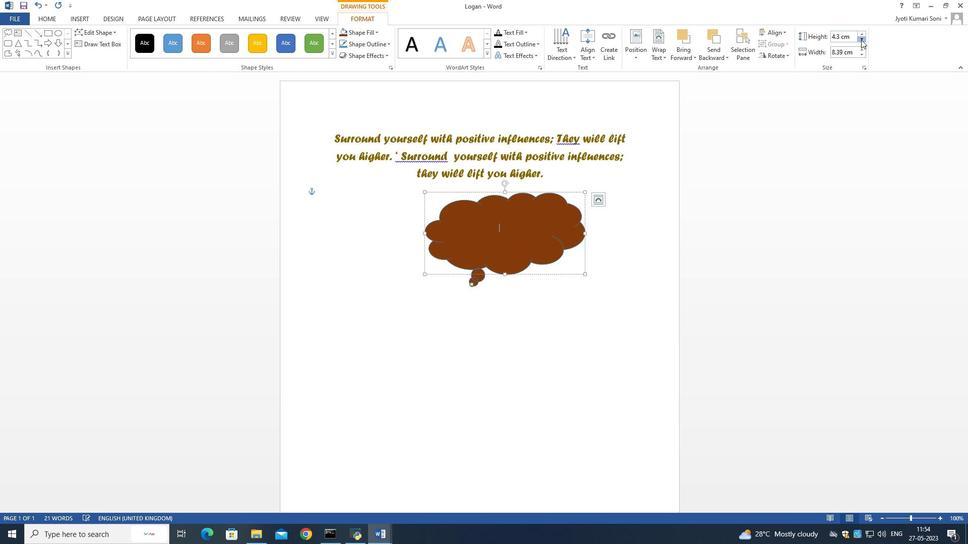 
Action: Mouse pressed left at (861, 39)
Screenshot: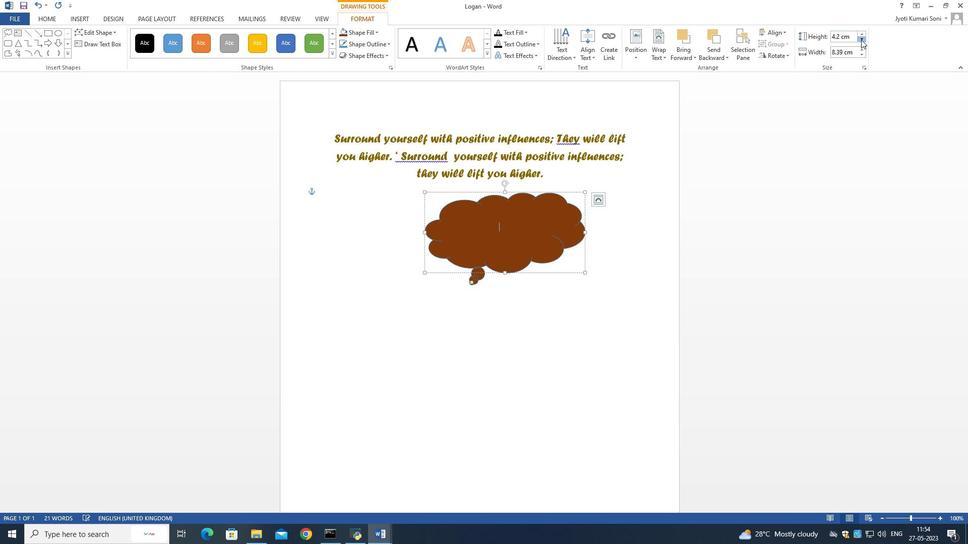 
Action: Mouse pressed left at (861, 39)
Screenshot: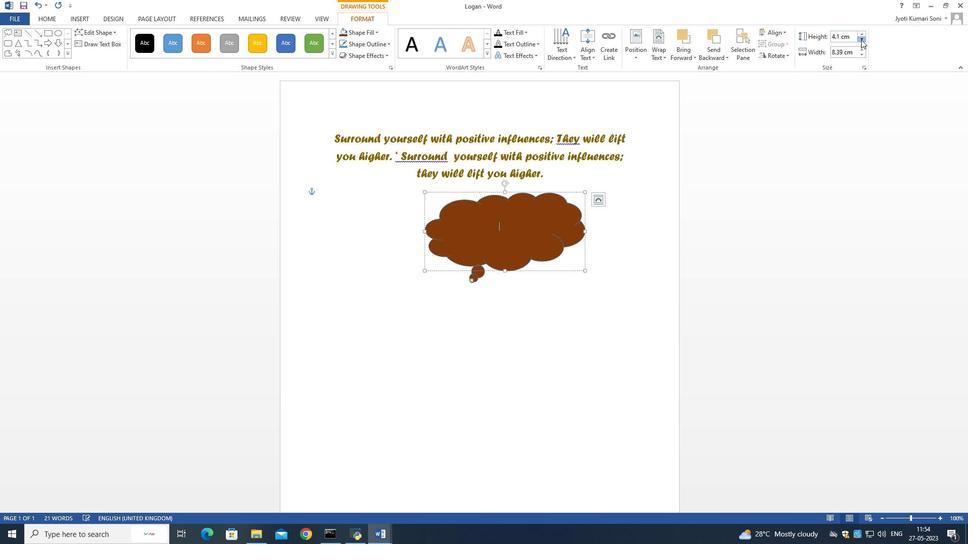 
Action: Mouse pressed left at (861, 39)
Screenshot: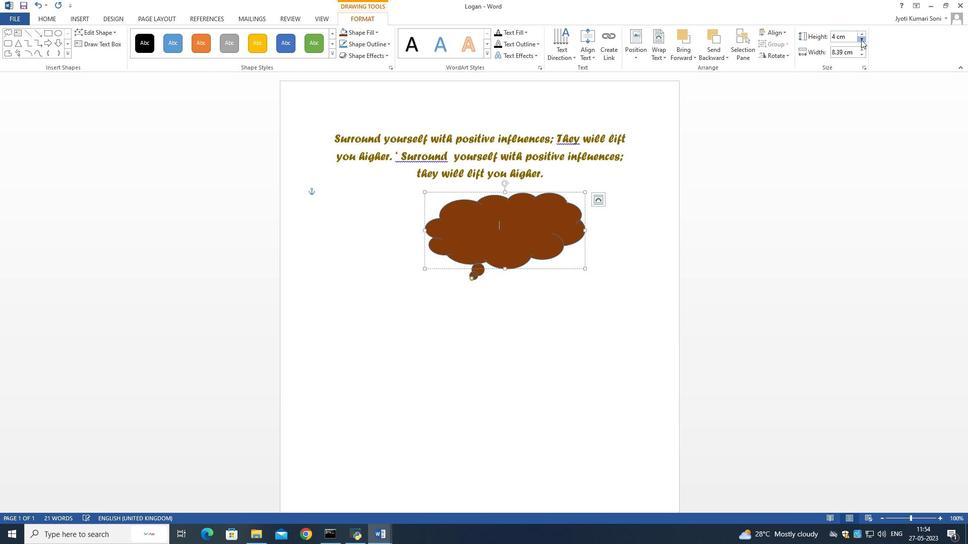 
Action: Mouse pressed left at (861, 39)
Screenshot: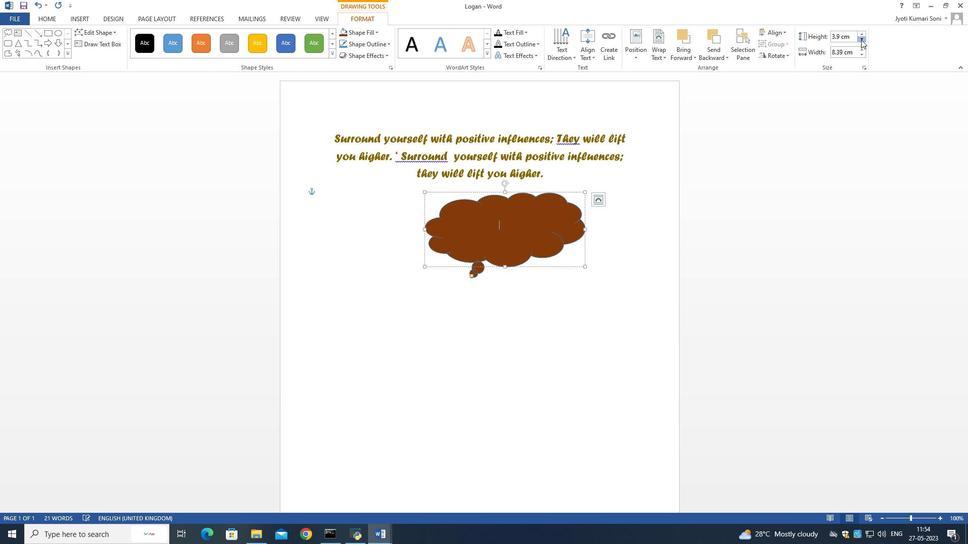 
Action: Mouse pressed left at (861, 39)
Screenshot: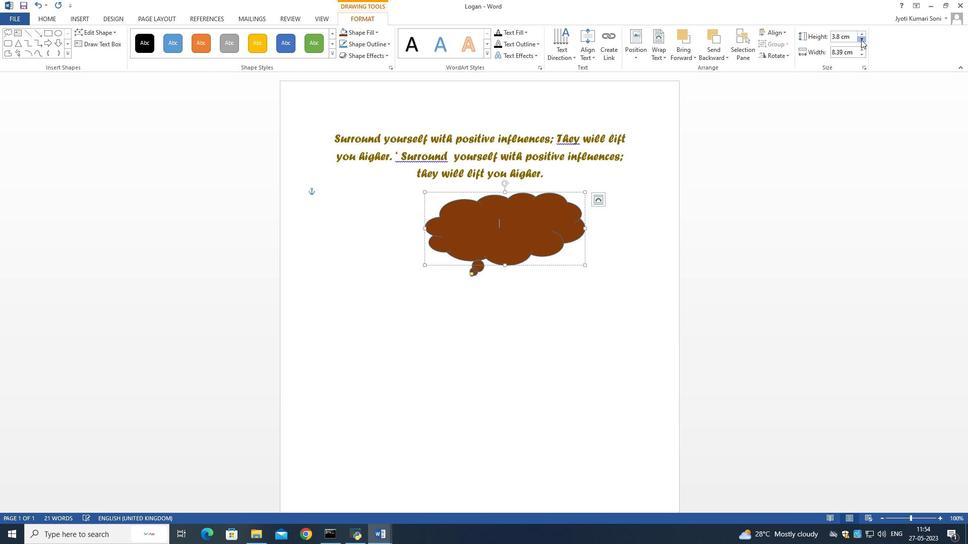 
Action: Mouse pressed left at (861, 39)
Screenshot: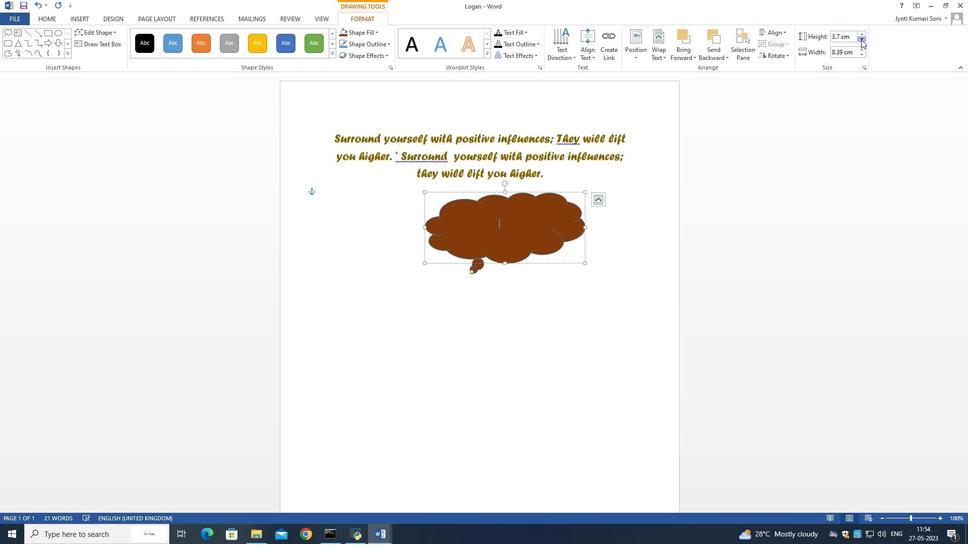 
Action: Mouse pressed left at (861, 39)
Screenshot: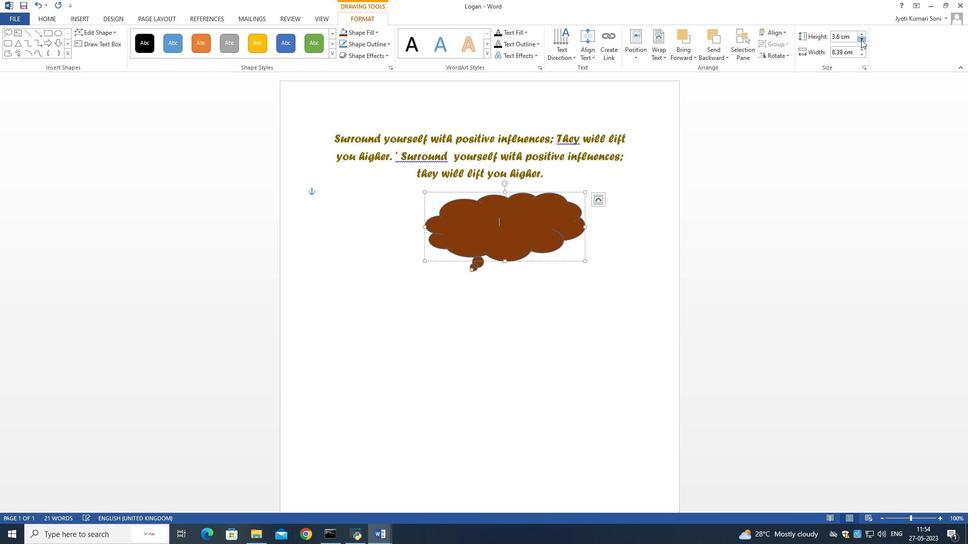 
Action: Mouse pressed left at (861, 39)
Screenshot: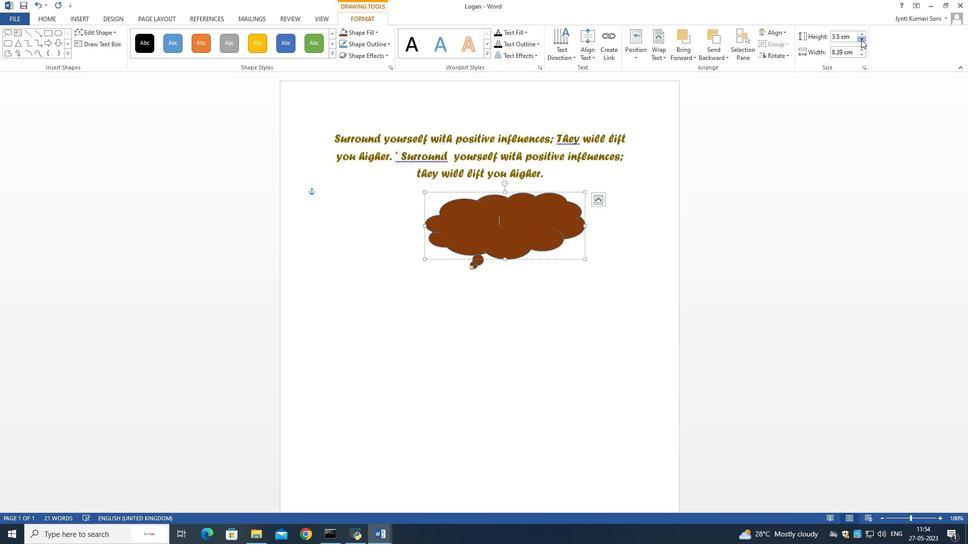 
Action: Mouse pressed left at (861, 39)
Screenshot: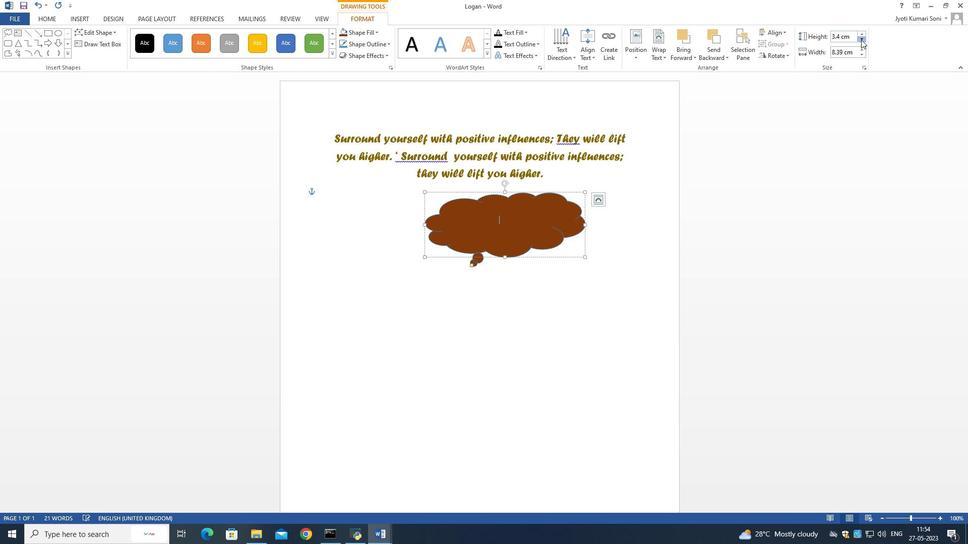 
Action: Mouse pressed left at (861, 39)
Screenshot: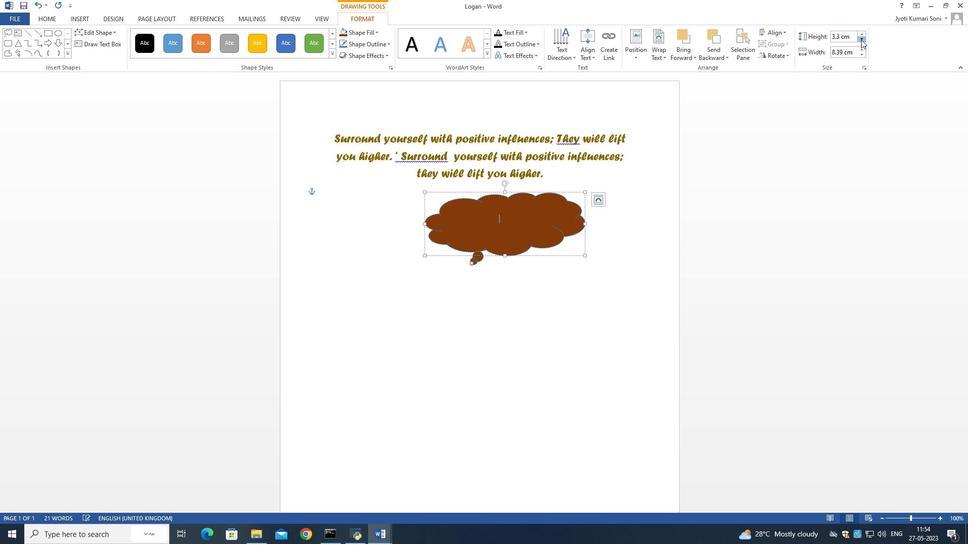 
Action: Mouse pressed left at (861, 39)
Screenshot: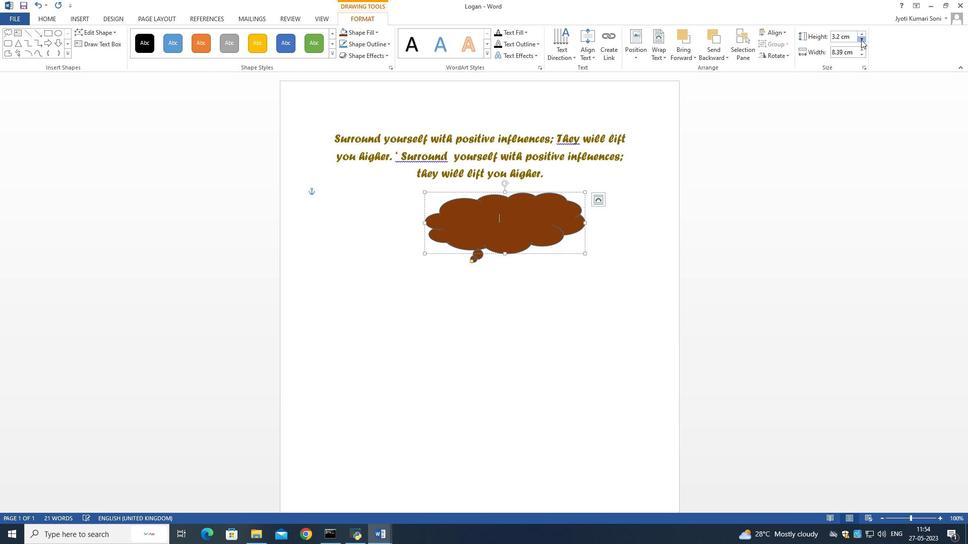 
Action: Mouse pressed left at (861, 39)
Screenshot: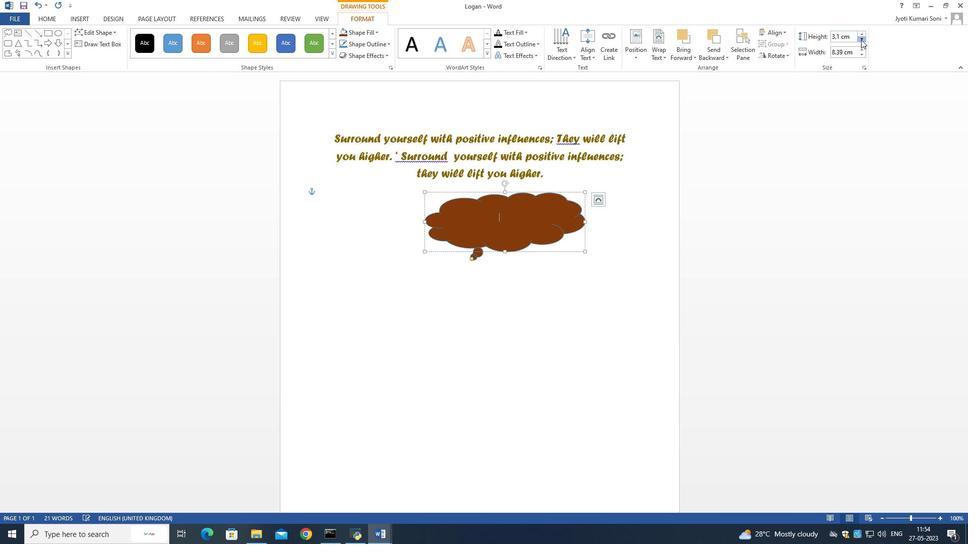 
Action: Mouse pressed left at (861, 39)
Screenshot: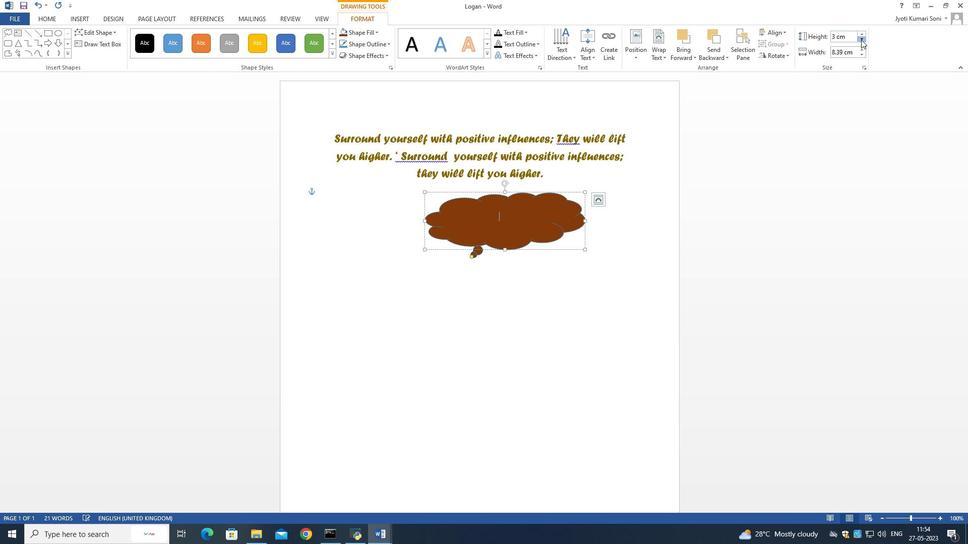 
Action: Mouse pressed left at (861, 39)
Screenshot: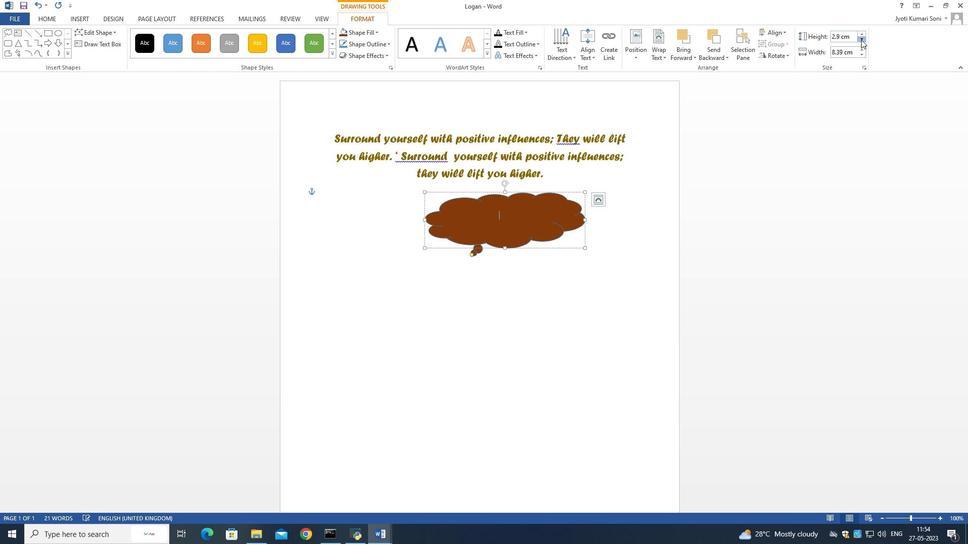 
Action: Mouse pressed left at (861, 39)
Screenshot: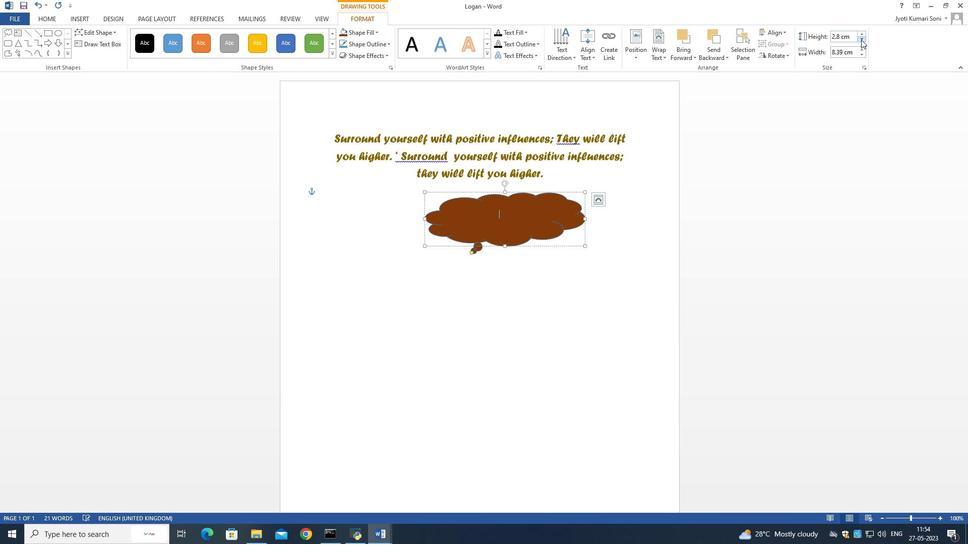 
Action: Mouse pressed left at (861, 39)
Screenshot: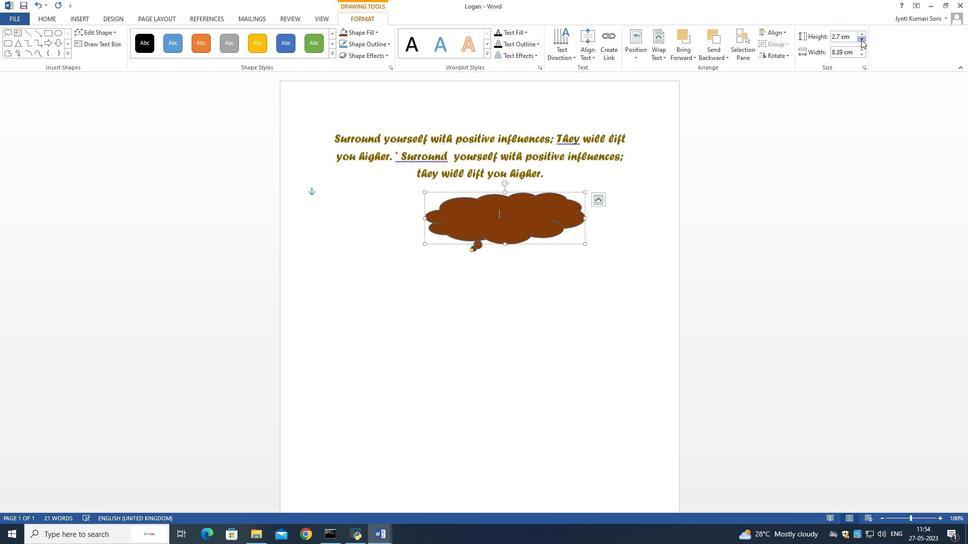 
Action: Mouse pressed left at (861, 39)
Screenshot: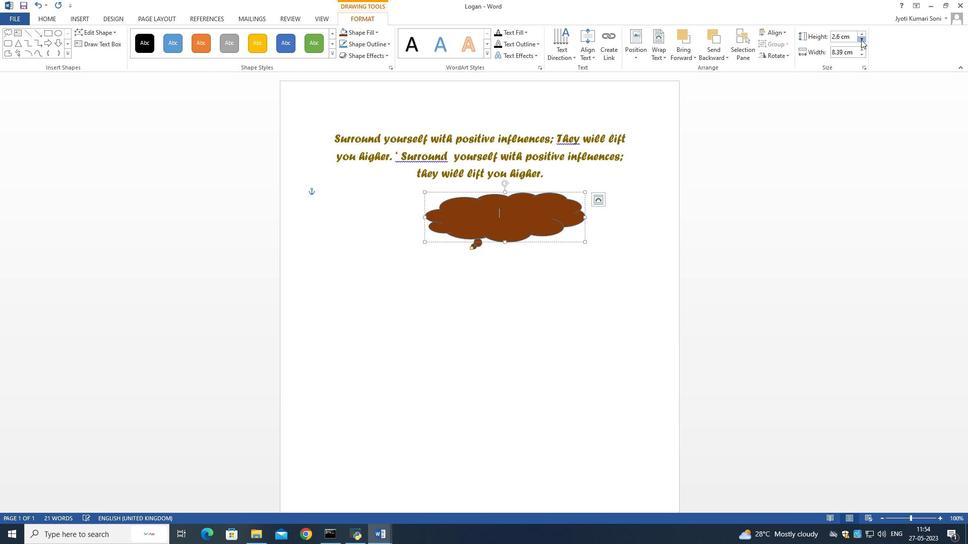 
Action: Mouse pressed left at (861, 39)
Screenshot: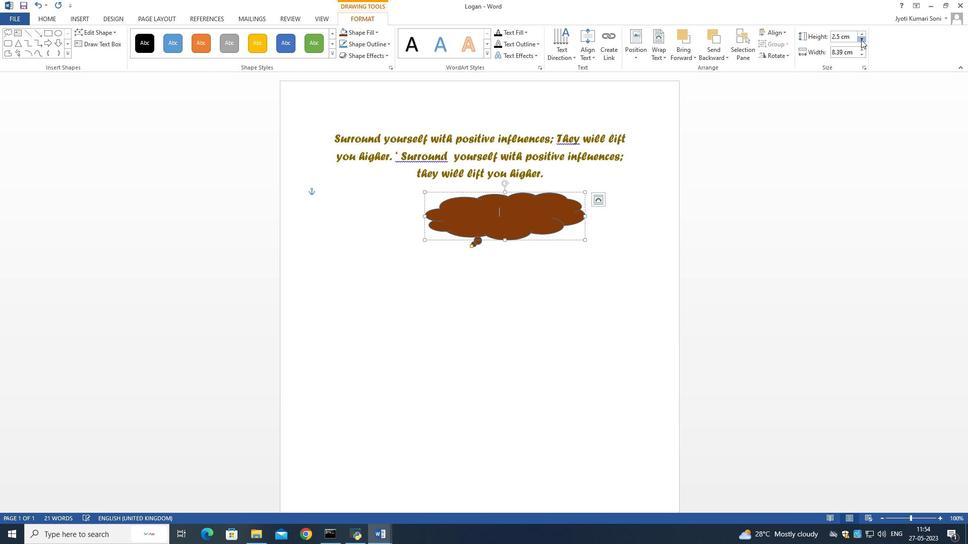
Action: Mouse pressed left at (861, 39)
Screenshot: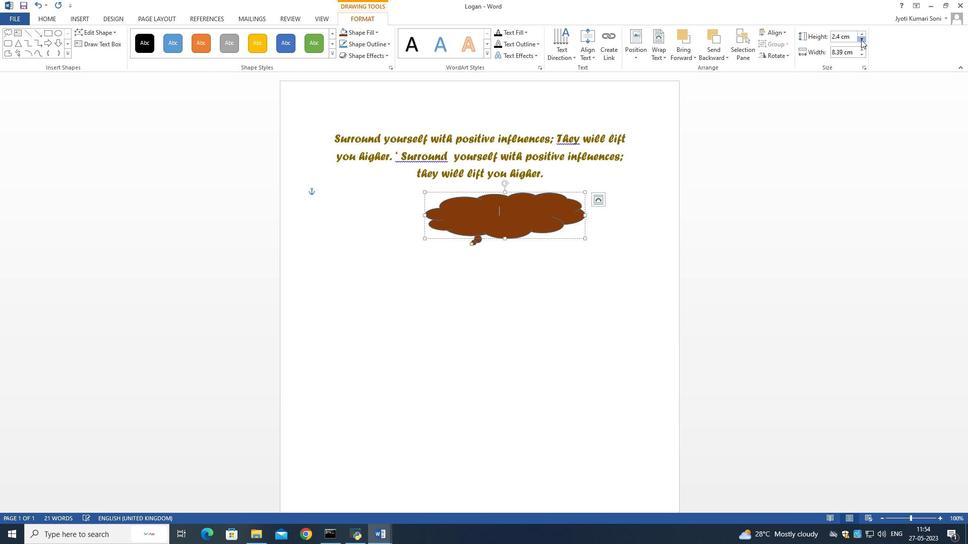 
Action: Mouse moved to (860, 34)
Screenshot: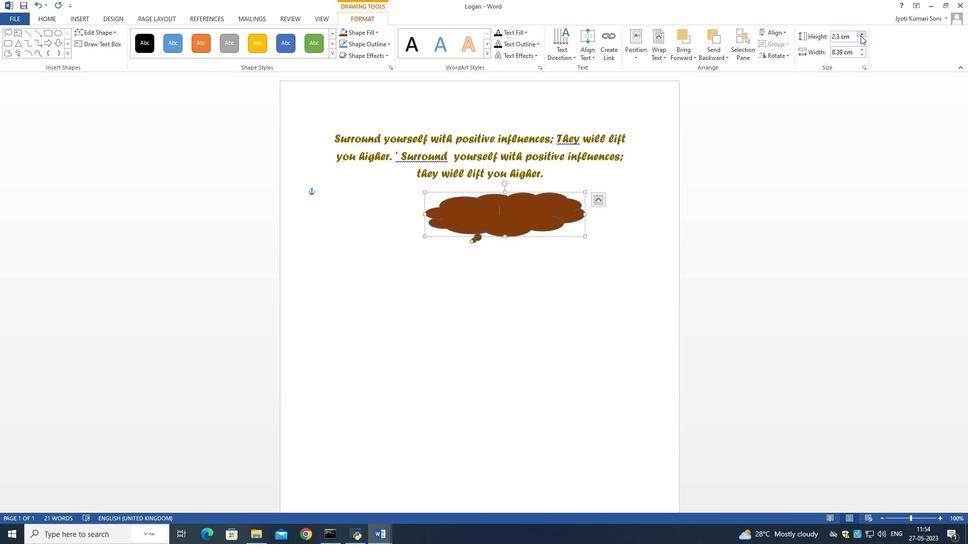 
Action: Mouse pressed left at (860, 34)
Screenshot: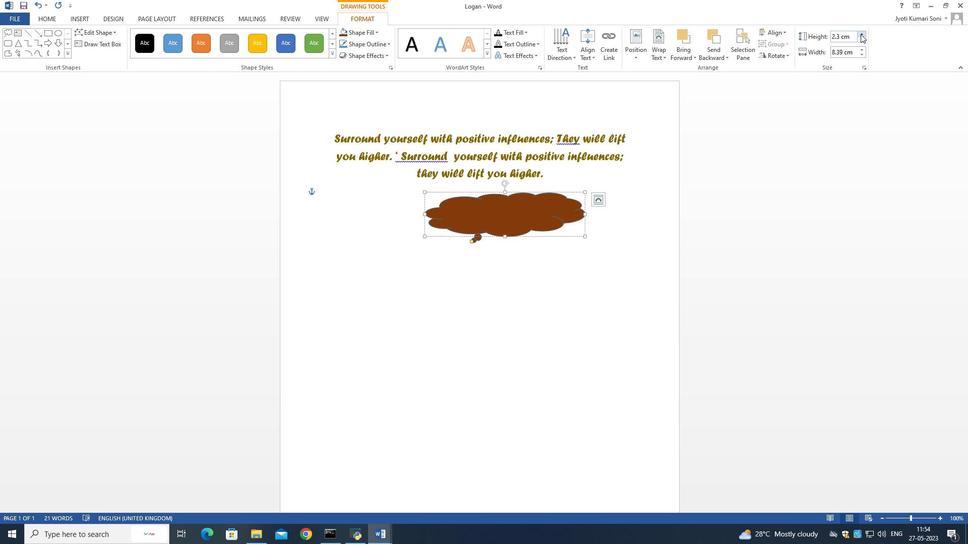 
Action: Mouse moved to (632, 282)
Screenshot: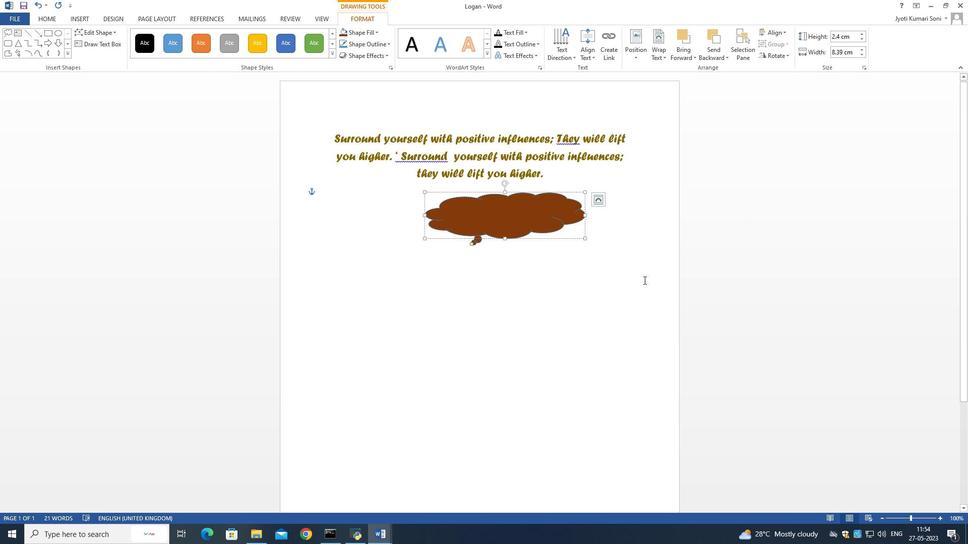 
Action: Mouse pressed left at (632, 282)
Screenshot: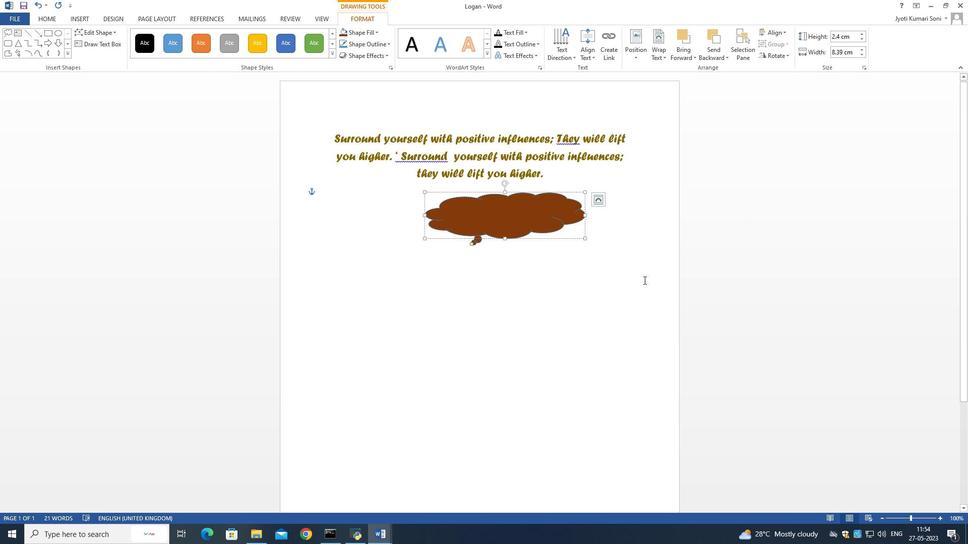 
Action: Mouse moved to (202, 145)
Screenshot: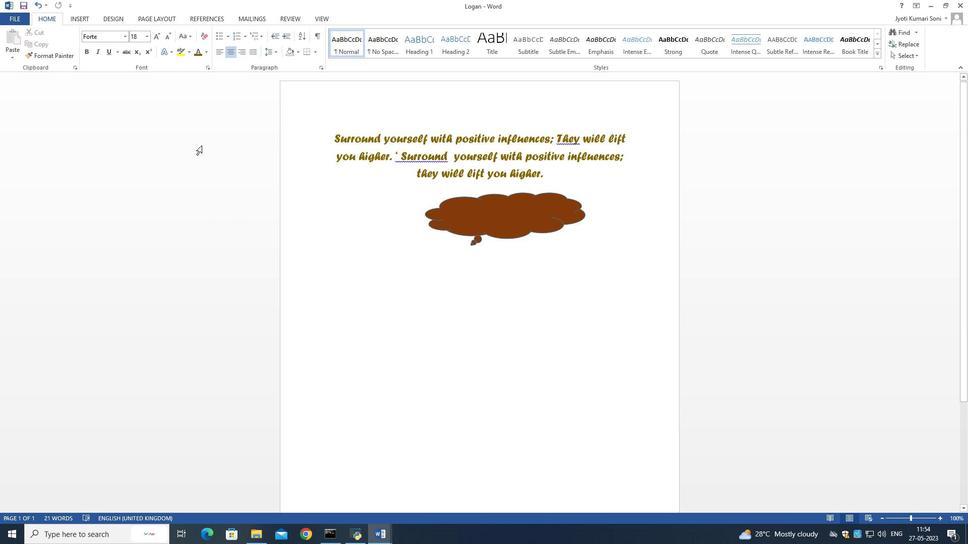 
